 Task: Edit and enhance audio for indie game trailers.
Action: Mouse moved to (92, 31)
Screenshot: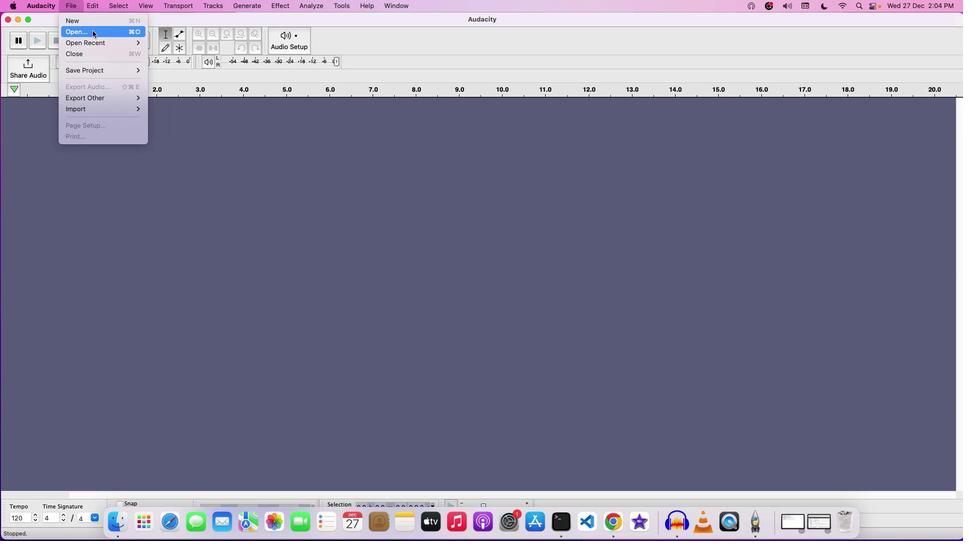 
Action: Mouse pressed left at (92, 31)
Screenshot: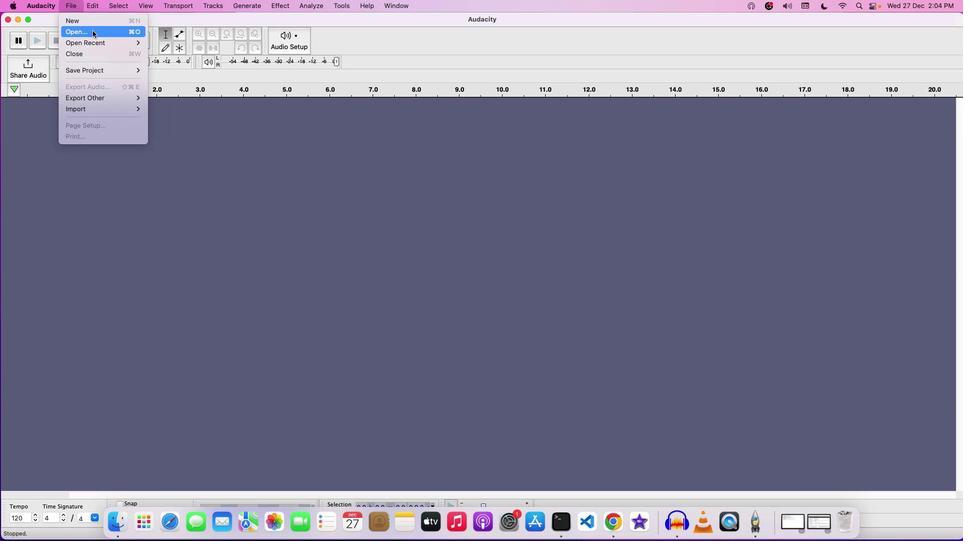 
Action: Mouse moved to (445, 140)
Screenshot: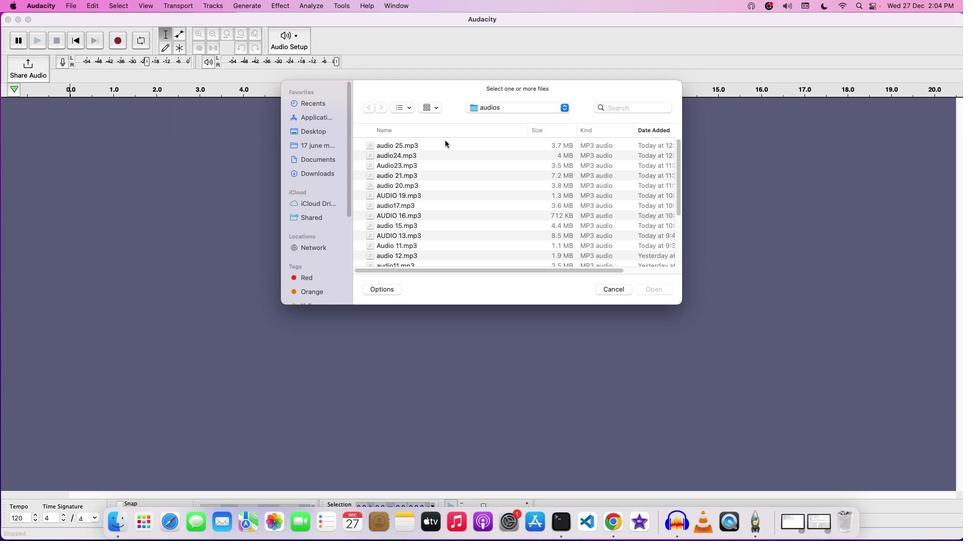 
Action: Mouse pressed left at (445, 140)
Screenshot: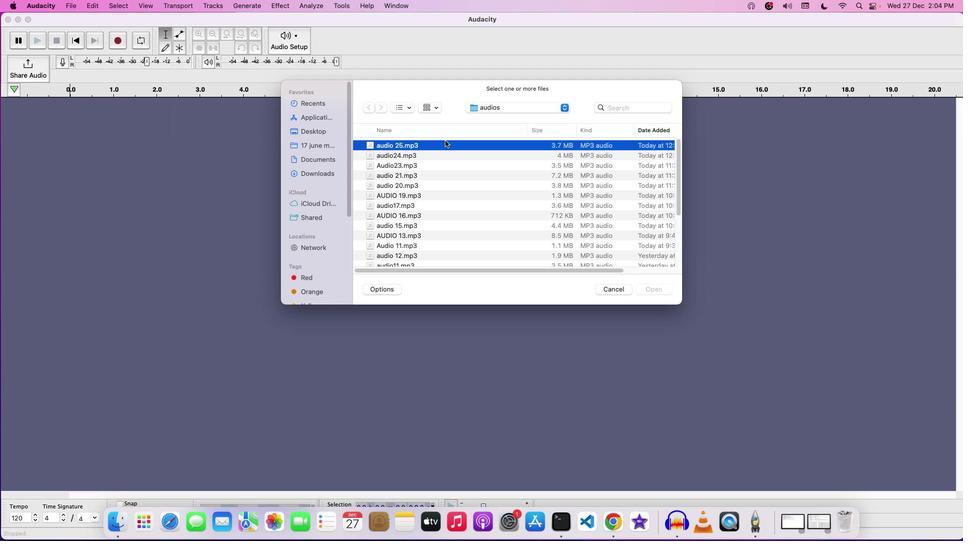 
Action: Mouse moved to (598, 268)
Screenshot: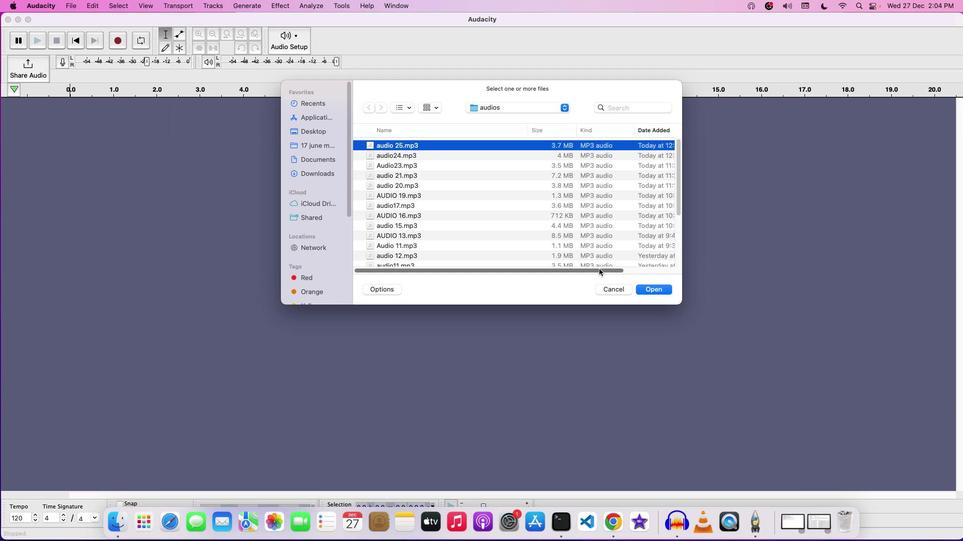
Action: Mouse pressed left at (598, 268)
Screenshot: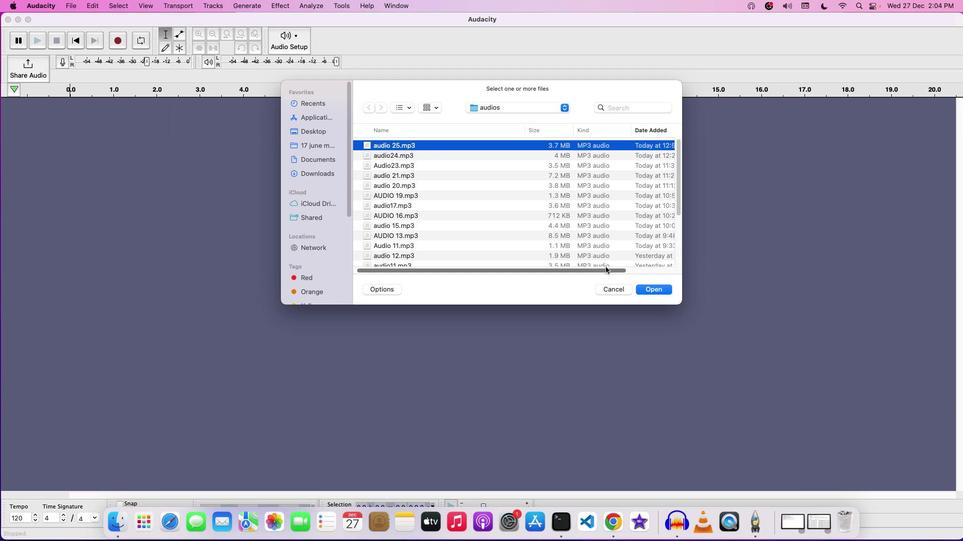 
Action: Mouse moved to (646, 292)
Screenshot: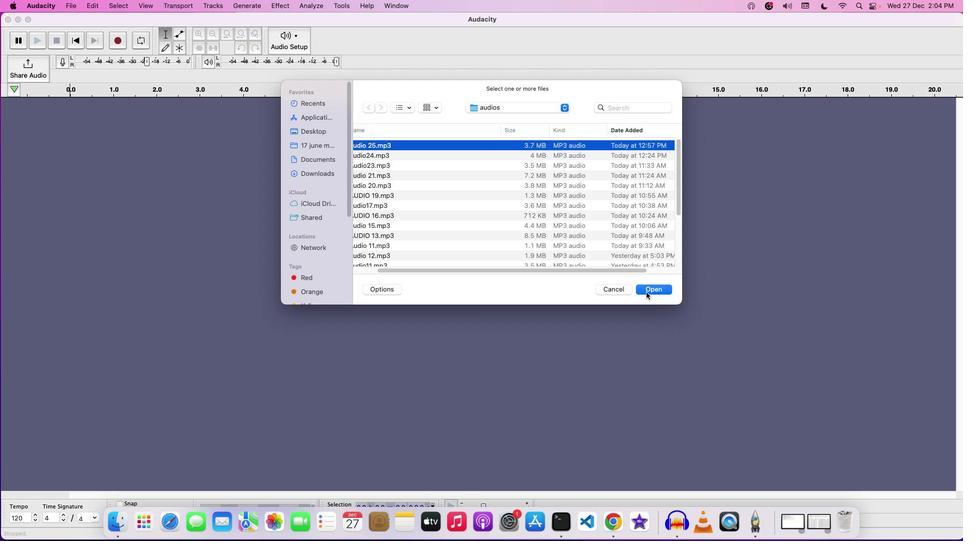 
Action: Mouse pressed left at (646, 292)
Screenshot: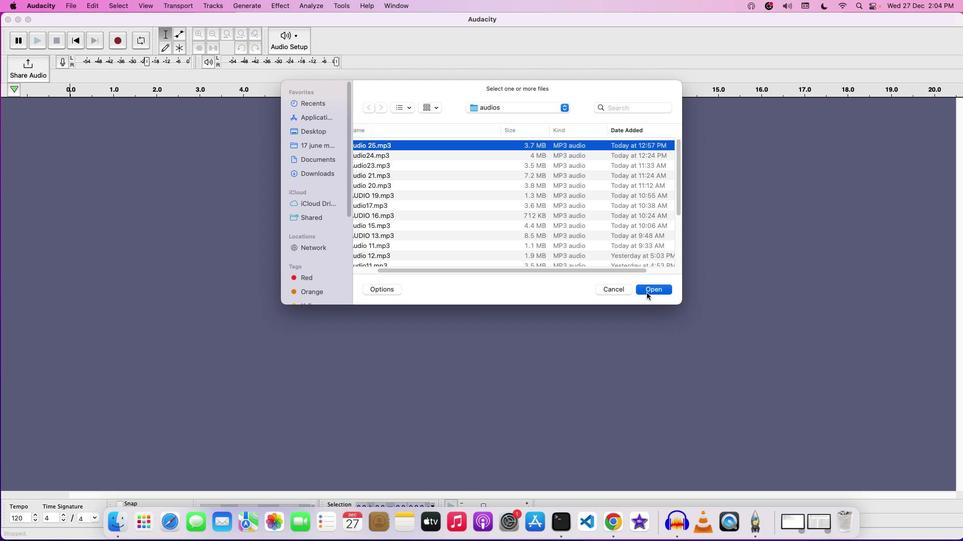 
Action: Mouse moved to (223, 150)
Screenshot: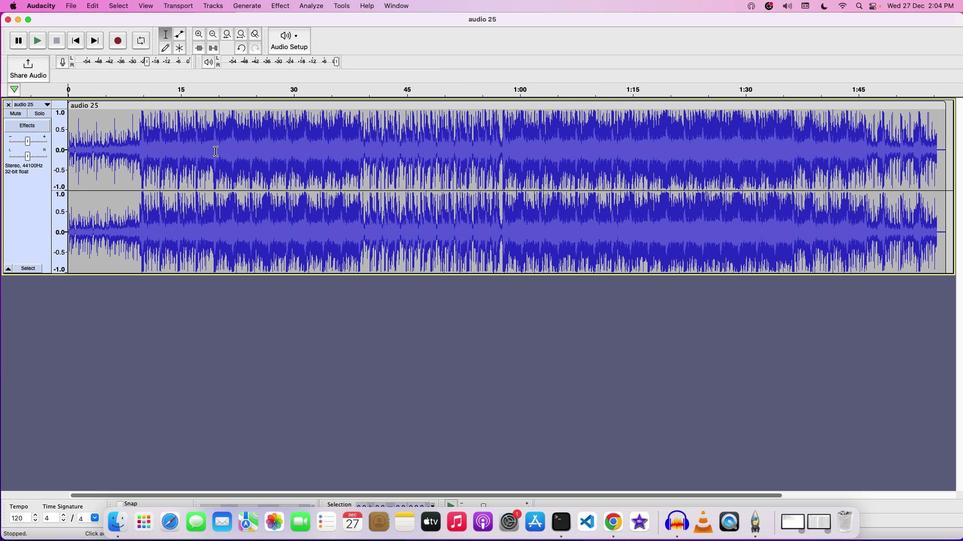 
Action: Key pressed Key.space
Screenshot: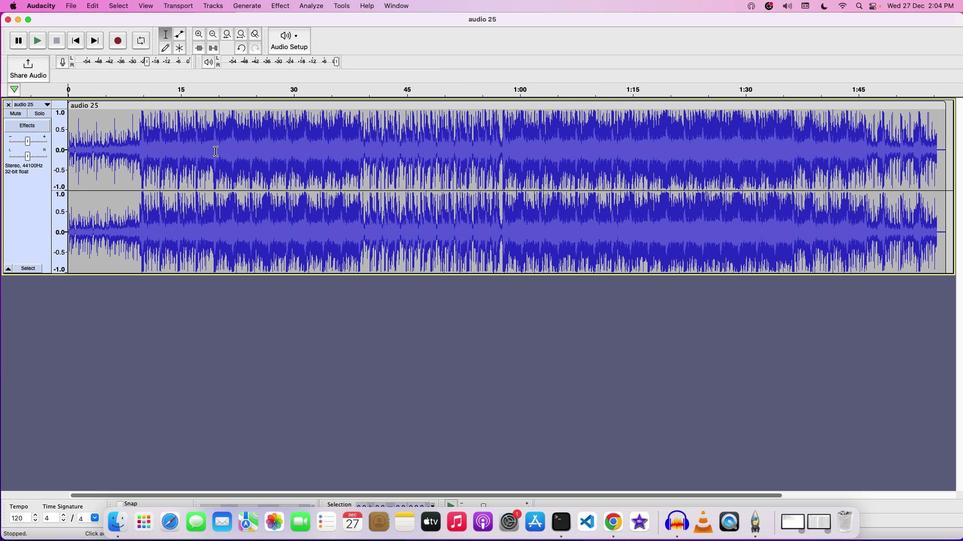 
Action: Mouse moved to (28, 142)
Screenshot: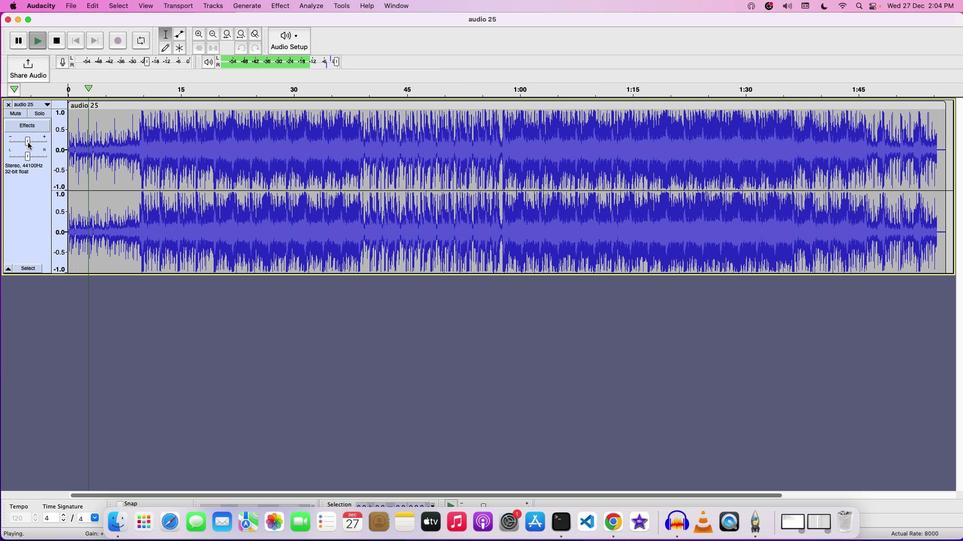 
Action: Mouse pressed left at (28, 142)
Screenshot: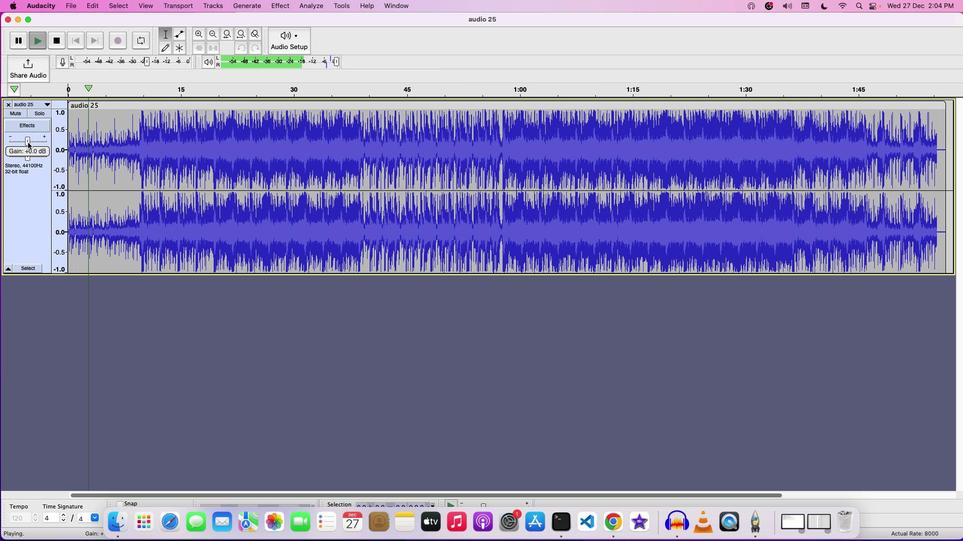 
Action: Mouse moved to (185, 125)
Screenshot: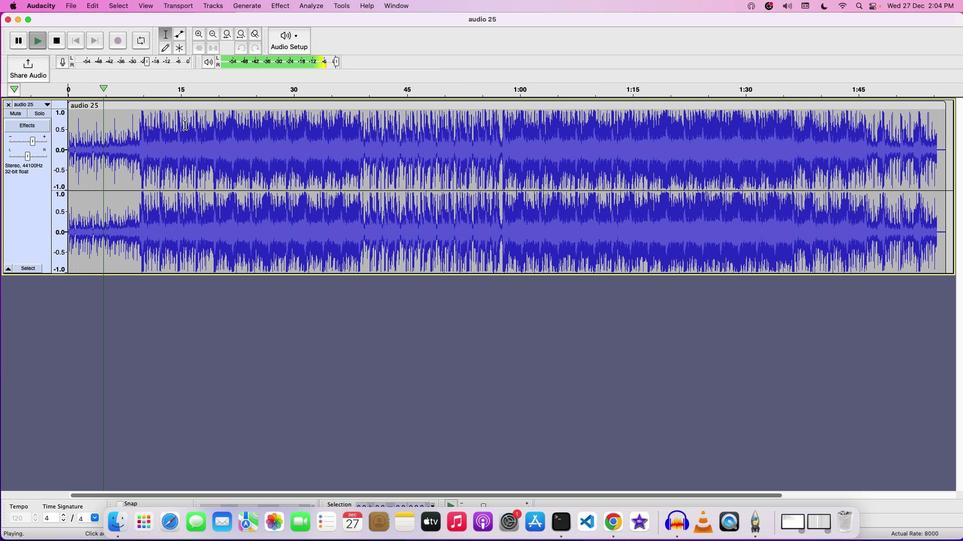 
Action: Key pressed Key.space
Screenshot: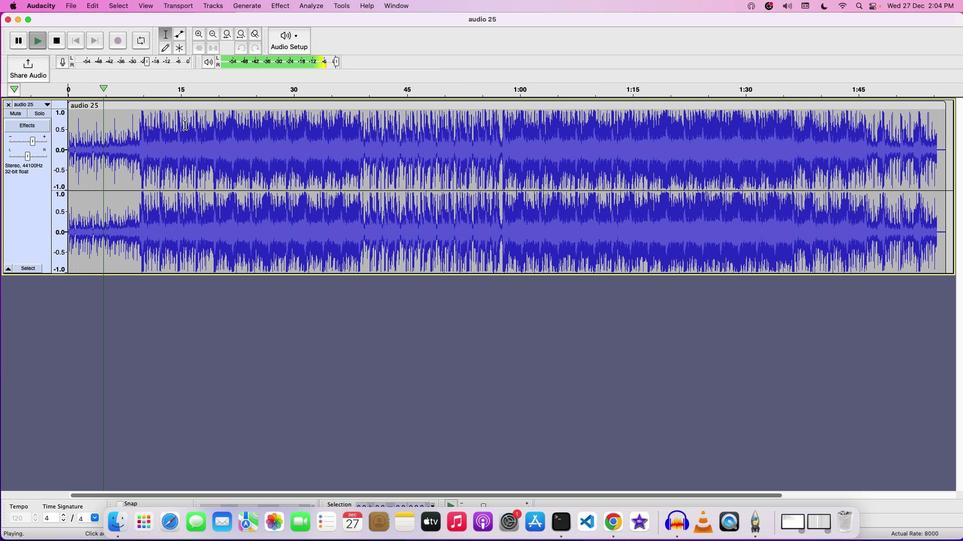 
Action: Mouse moved to (134, 128)
Screenshot: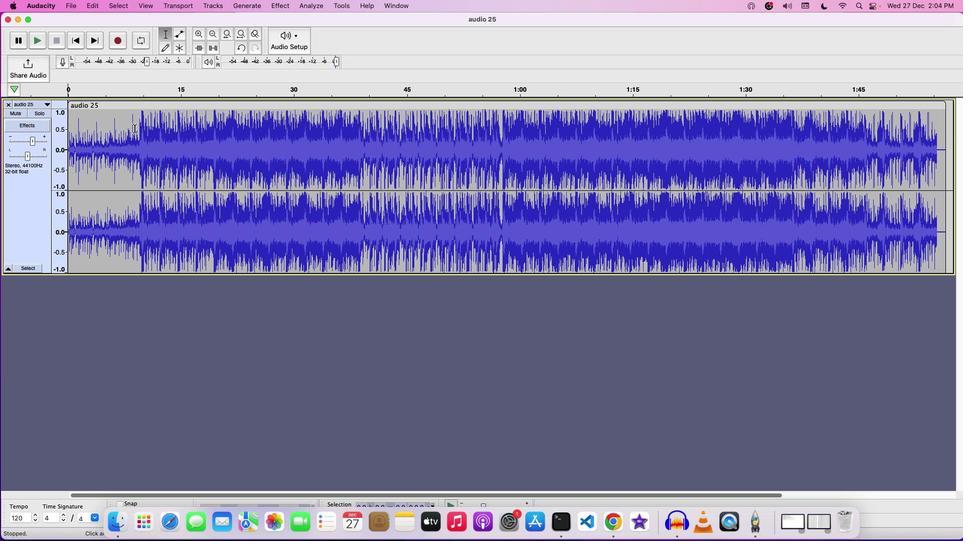 
Action: Mouse pressed left at (134, 128)
Screenshot: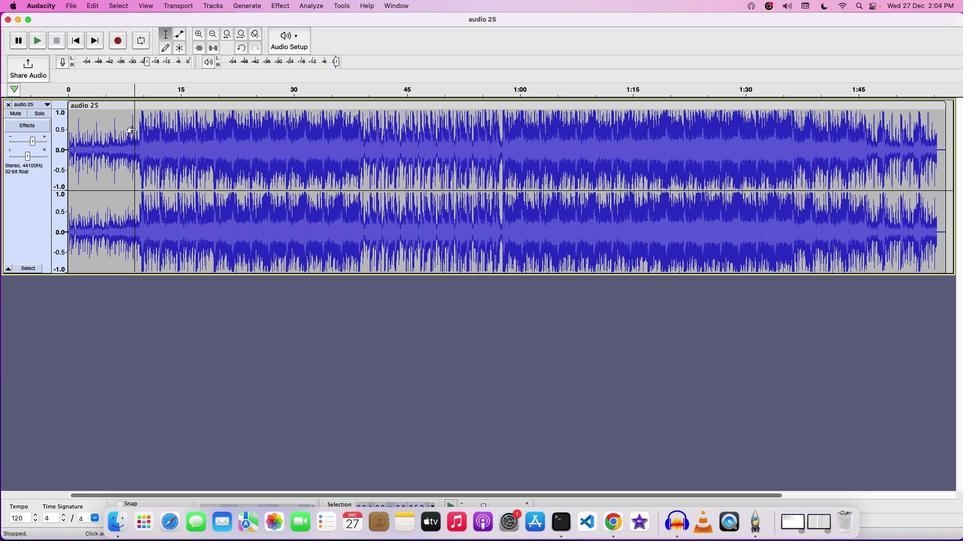 
Action: Mouse moved to (140, 126)
Screenshot: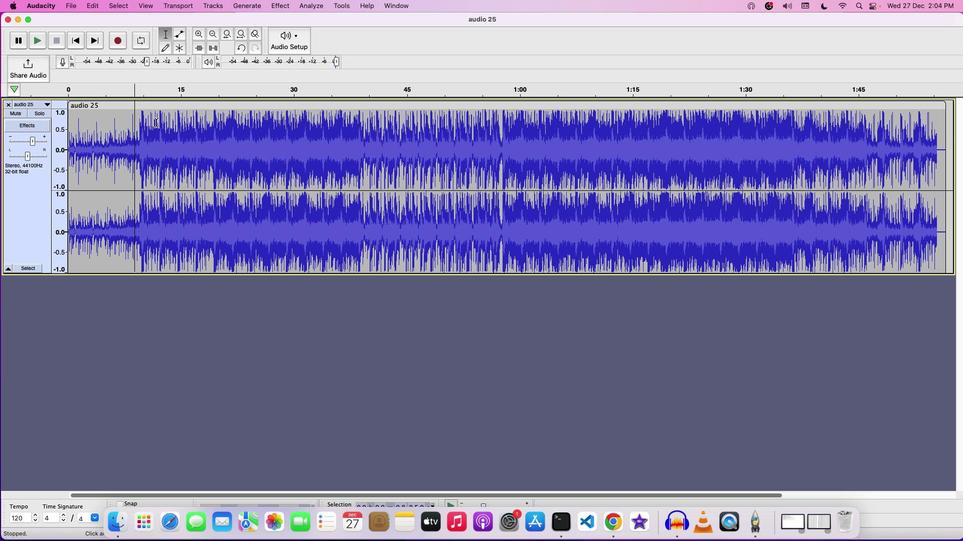 
Action: Key pressed Key.space
Screenshot: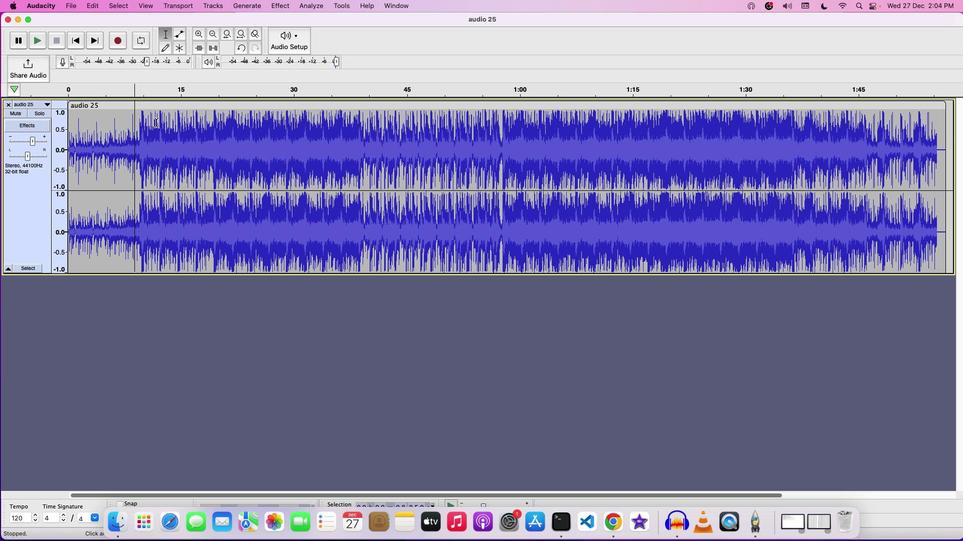 
Action: Mouse moved to (33, 141)
Screenshot: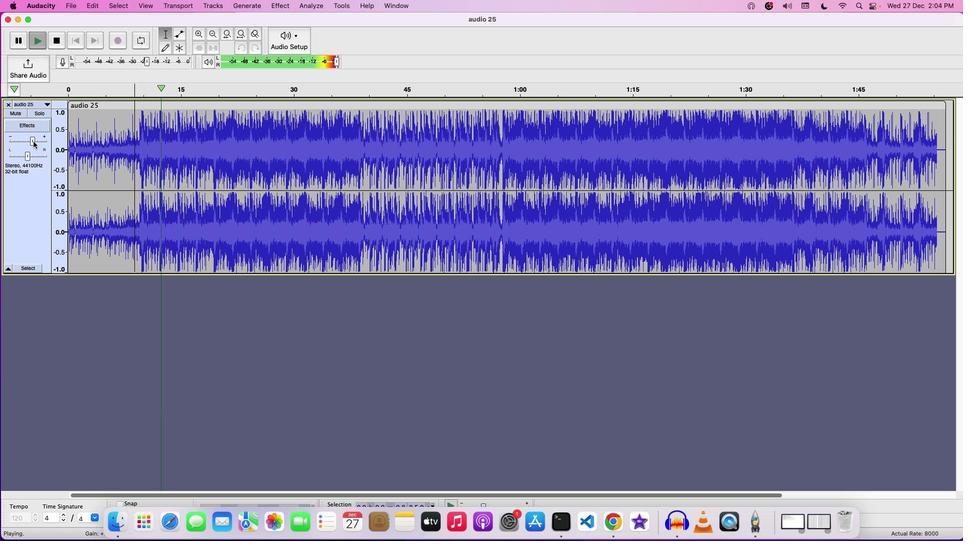 
Action: Mouse pressed left at (33, 141)
Screenshot: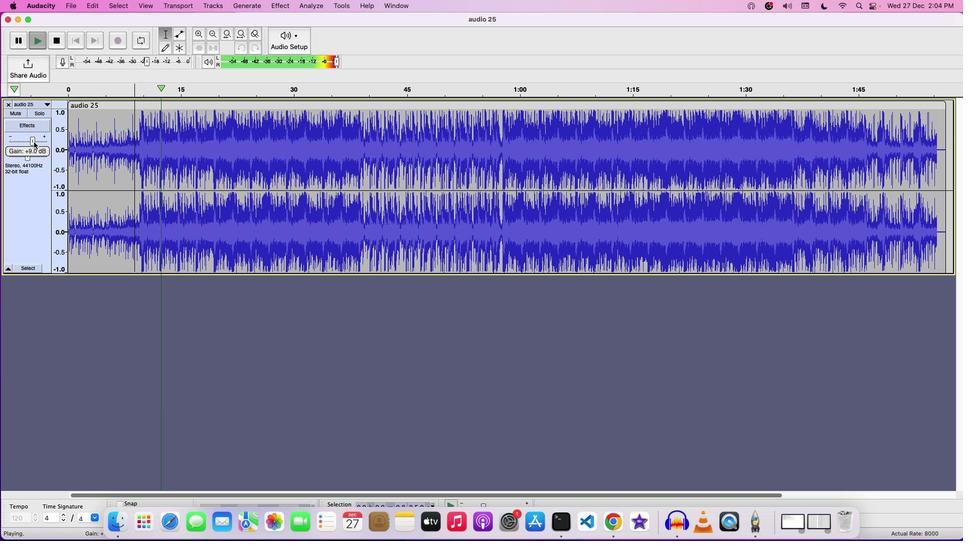 
Action: Mouse moved to (274, 129)
Screenshot: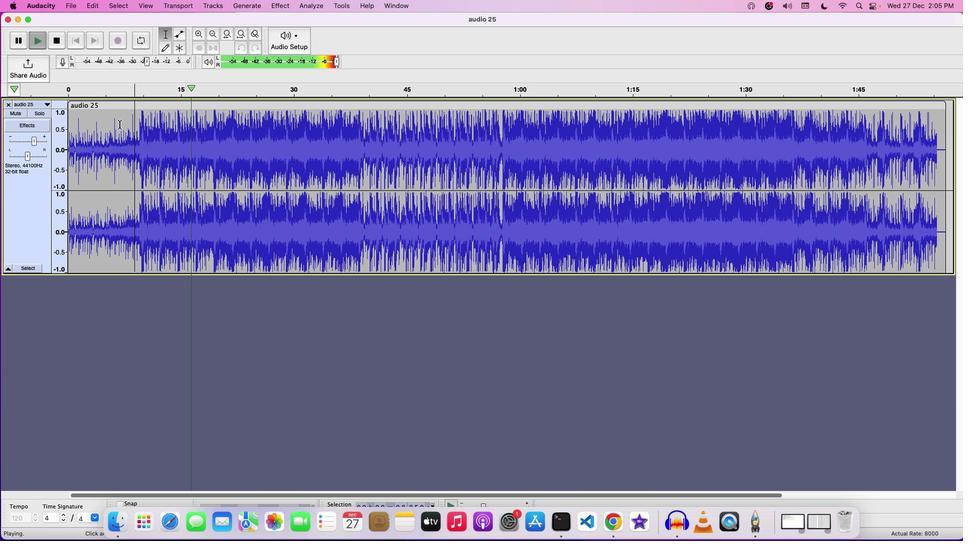 
Action: Key pressed Key.space
Screenshot: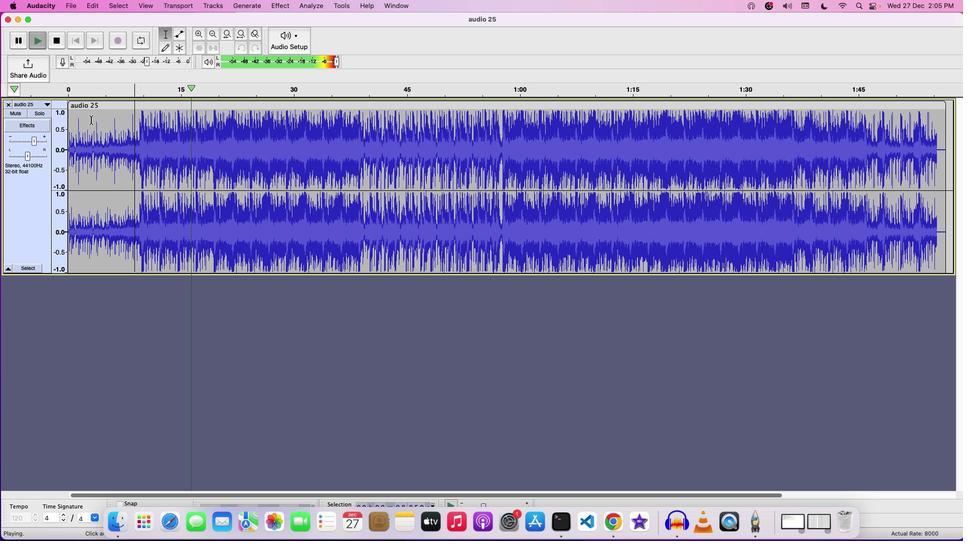 
Action: Mouse moved to (113, 133)
Screenshot: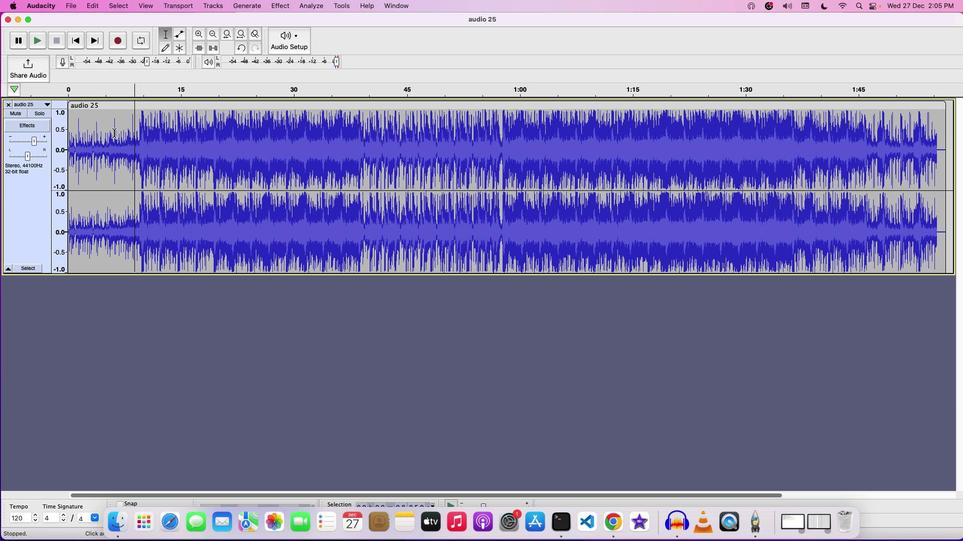 
Action: Mouse pressed left at (113, 133)
Screenshot: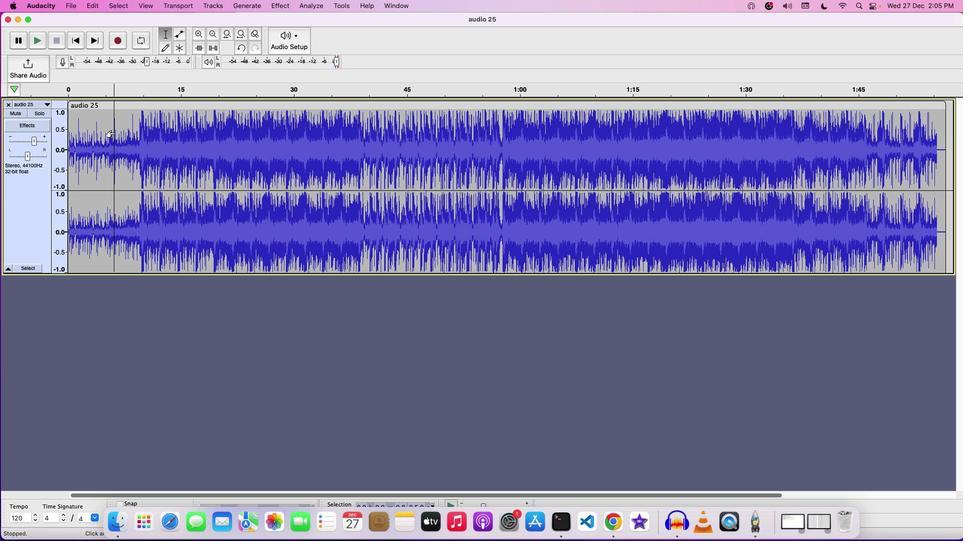 
Action: Mouse pressed left at (113, 133)
Screenshot: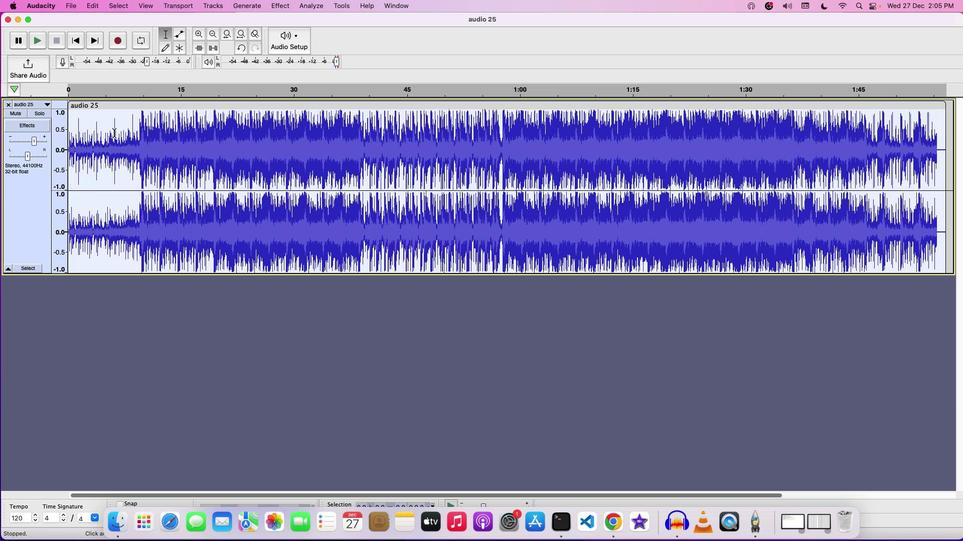
Action: Mouse moved to (944, 106)
Screenshot: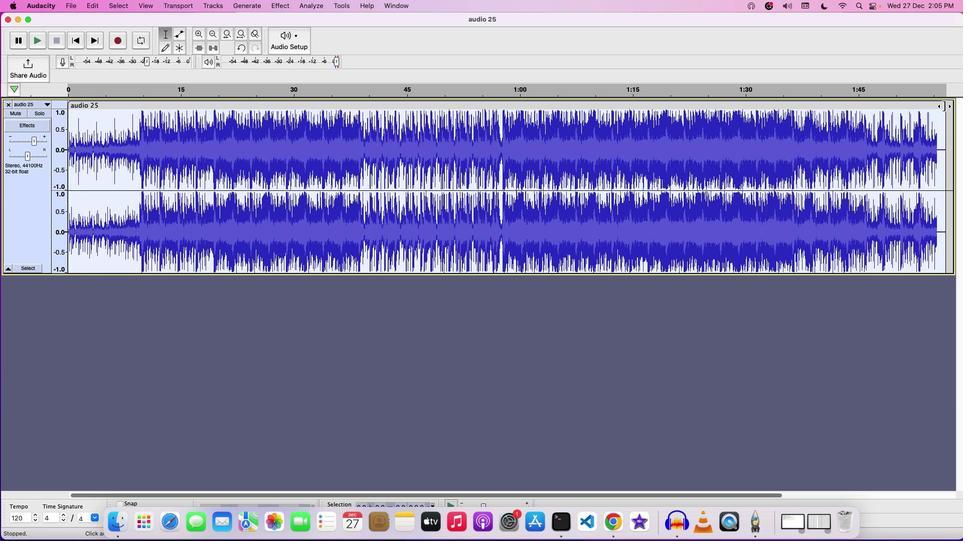 
Action: Mouse pressed left at (944, 106)
Screenshot: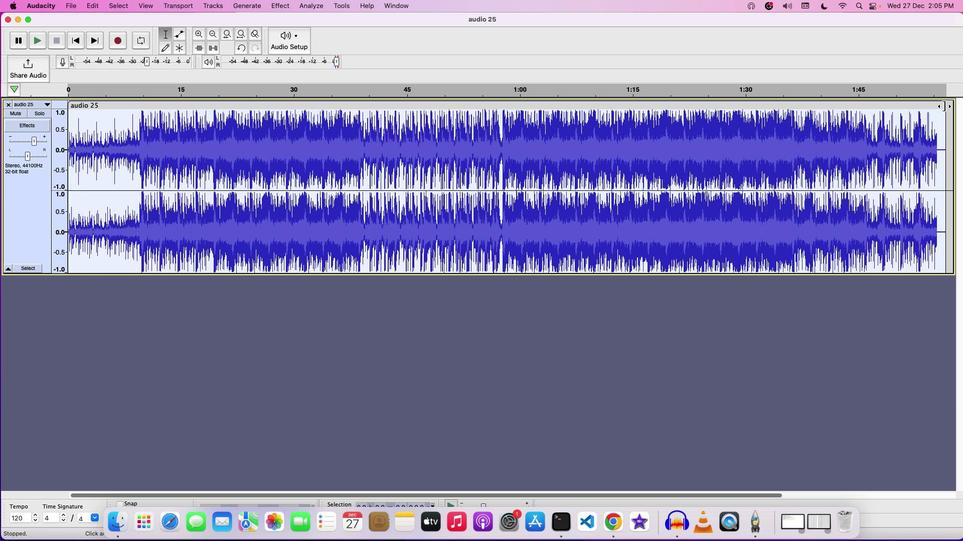 
Action: Mouse moved to (277, 7)
Screenshot: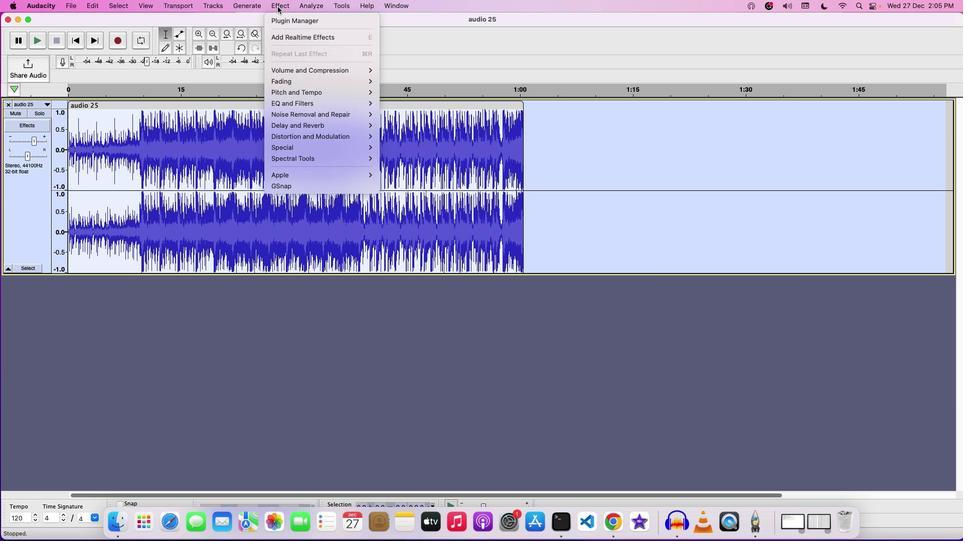 
Action: Mouse pressed left at (277, 7)
Screenshot: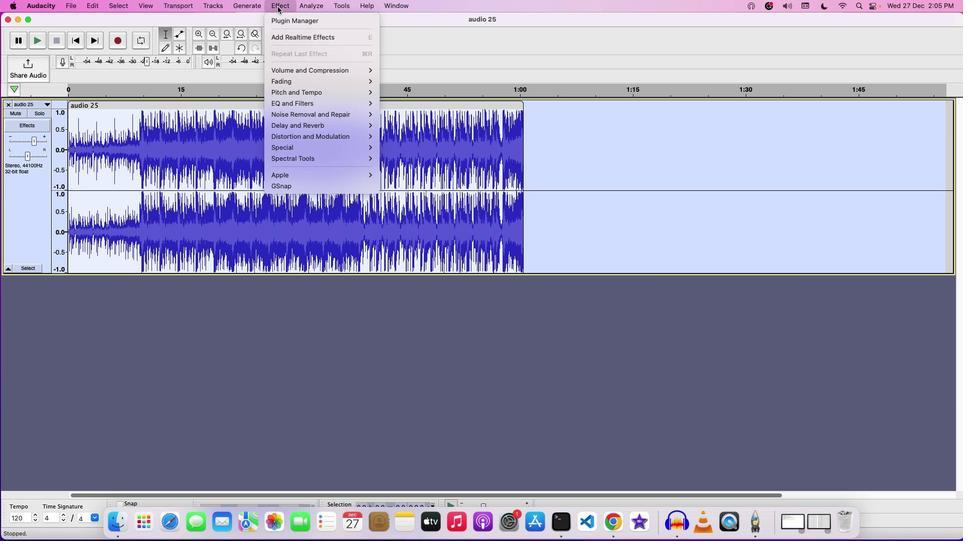 
Action: Mouse moved to (431, 117)
Screenshot: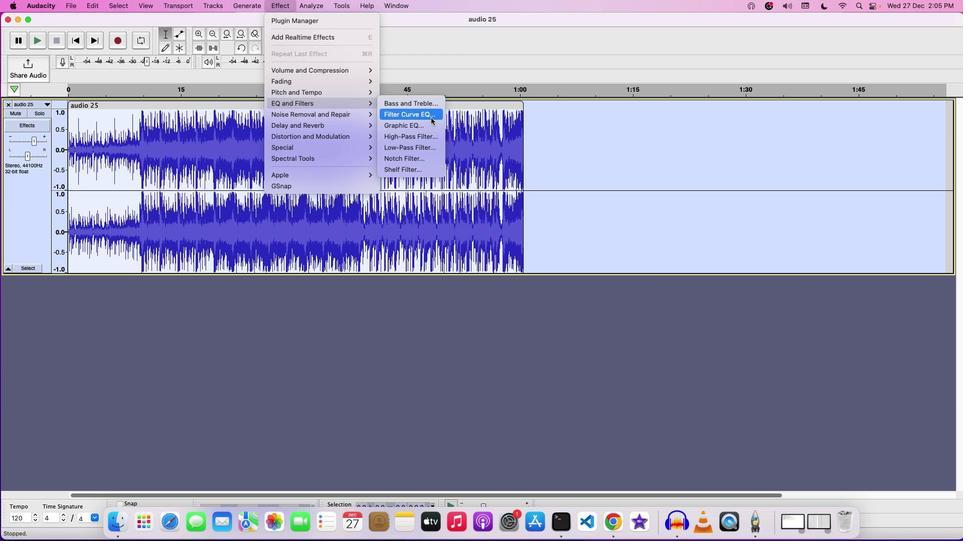 
Action: Mouse pressed left at (431, 117)
Screenshot: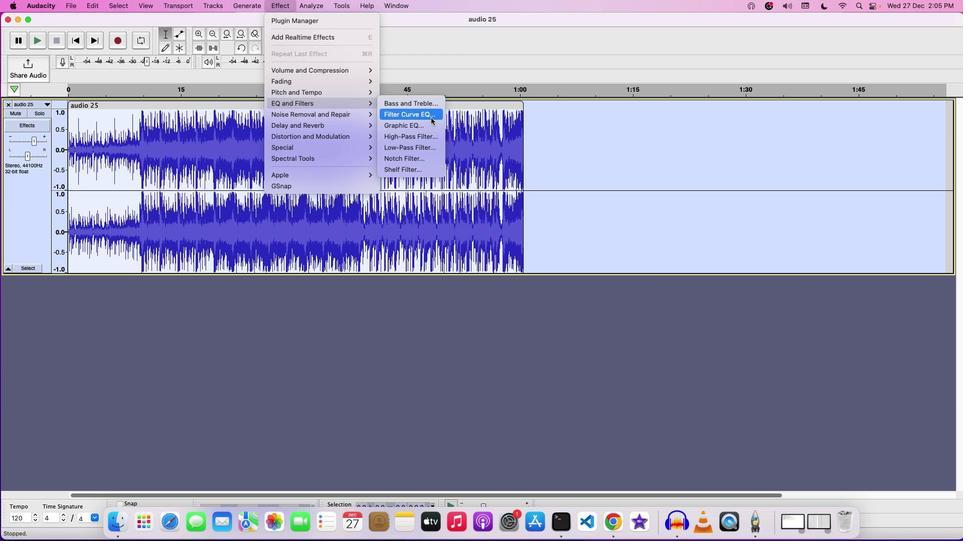 
Action: Mouse moved to (467, 414)
Screenshot: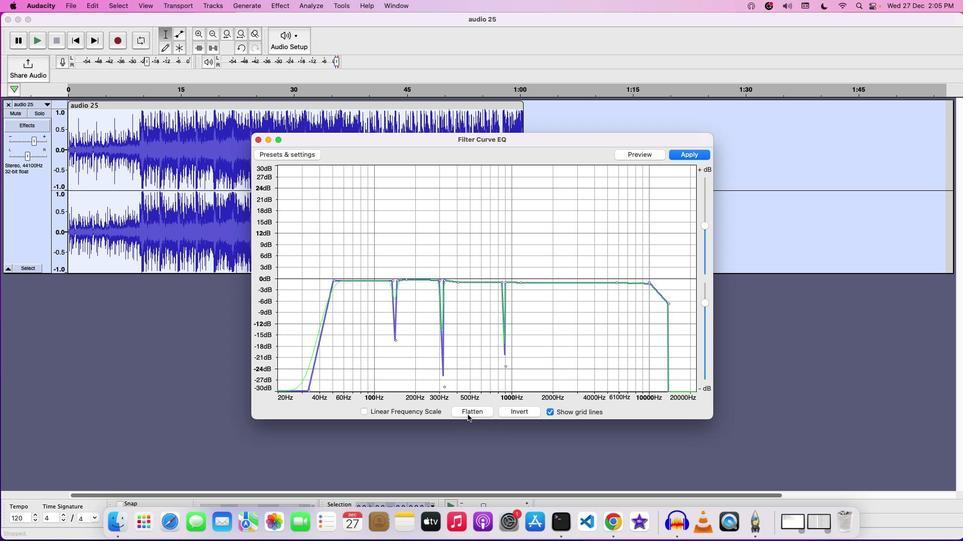 
Action: Mouse pressed left at (467, 414)
Screenshot: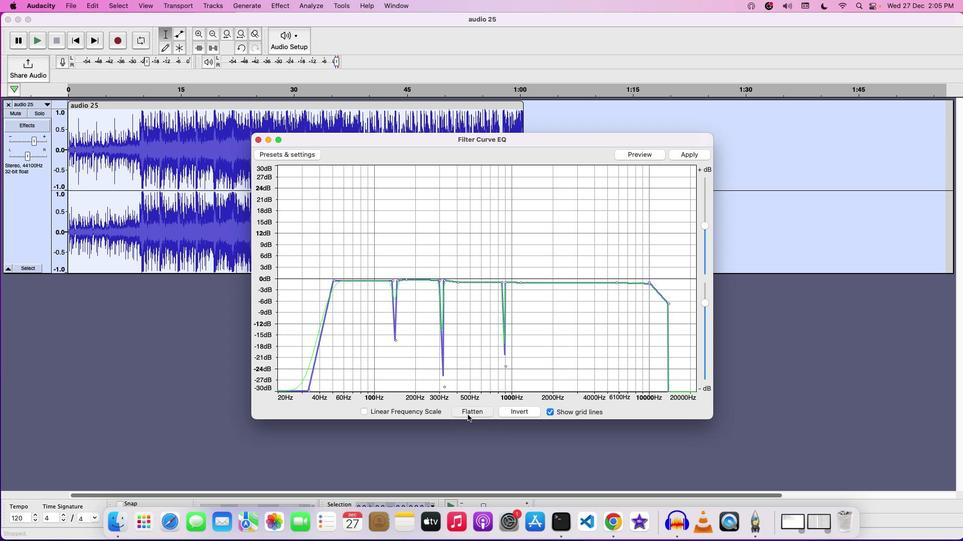 
Action: Mouse moved to (430, 139)
Screenshot: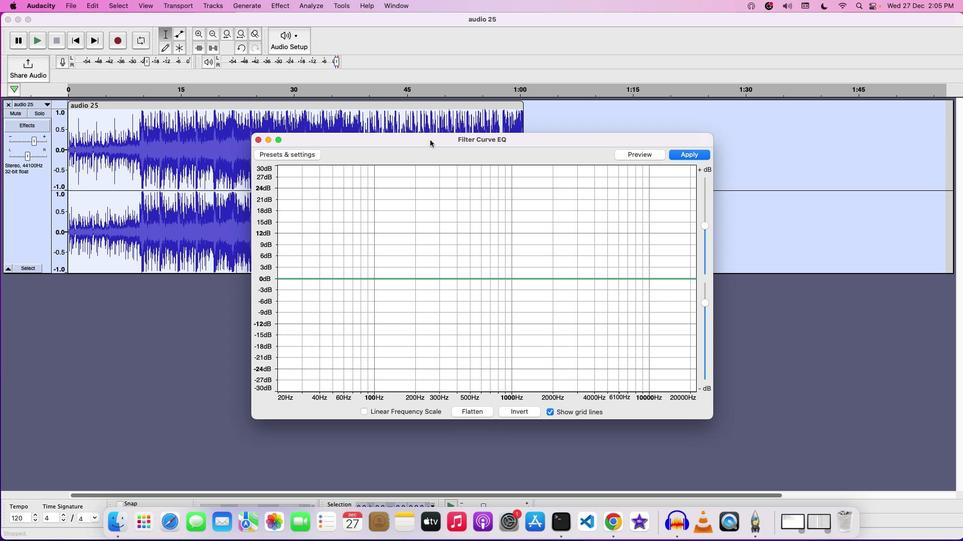 
Action: Mouse pressed left at (430, 139)
Screenshot: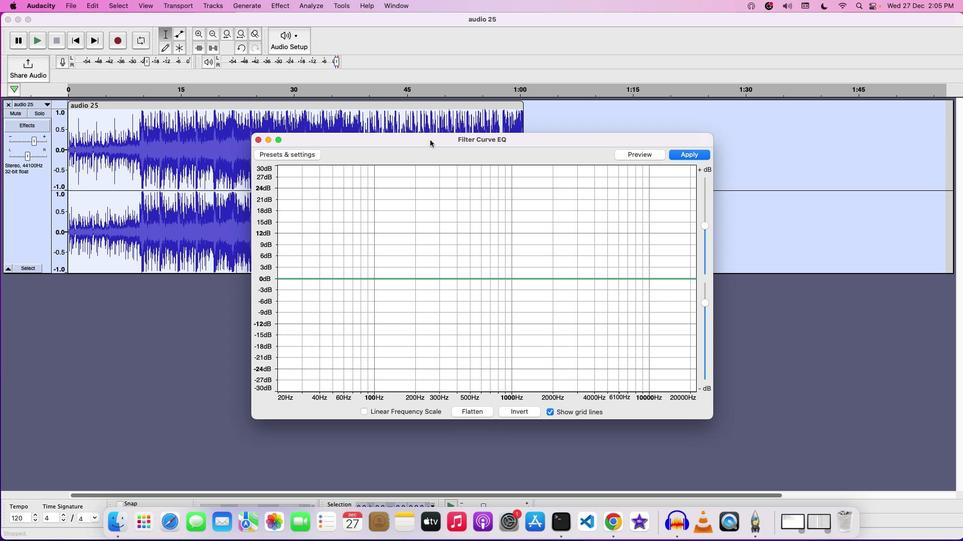 
Action: Mouse moved to (186, 218)
Screenshot: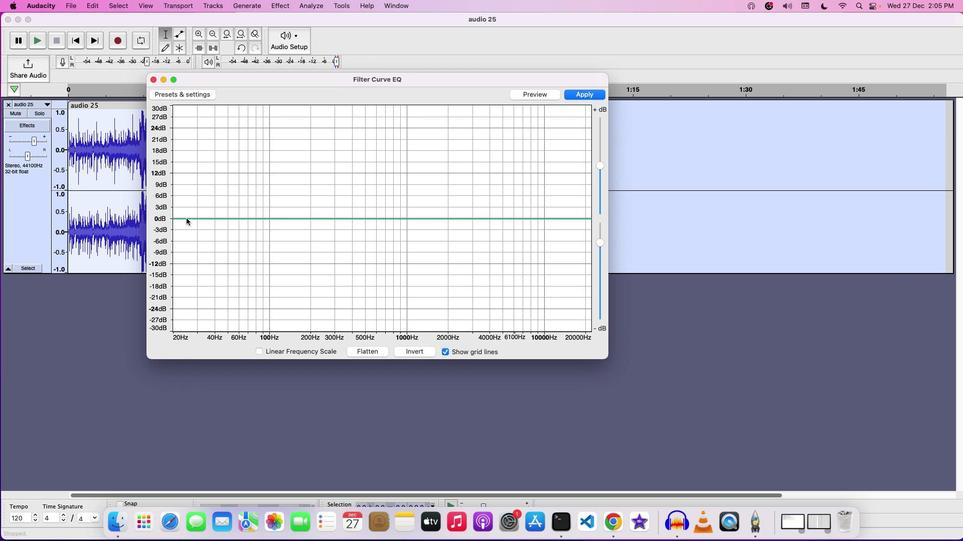
Action: Mouse pressed left at (186, 218)
Screenshot: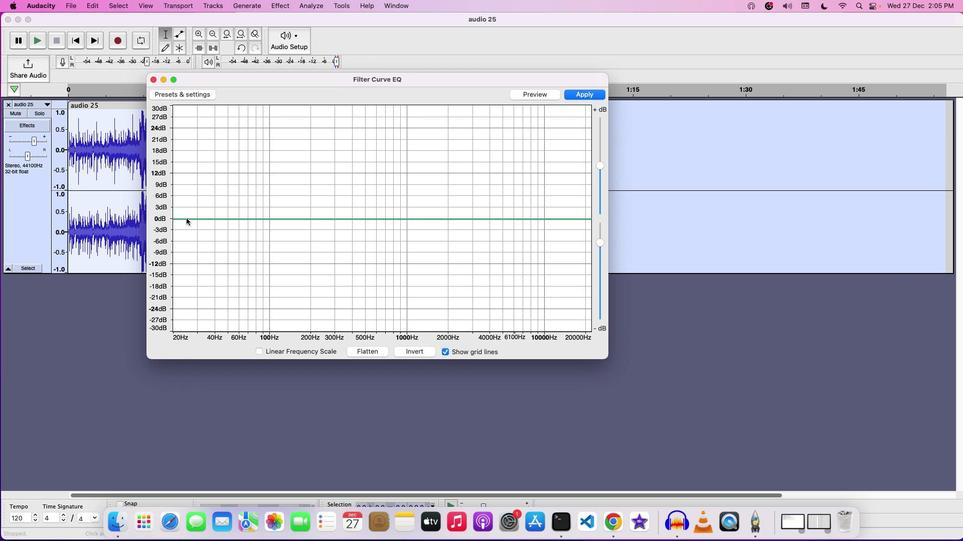 
Action: Mouse moved to (194, 219)
Screenshot: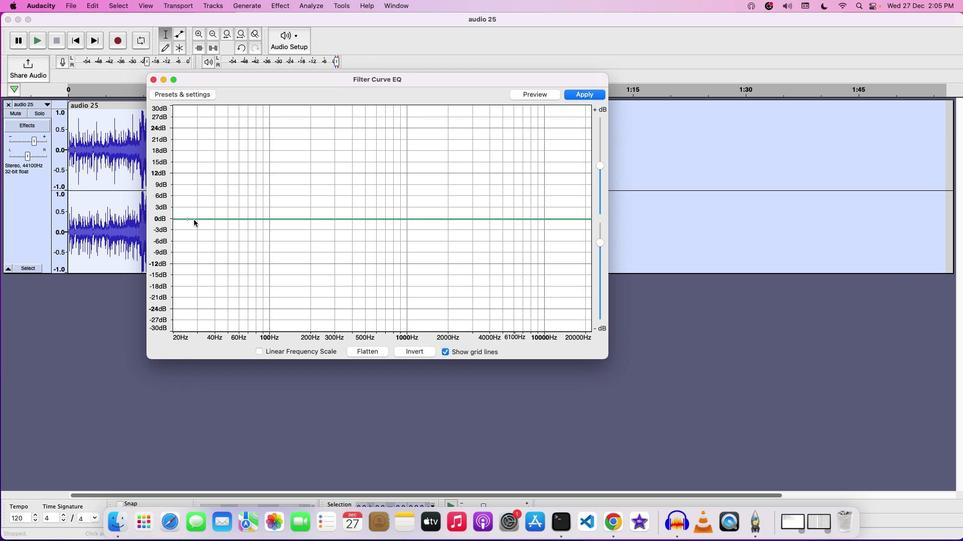 
Action: Mouse pressed left at (194, 219)
Screenshot: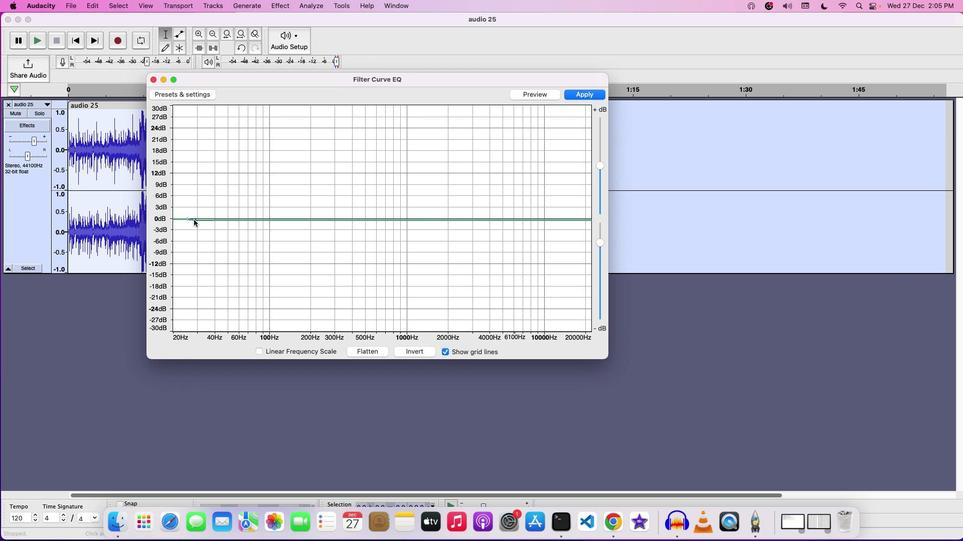 
Action: Mouse moved to (205, 220)
Screenshot: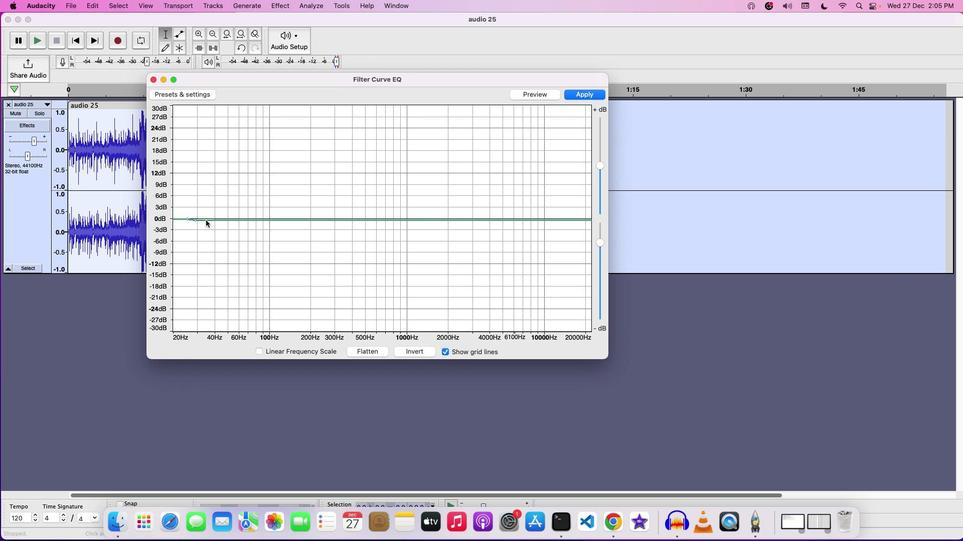 
Action: Mouse pressed left at (205, 220)
Screenshot: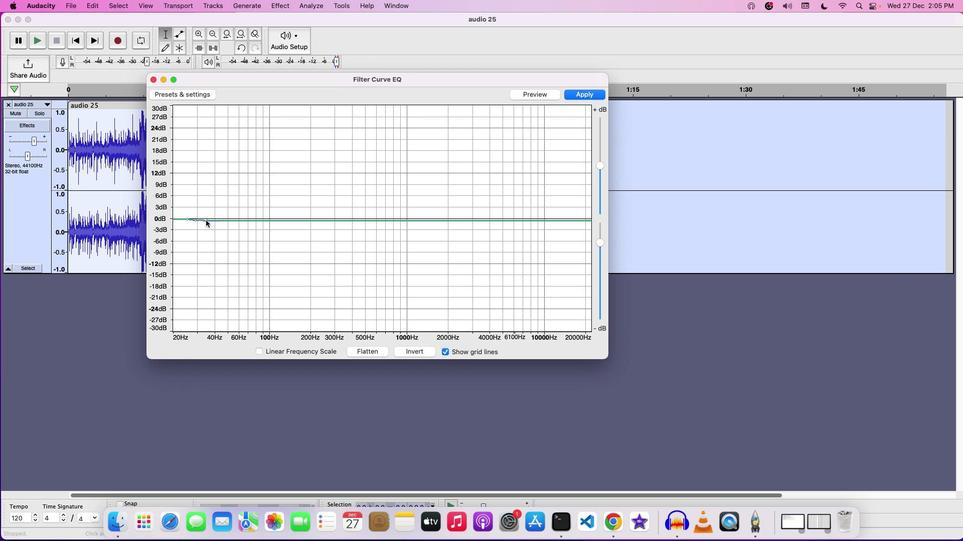 
Action: Mouse moved to (188, 220)
Screenshot: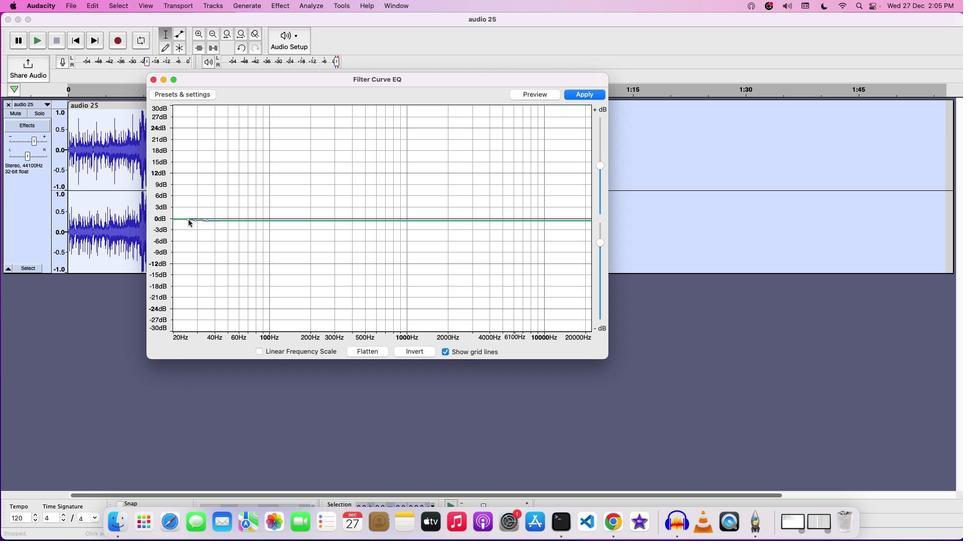 
Action: Mouse pressed left at (188, 220)
Screenshot: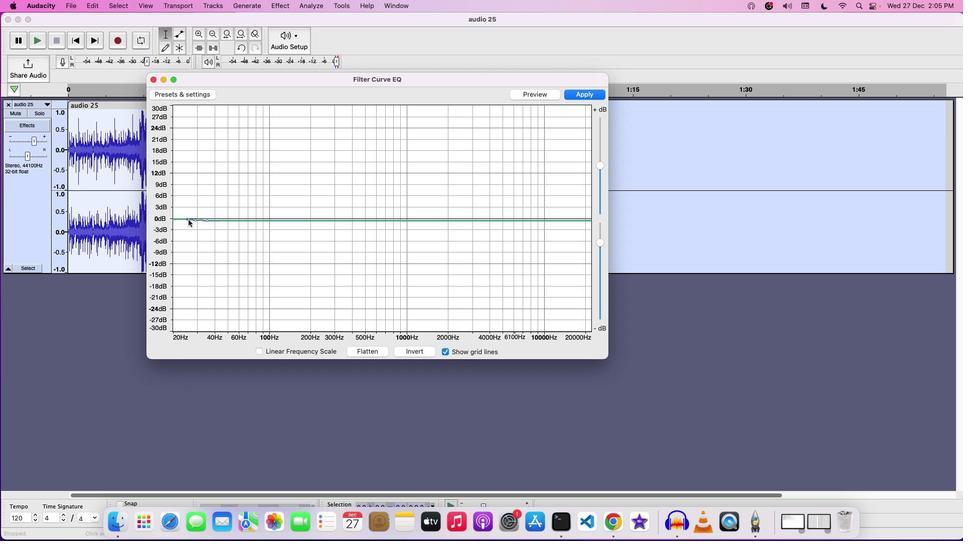 
Action: Mouse moved to (196, 220)
Screenshot: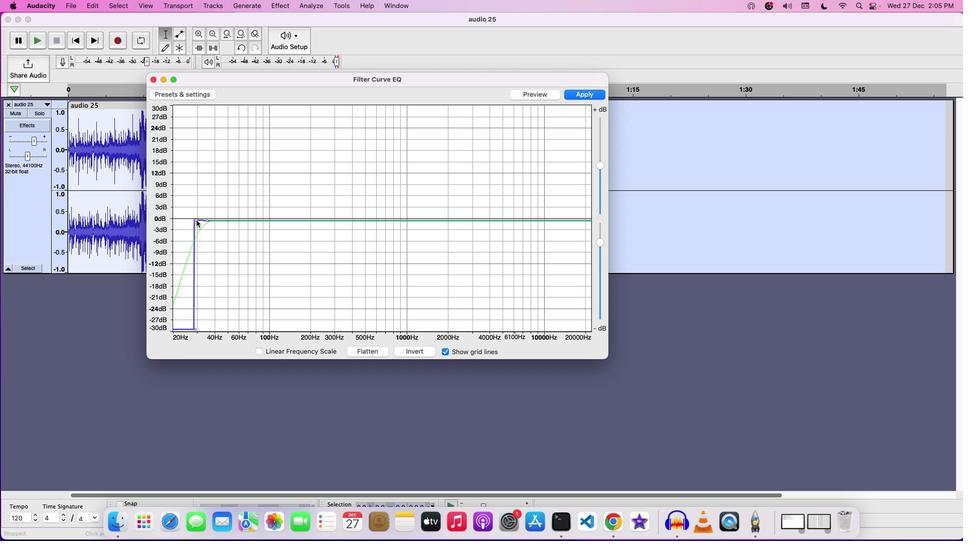 
Action: Mouse pressed left at (196, 220)
Screenshot: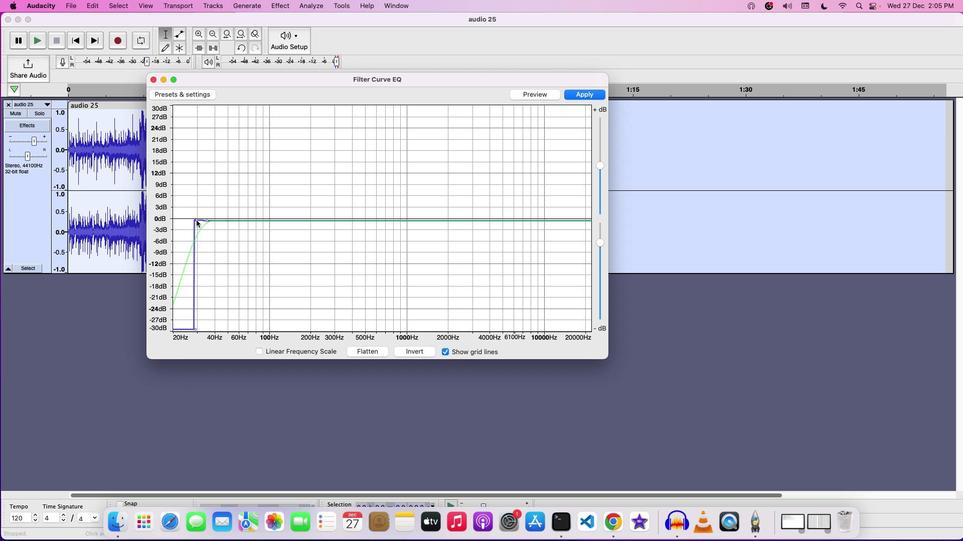 
Action: Mouse moved to (207, 220)
Screenshot: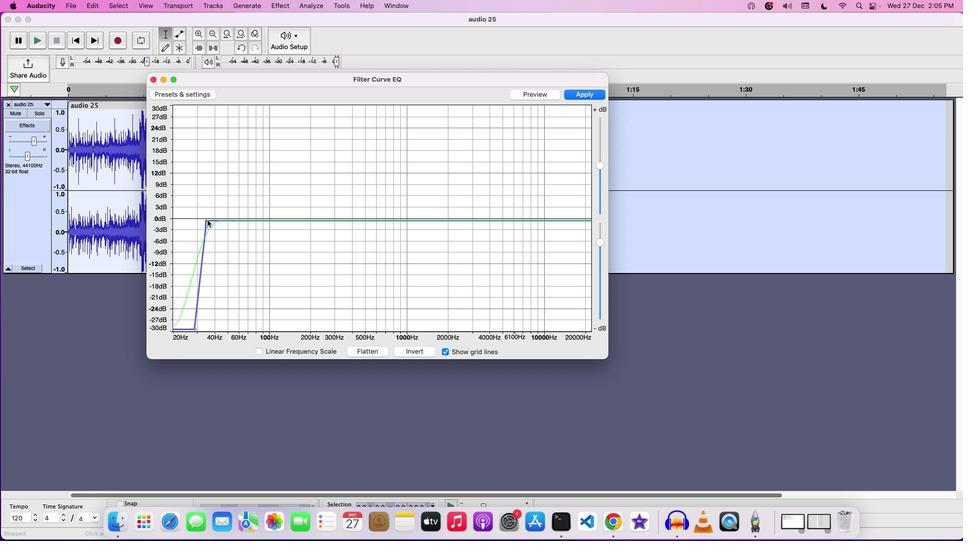 
Action: Mouse pressed left at (207, 220)
Screenshot: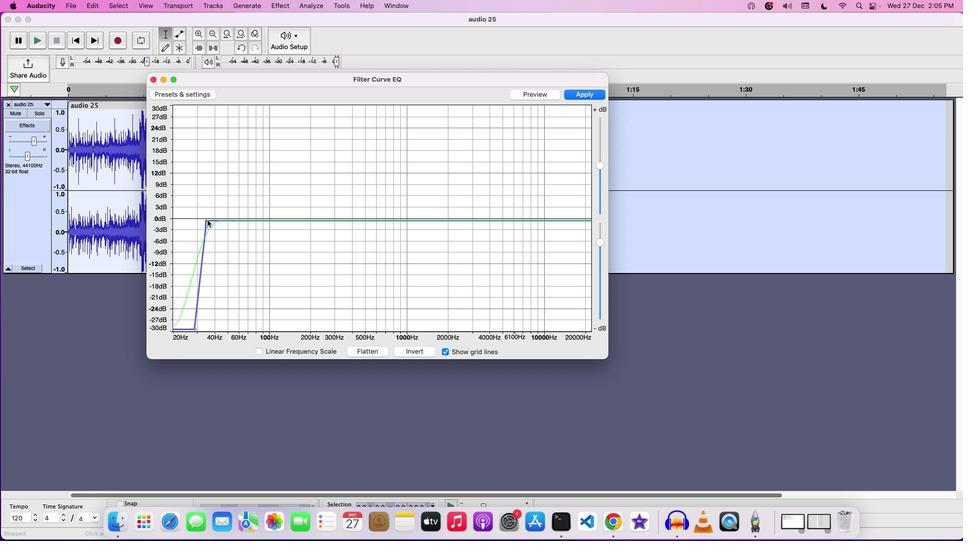 
Action: Mouse moved to (501, 229)
Screenshot: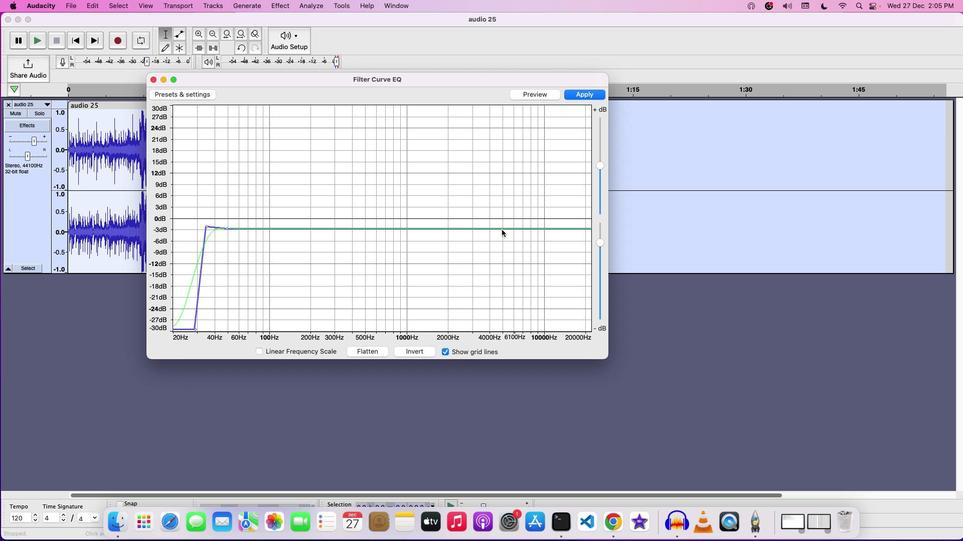 
Action: Mouse pressed left at (501, 229)
Screenshot: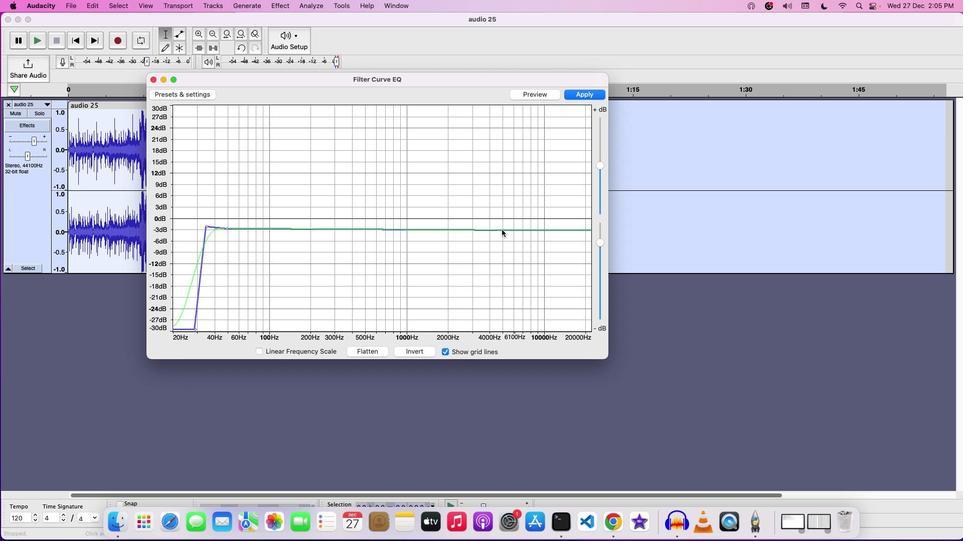 
Action: Mouse moved to (542, 230)
Screenshot: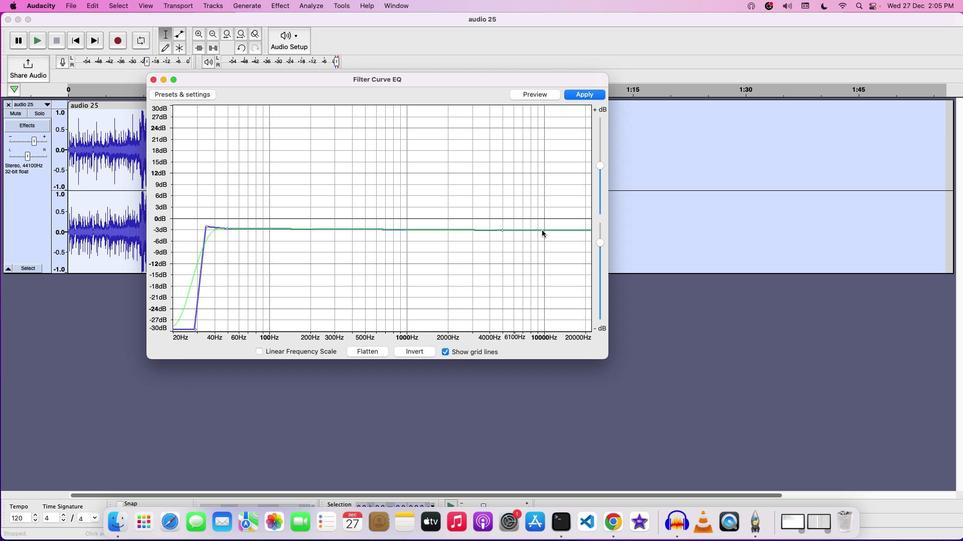 
Action: Mouse pressed left at (542, 230)
Screenshot: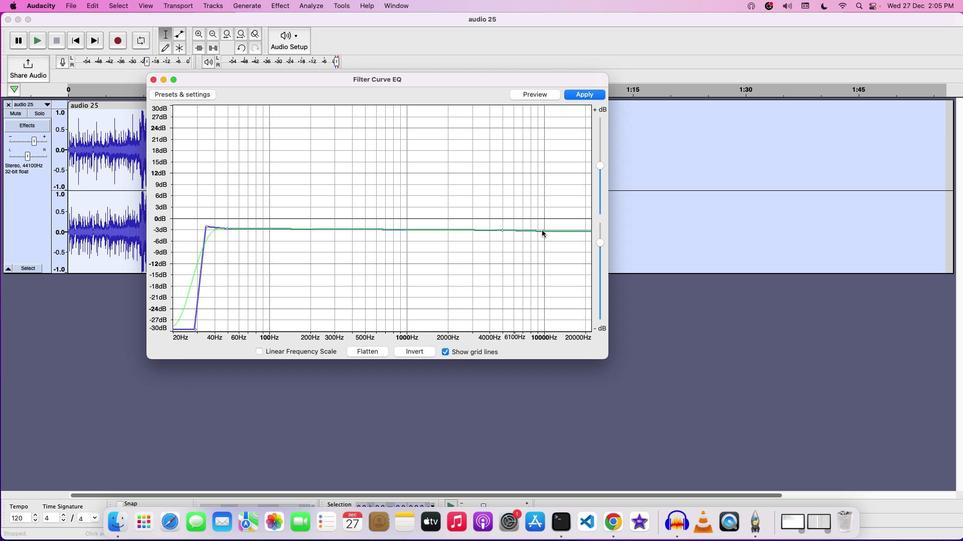 
Action: Mouse moved to (561, 232)
Screenshot: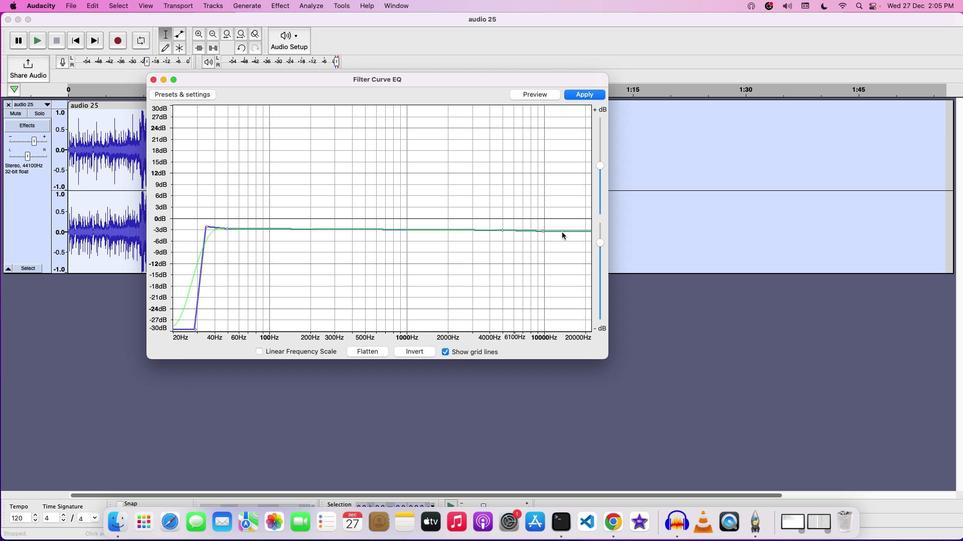 
Action: Mouse pressed left at (561, 232)
Screenshot: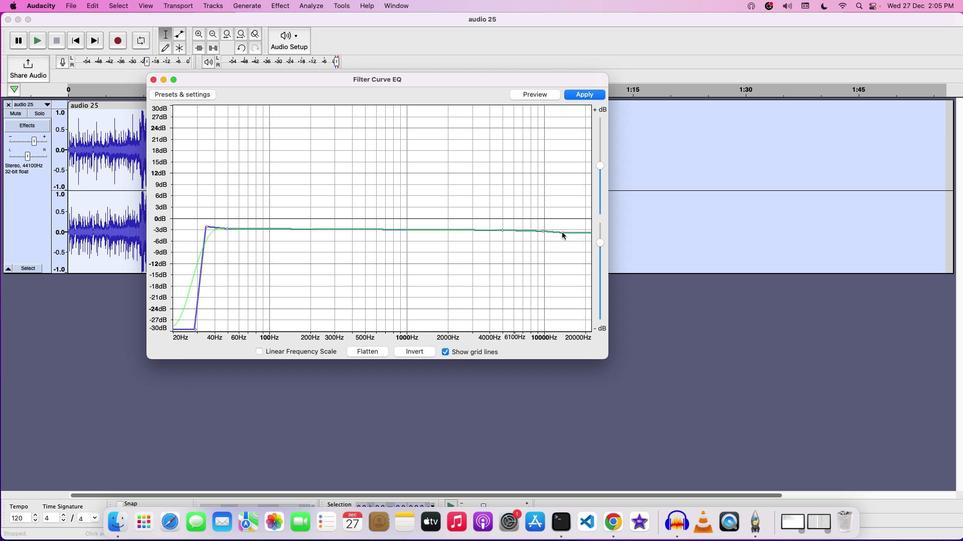
Action: Mouse moved to (582, 233)
Screenshot: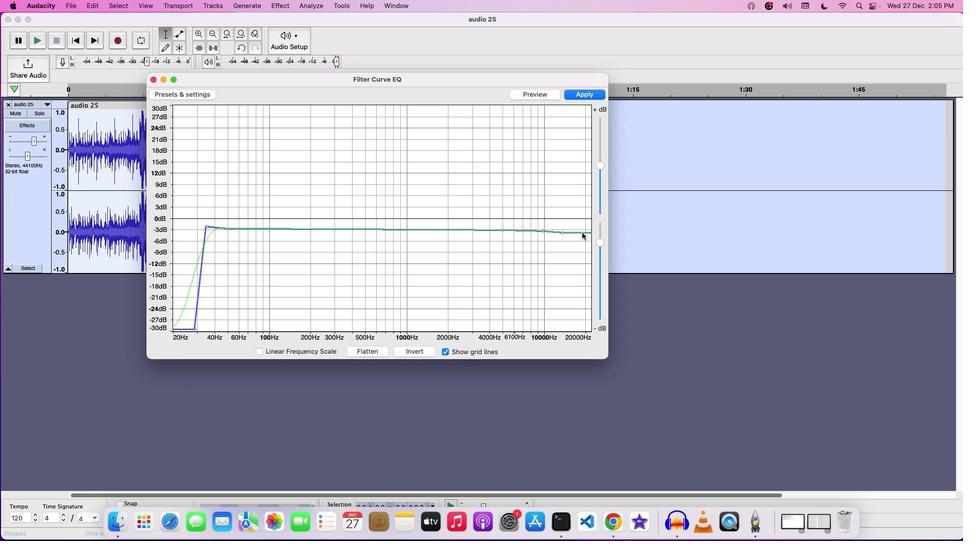 
Action: Mouse pressed left at (582, 233)
Screenshot: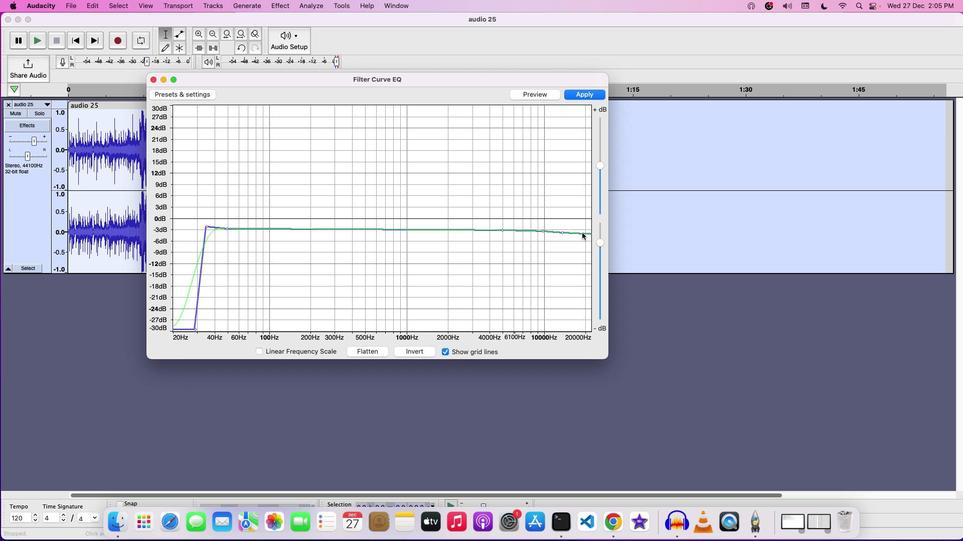 
Action: Mouse moved to (582, 234)
Screenshot: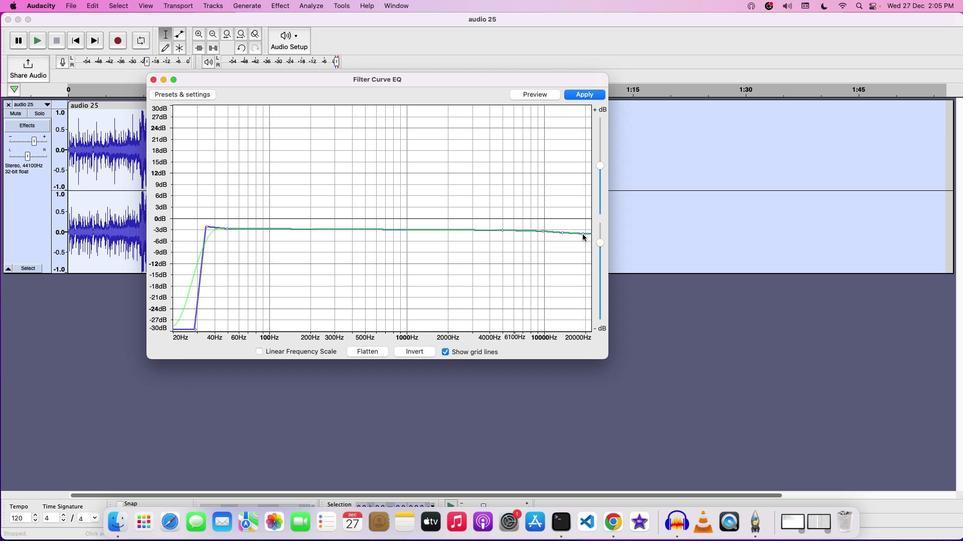 
Action: Mouse pressed left at (582, 234)
Screenshot: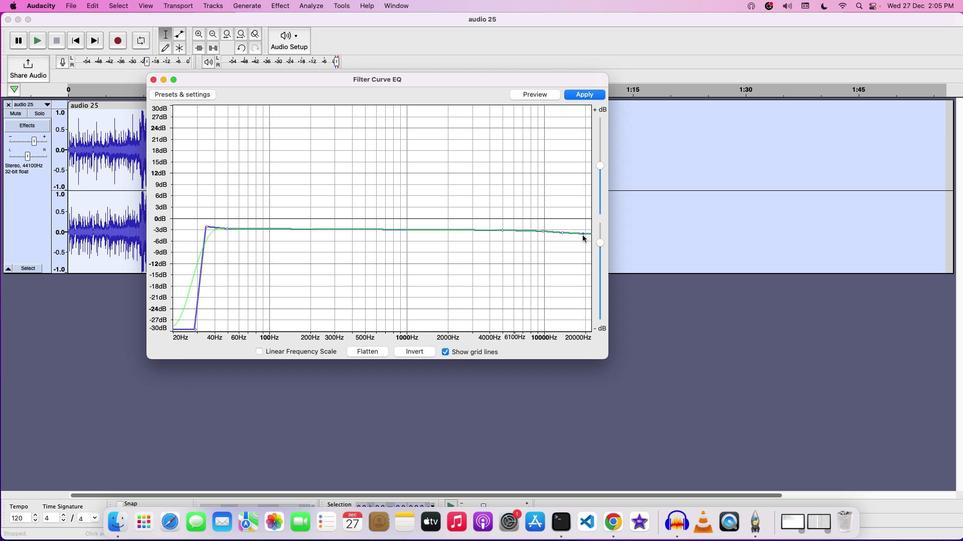 
Action: Mouse moved to (562, 233)
Screenshot: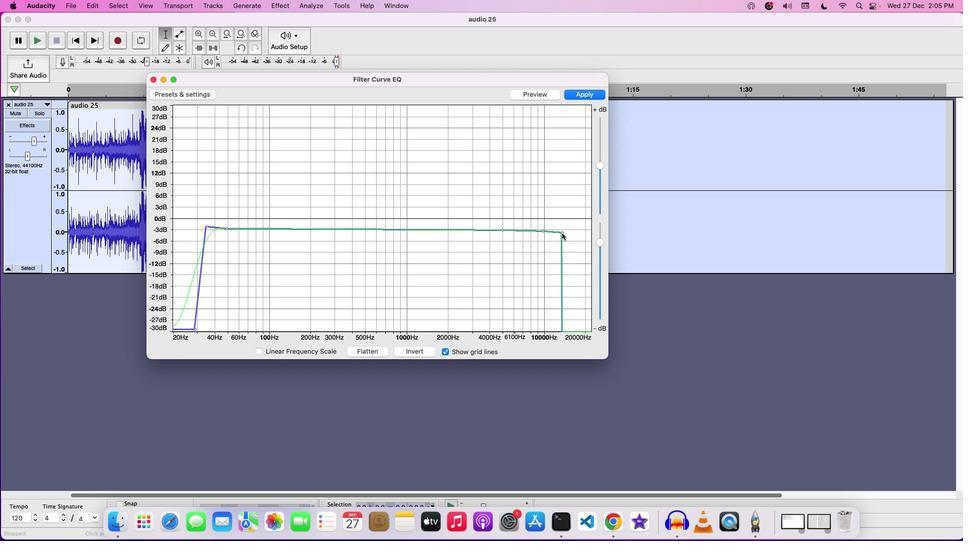 
Action: Mouse pressed left at (562, 233)
Screenshot: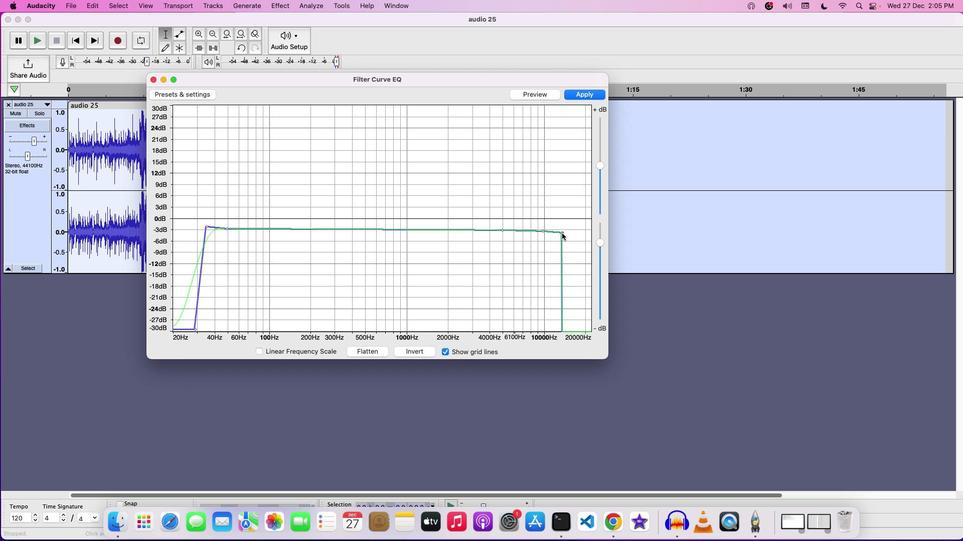 
Action: Mouse moved to (418, 230)
Screenshot: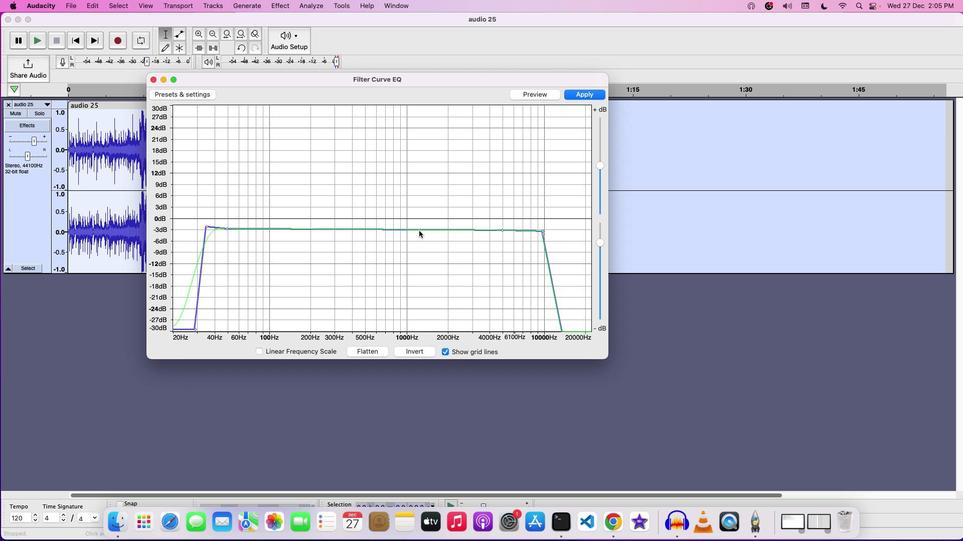 
Action: Mouse pressed left at (418, 230)
Screenshot: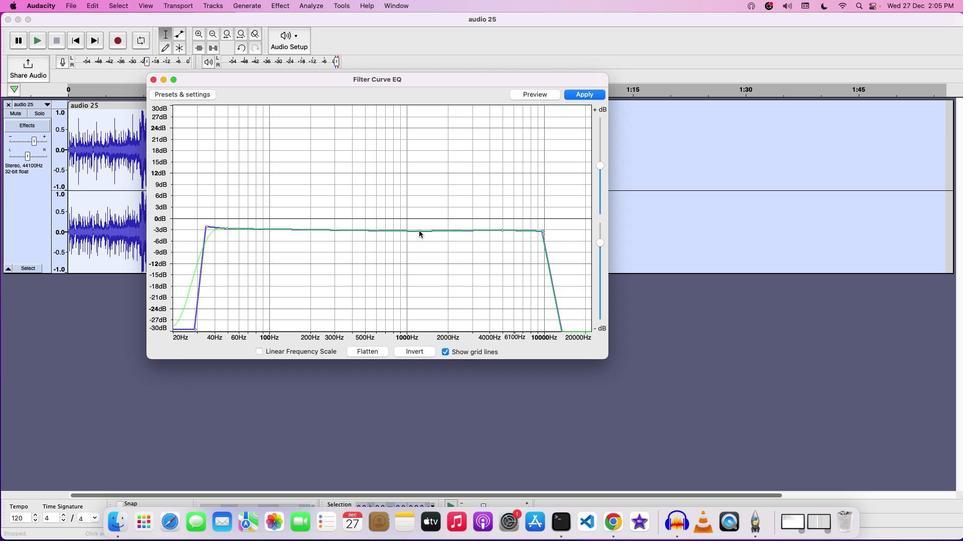 
Action: Mouse moved to (424, 232)
Screenshot: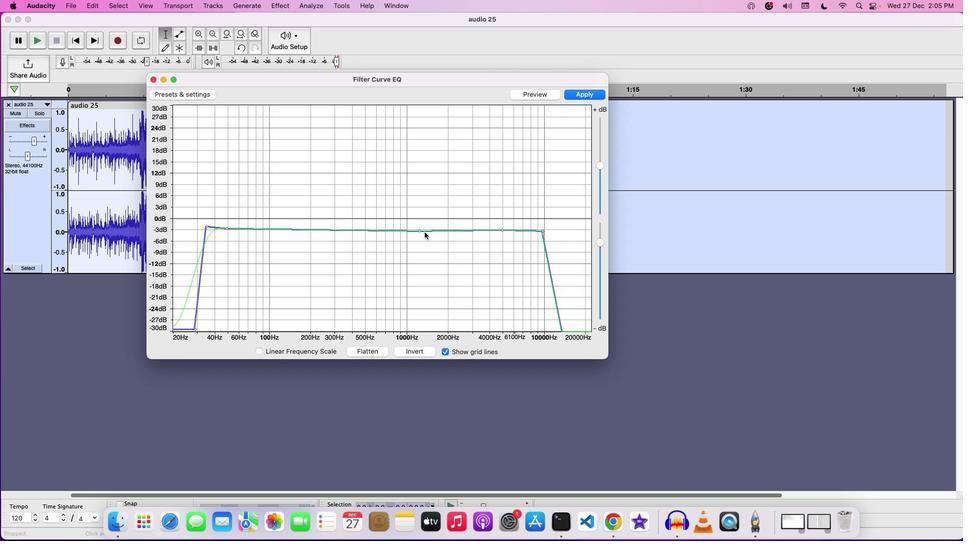 
Action: Mouse pressed left at (424, 232)
Screenshot: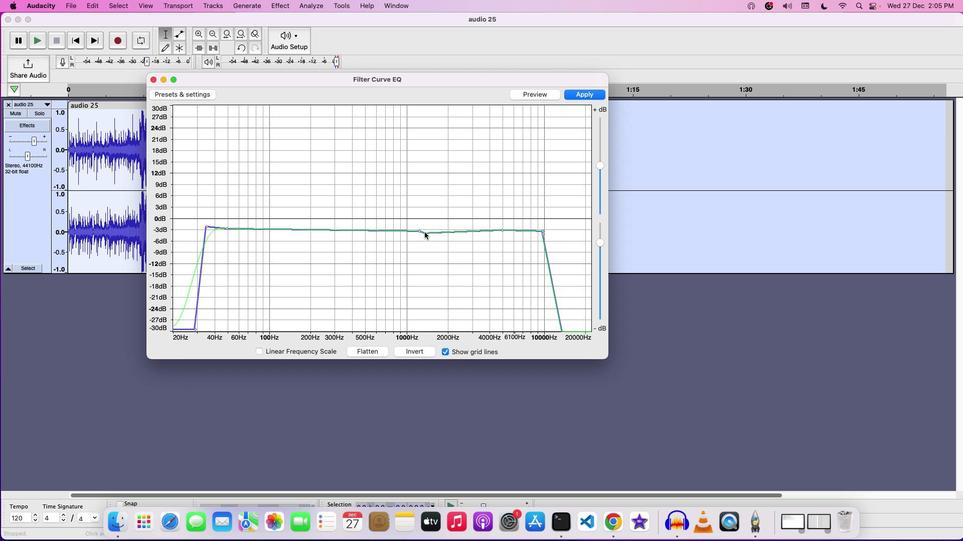 
Action: Mouse moved to (431, 232)
Screenshot: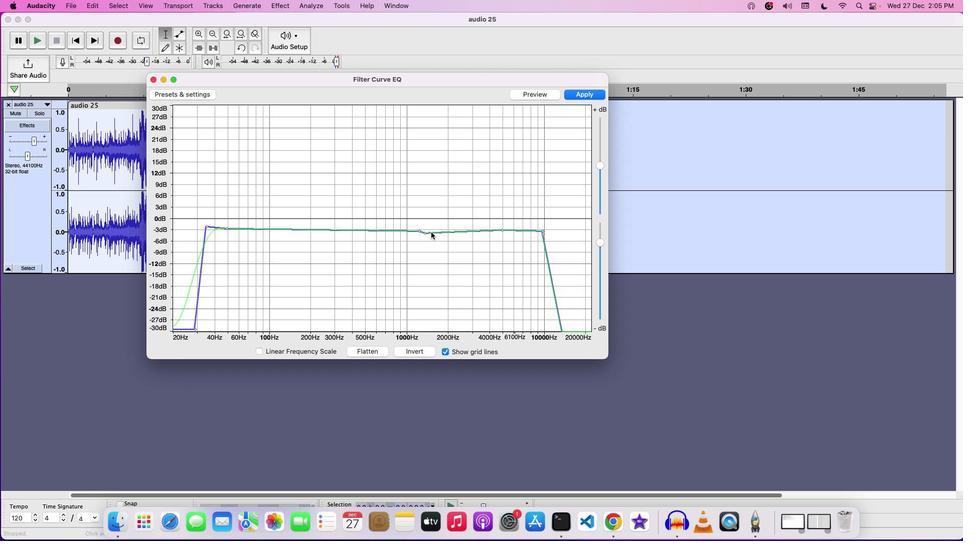 
Action: Mouse pressed left at (431, 232)
Screenshot: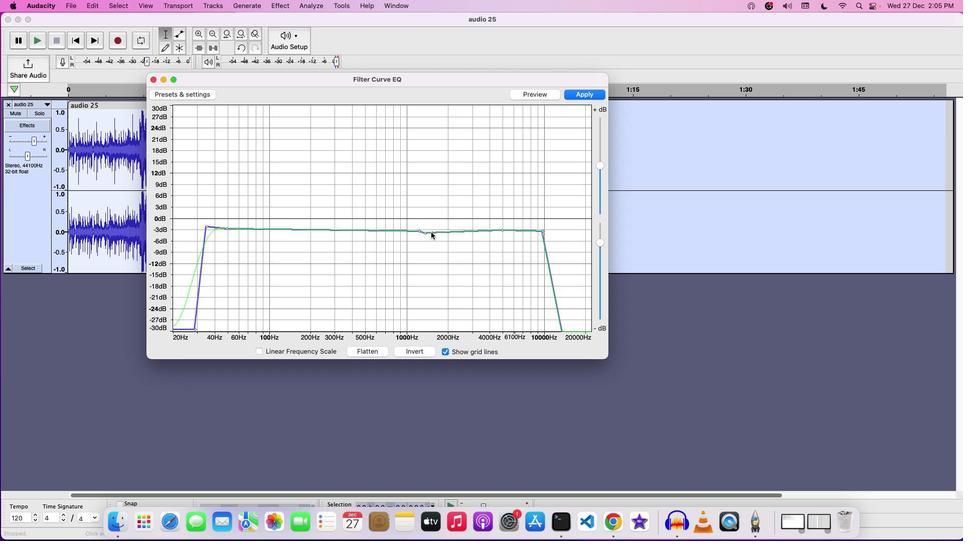 
Action: Mouse moved to (446, 232)
Screenshot: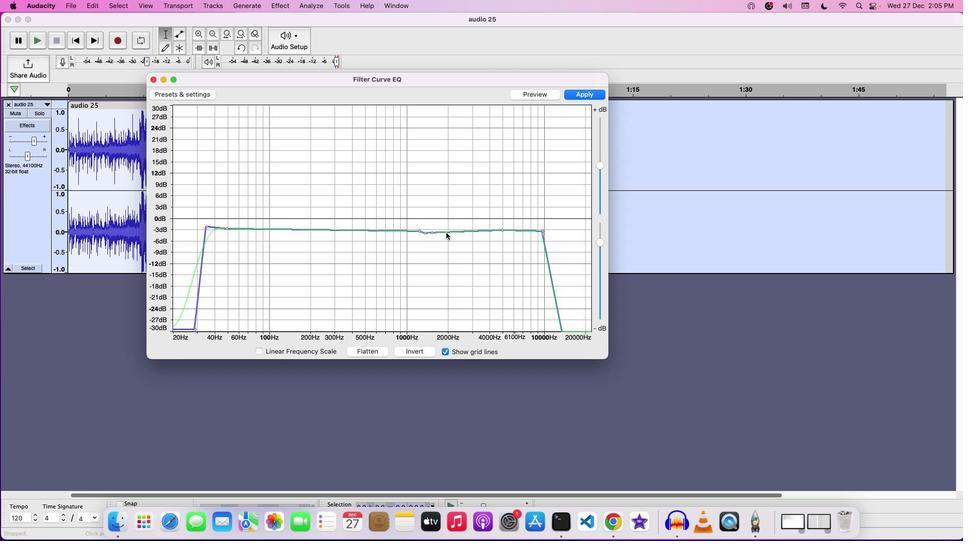 
Action: Mouse pressed left at (446, 232)
Screenshot: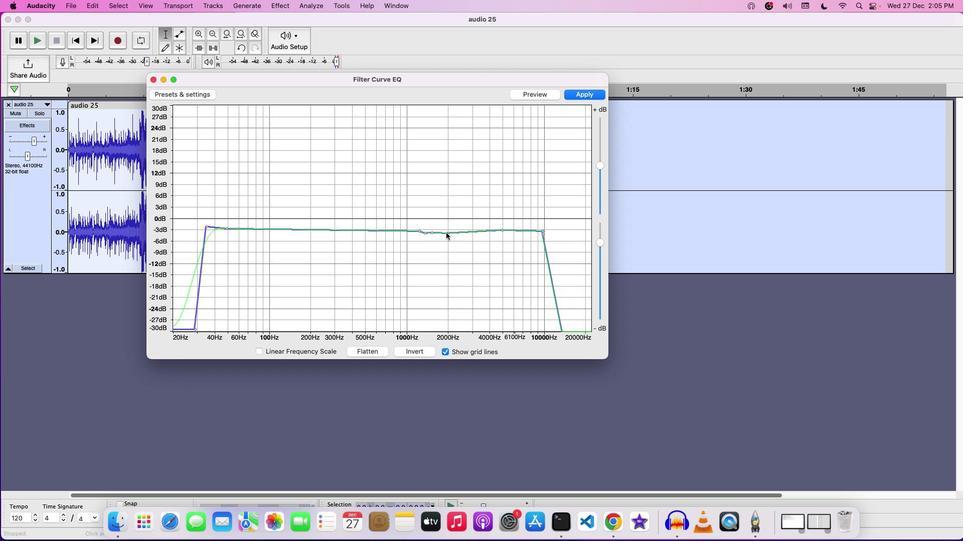 
Action: Mouse moved to (431, 232)
Screenshot: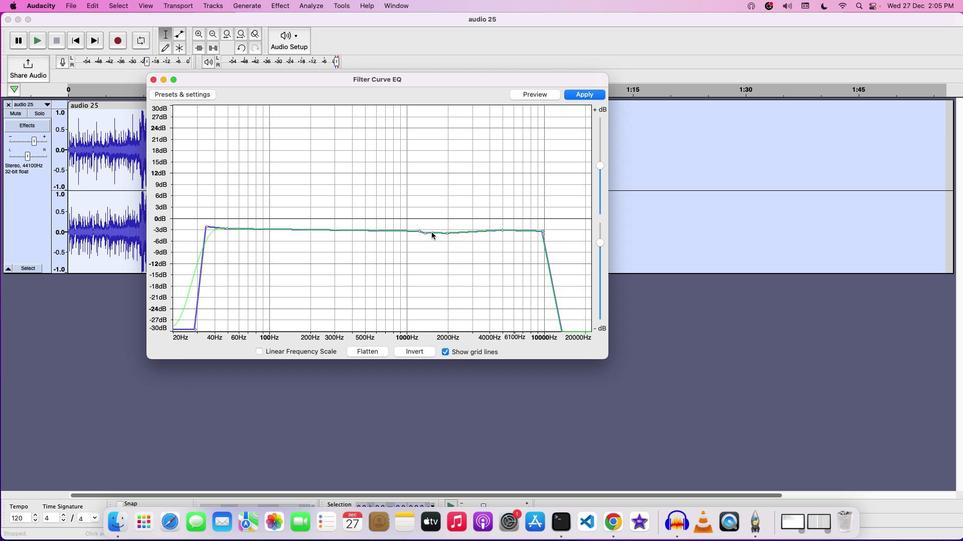 
Action: Mouse pressed left at (431, 232)
Screenshot: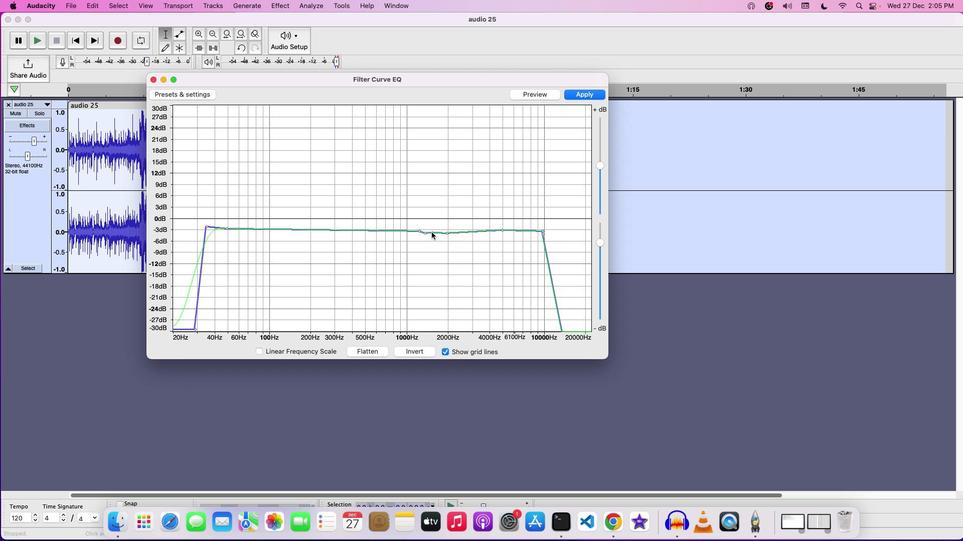 
Action: Mouse moved to (447, 234)
Screenshot: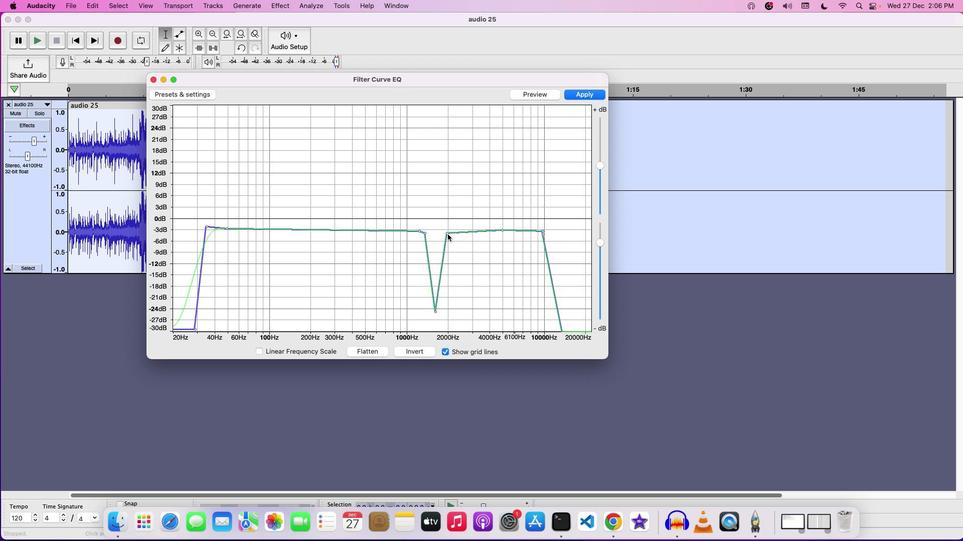 
Action: Mouse pressed left at (447, 234)
Screenshot: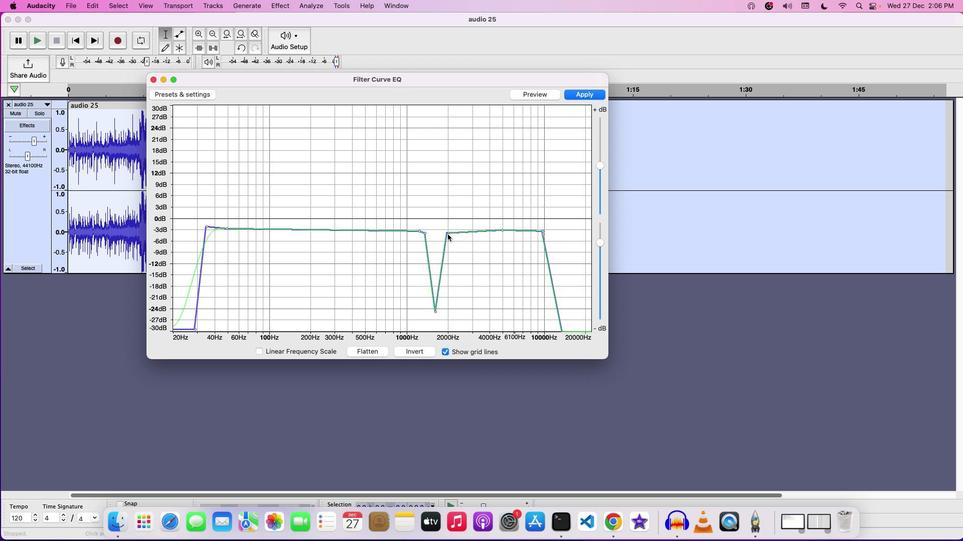 
Action: Mouse moved to (424, 233)
Screenshot: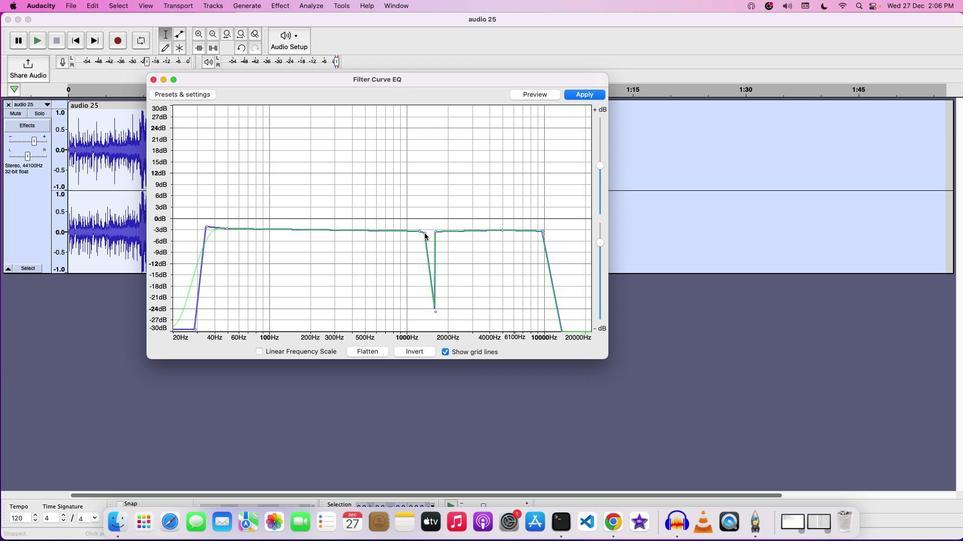 
Action: Mouse pressed left at (424, 233)
Screenshot: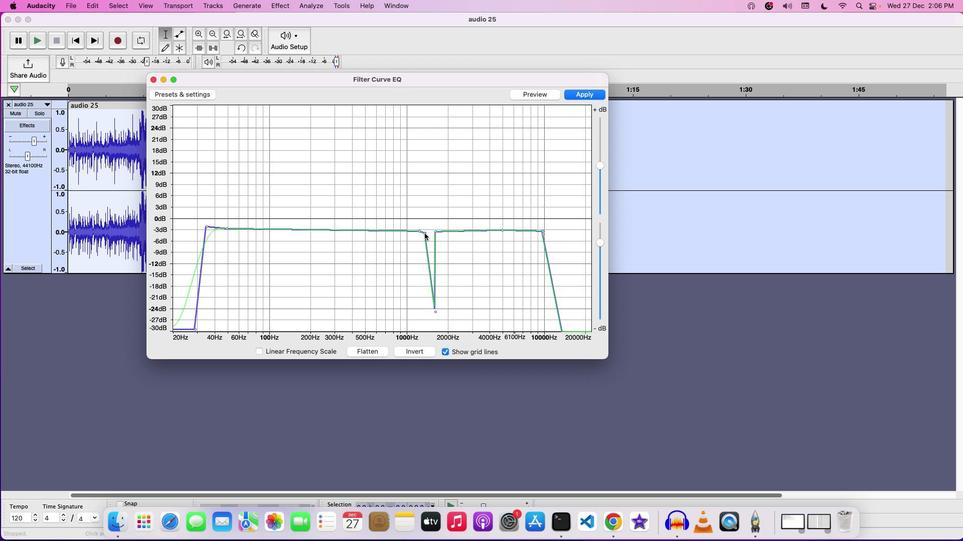 
Action: Mouse moved to (331, 230)
Screenshot: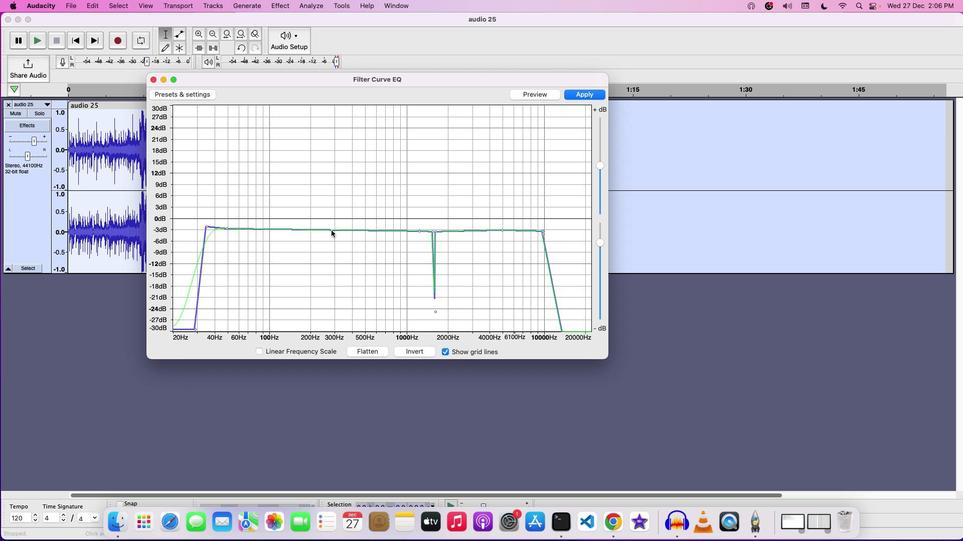 
Action: Mouse pressed left at (331, 230)
Screenshot: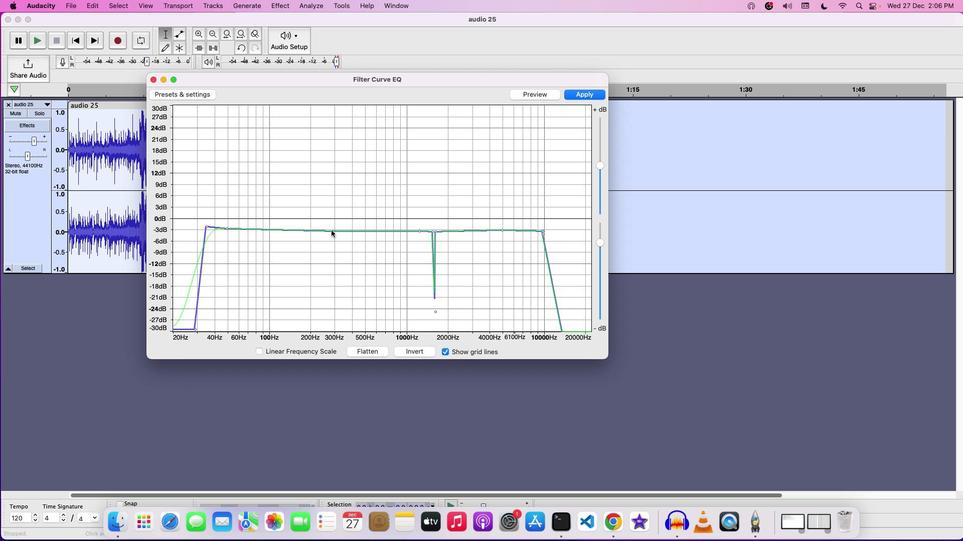 
Action: Mouse moved to (337, 231)
Screenshot: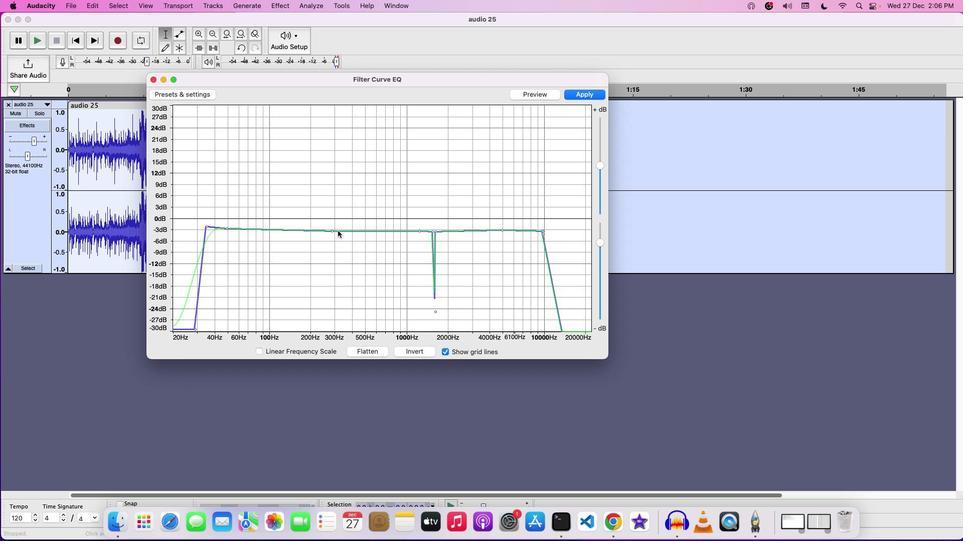 
Action: Mouse pressed left at (337, 231)
Screenshot: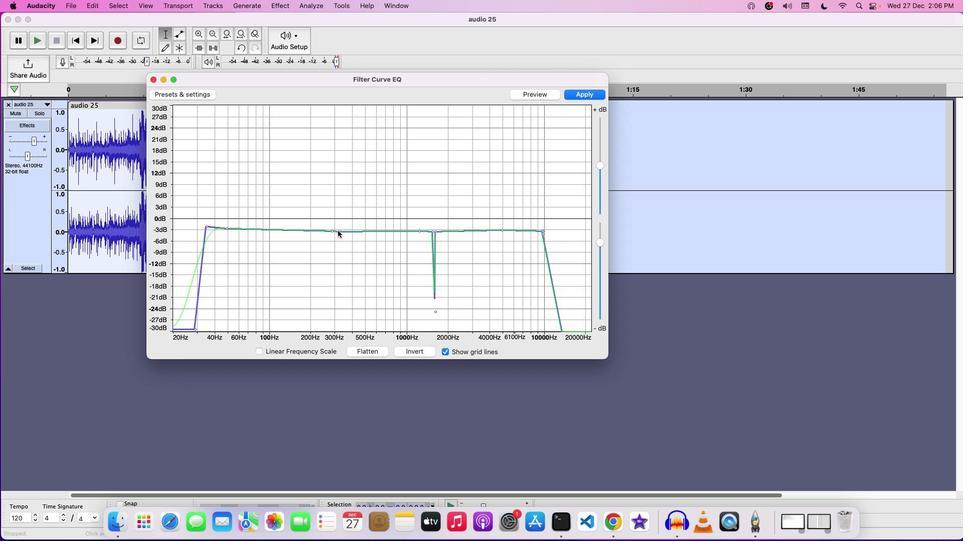 
Action: Mouse moved to (351, 232)
Screenshot: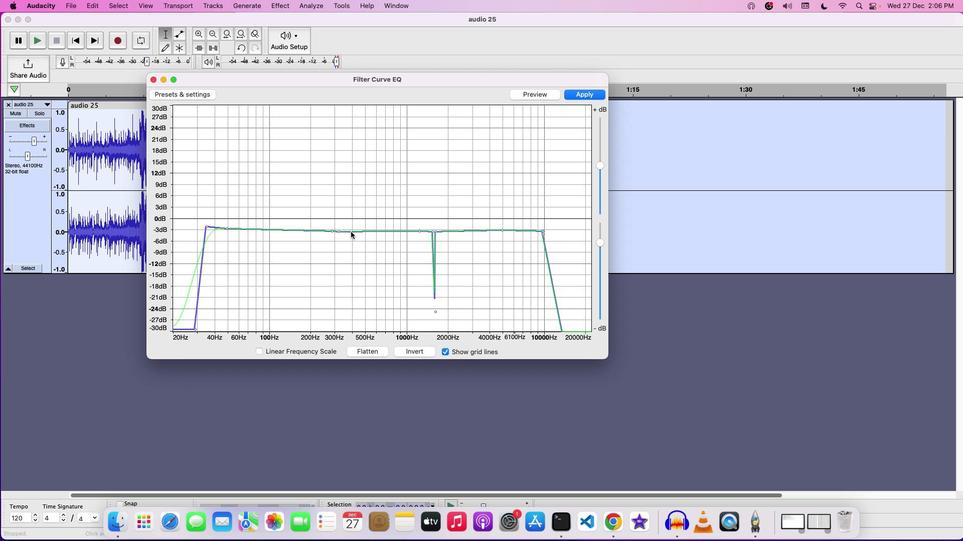 
Action: Mouse pressed left at (351, 232)
Screenshot: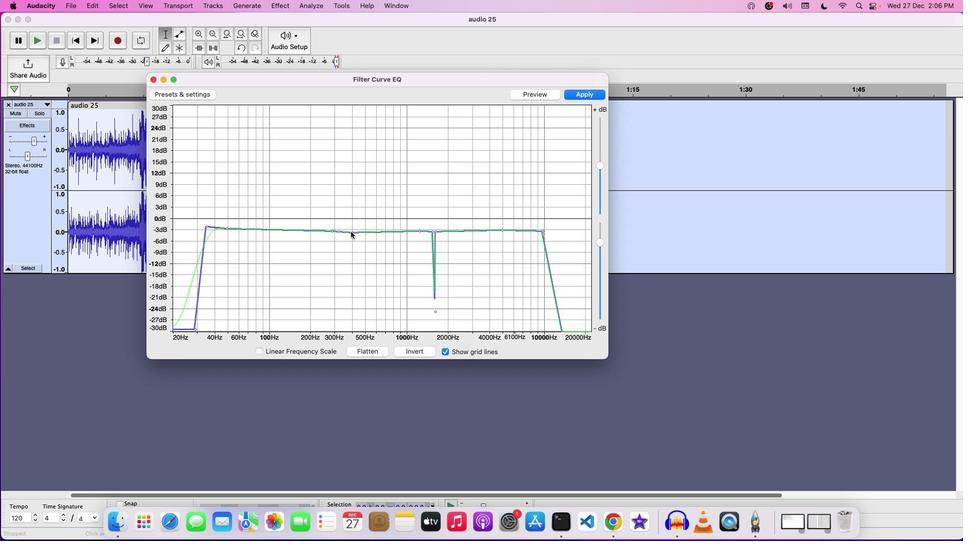 
Action: Mouse moved to (358, 231)
Screenshot: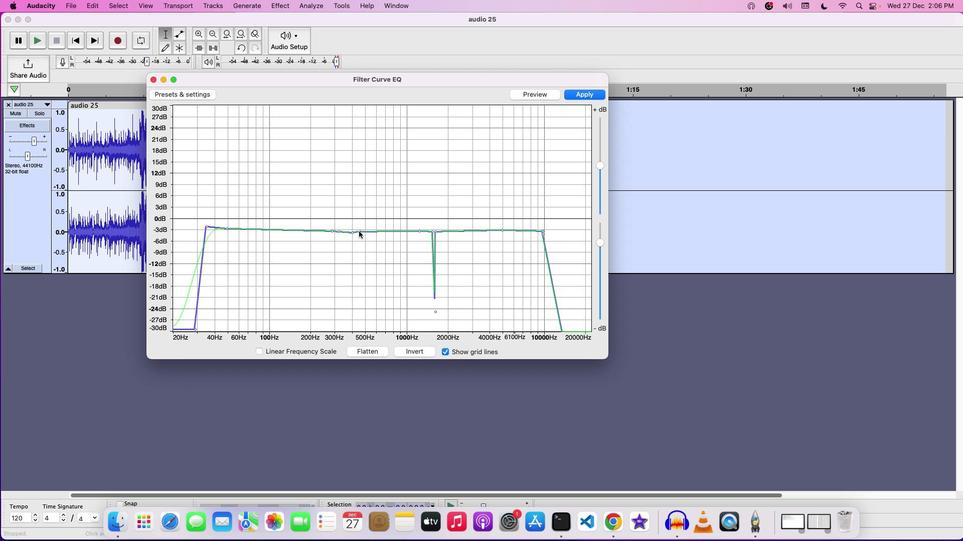 
Action: Mouse pressed left at (358, 231)
Screenshot: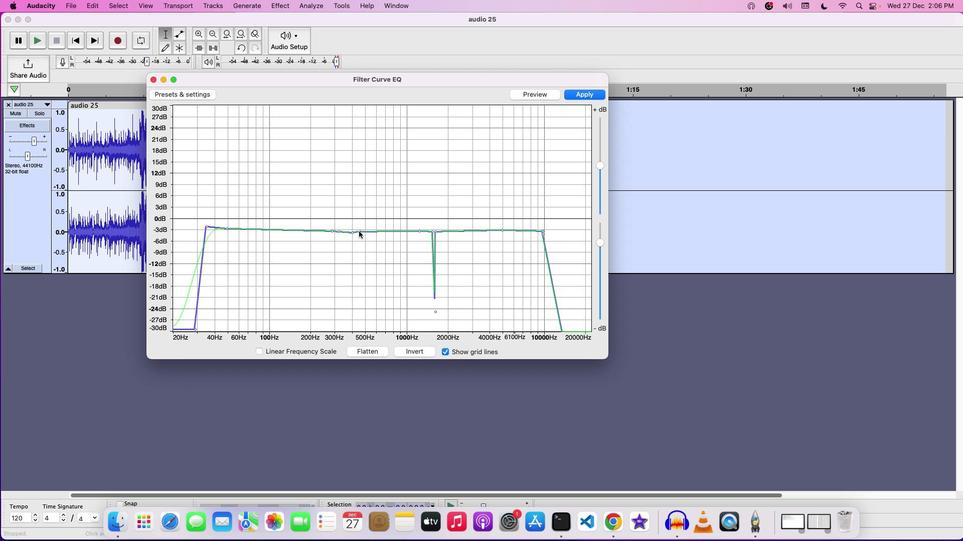 
Action: Mouse moved to (340, 231)
Screenshot: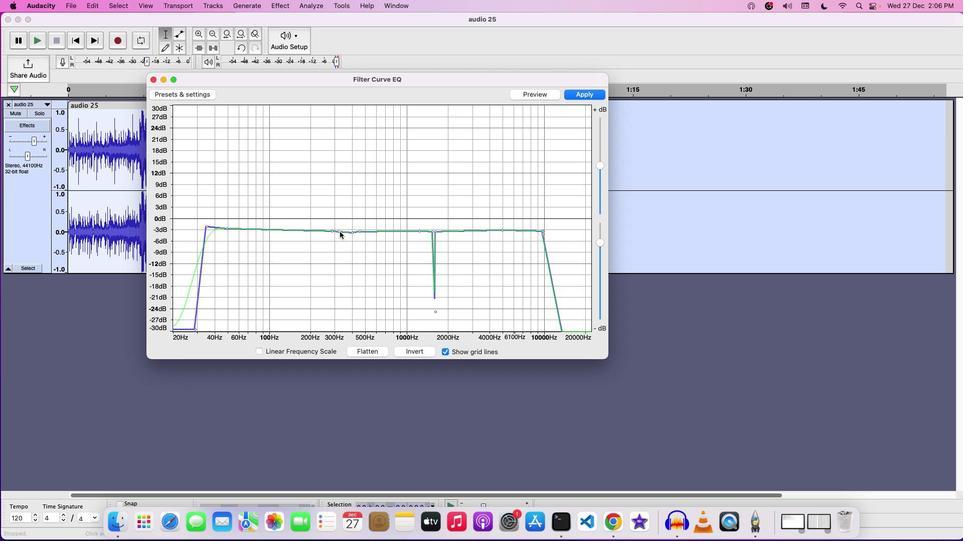 
Action: Mouse pressed left at (340, 231)
Screenshot: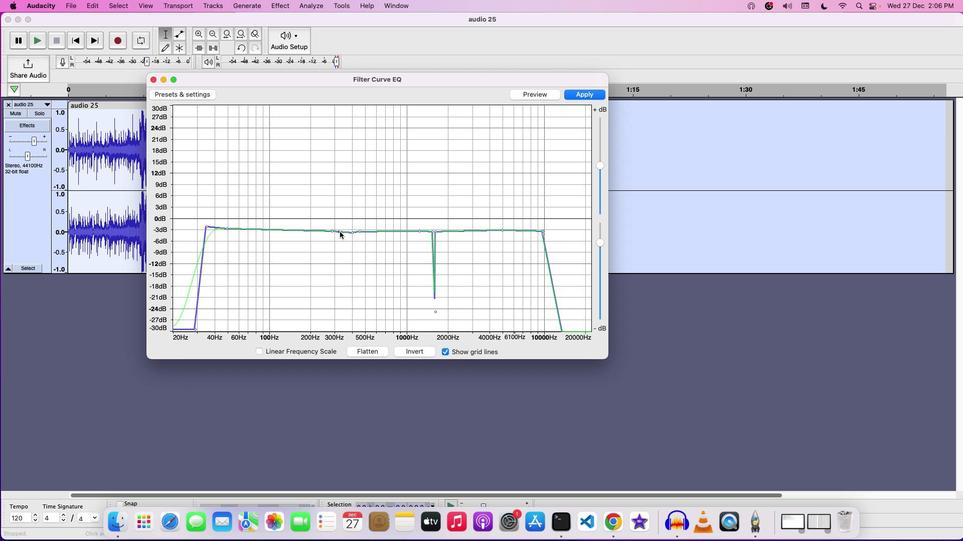 
Action: Mouse moved to (353, 233)
Screenshot: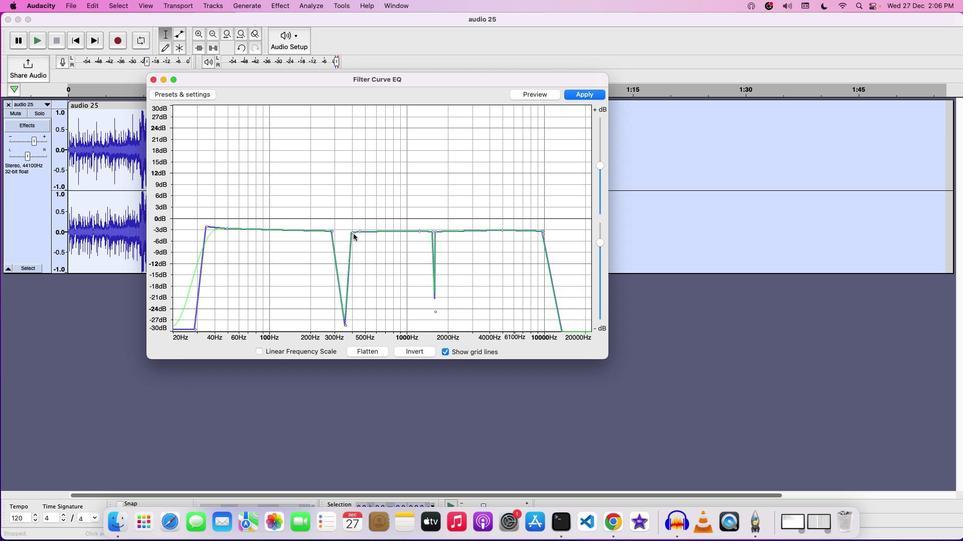
Action: Mouse pressed left at (353, 233)
Screenshot: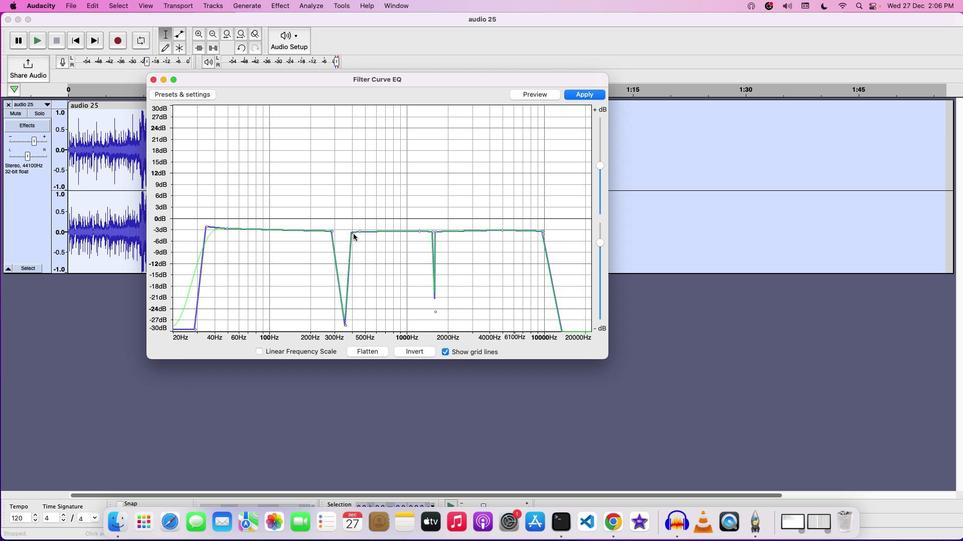 
Action: Mouse moved to (330, 230)
Screenshot: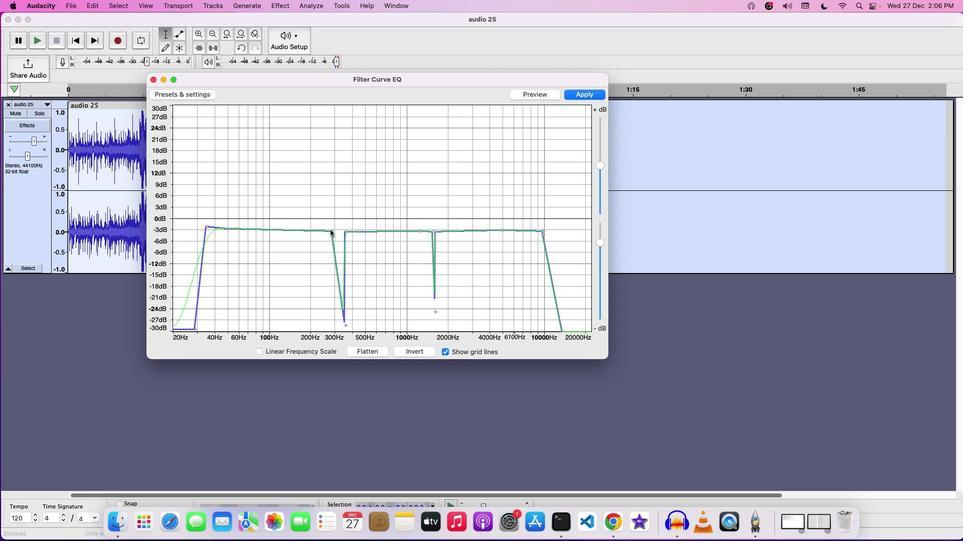 
Action: Mouse pressed left at (330, 230)
Screenshot: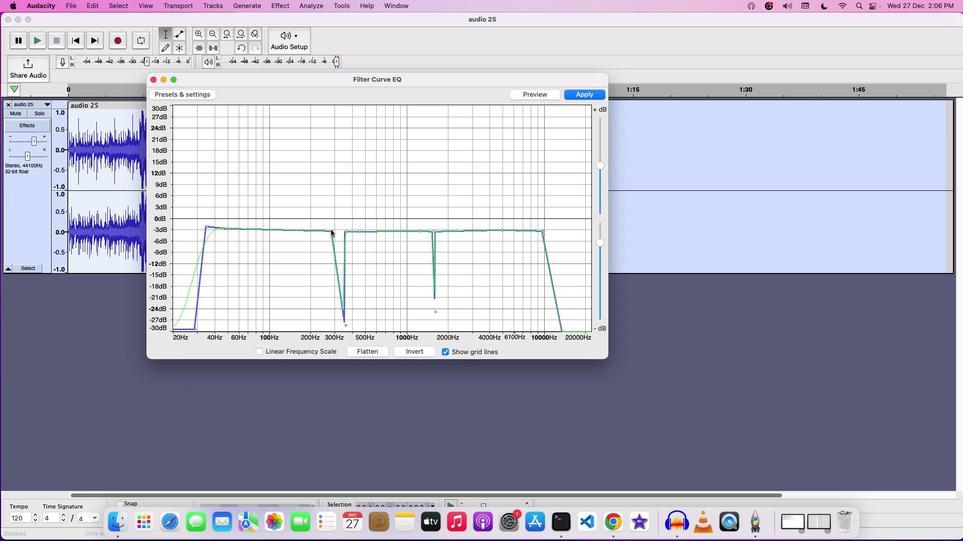 
Action: Mouse moved to (385, 230)
Screenshot: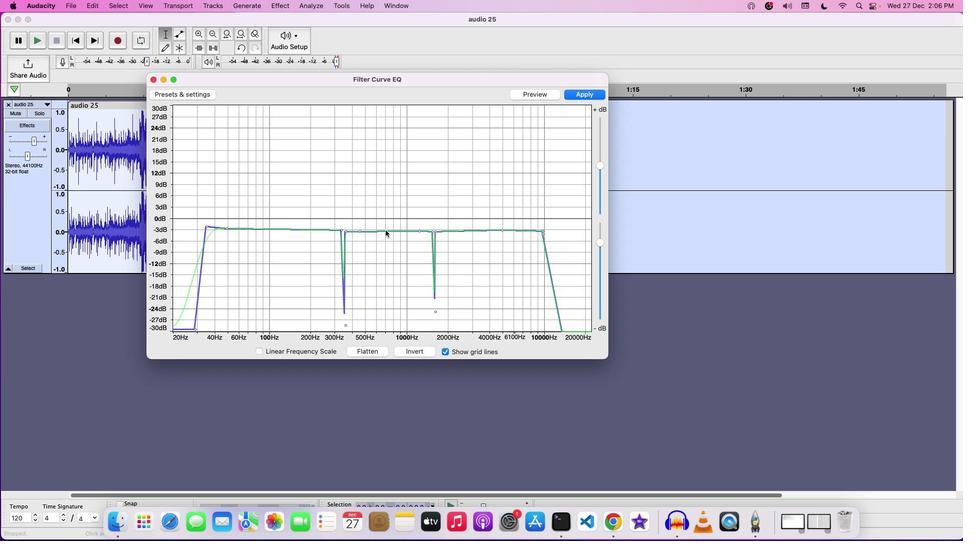 
Action: Mouse pressed left at (385, 230)
Screenshot: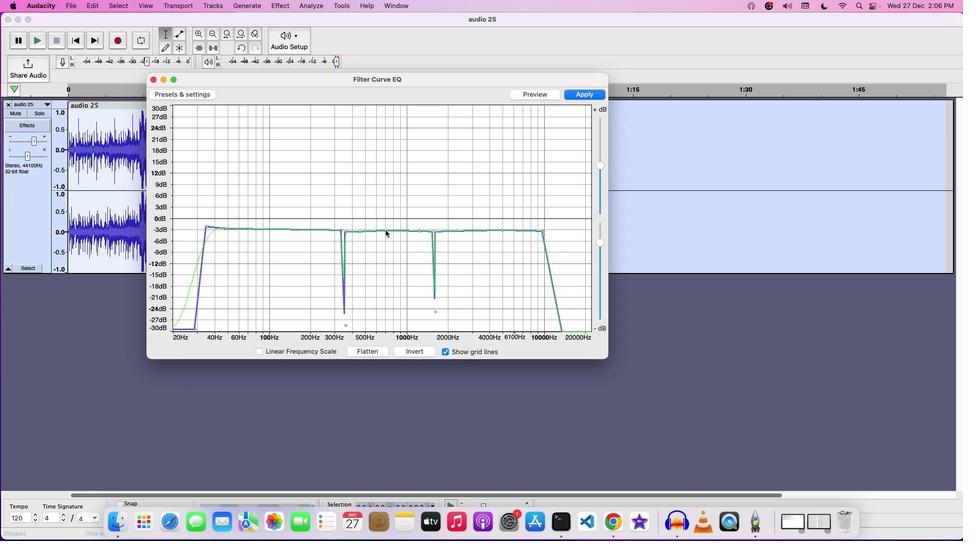 
Action: Mouse moved to (394, 231)
Screenshot: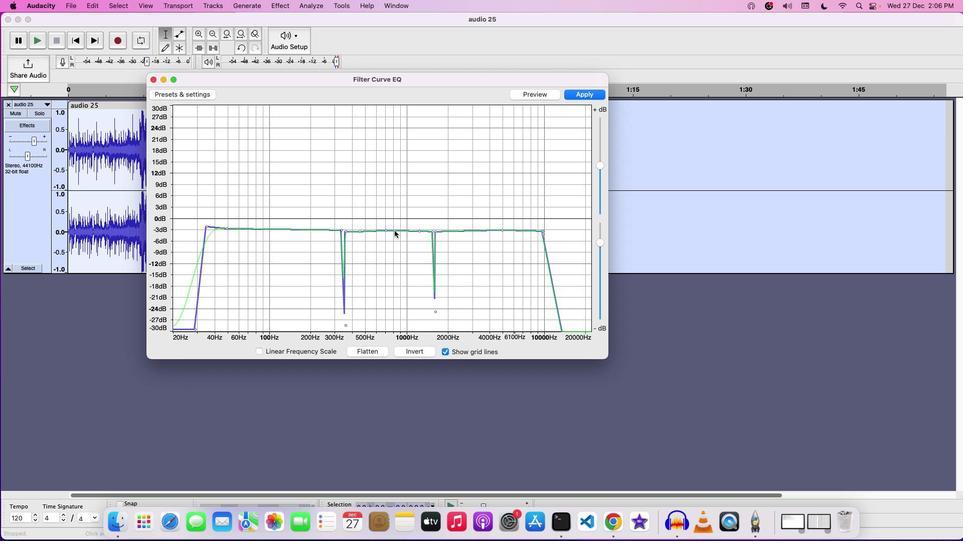 
Action: Mouse pressed left at (394, 231)
Screenshot: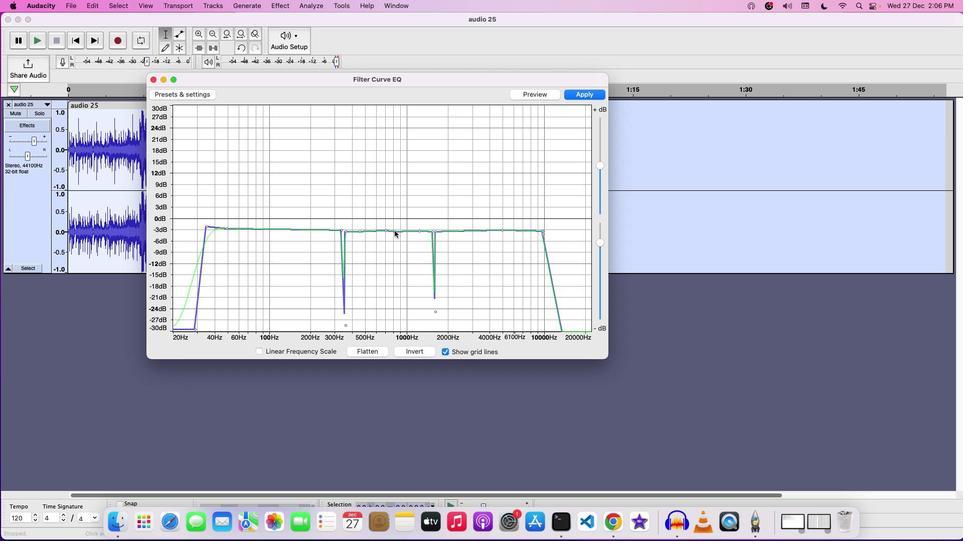 
Action: Mouse moved to (402, 230)
Screenshot: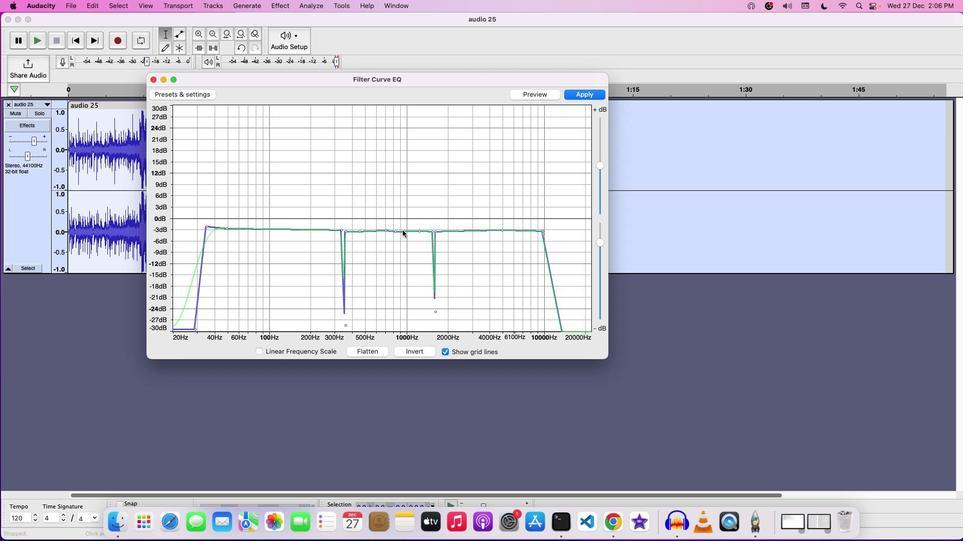 
Action: Mouse pressed left at (402, 230)
Screenshot: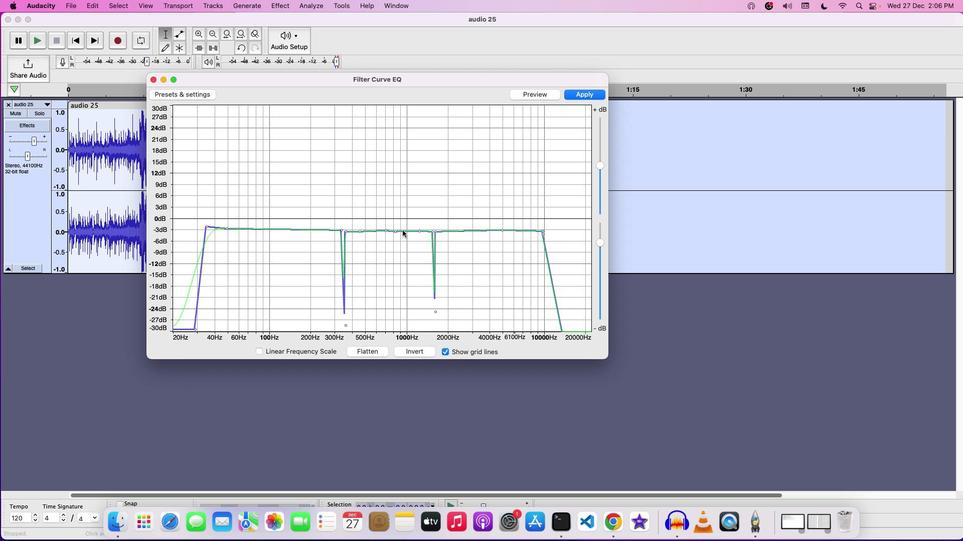 
Action: Mouse moved to (408, 230)
Screenshot: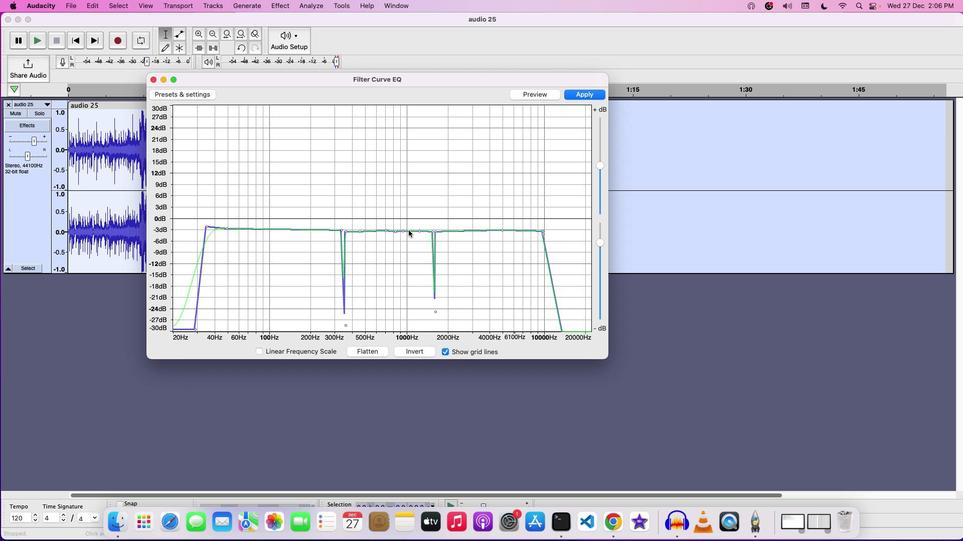 
Action: Mouse pressed left at (408, 230)
Screenshot: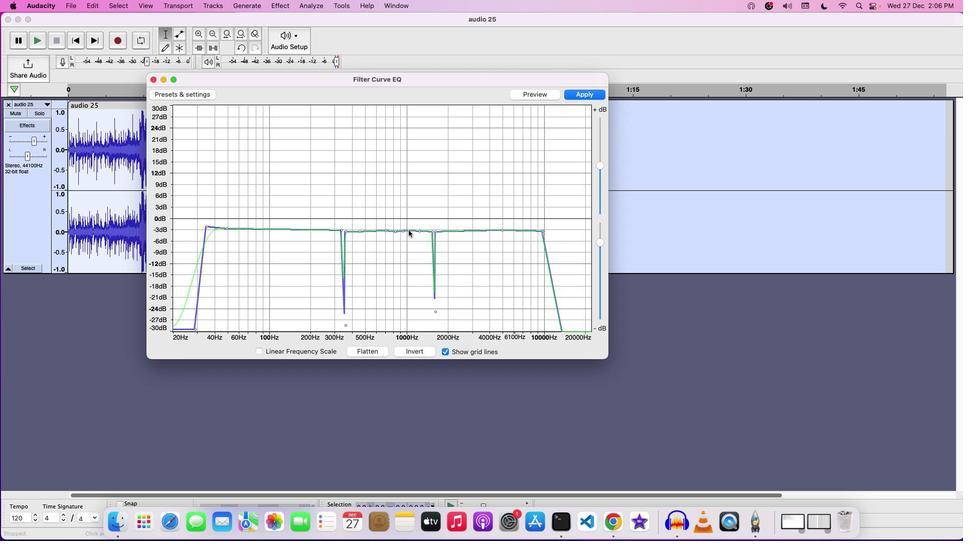 
Action: Mouse moved to (397, 231)
Screenshot: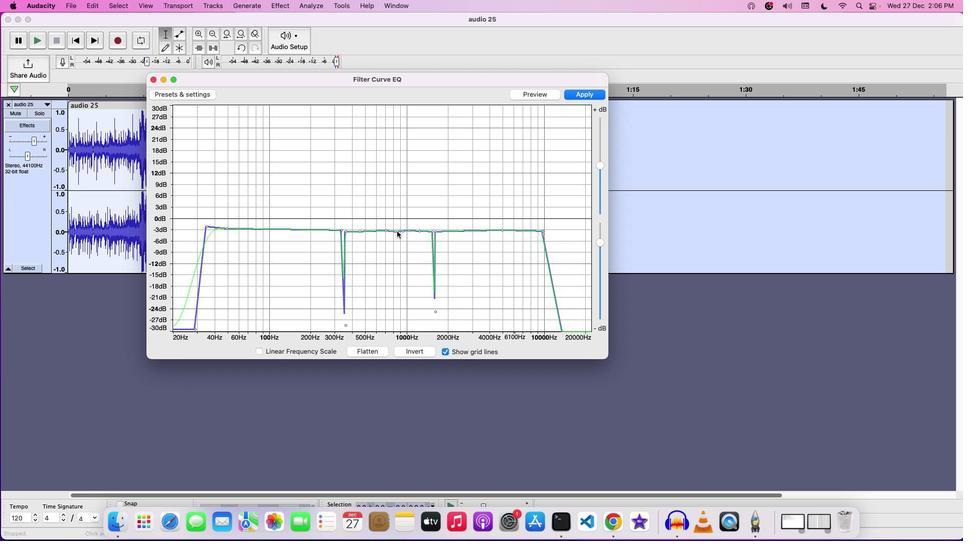 
Action: Mouse pressed left at (397, 231)
Screenshot: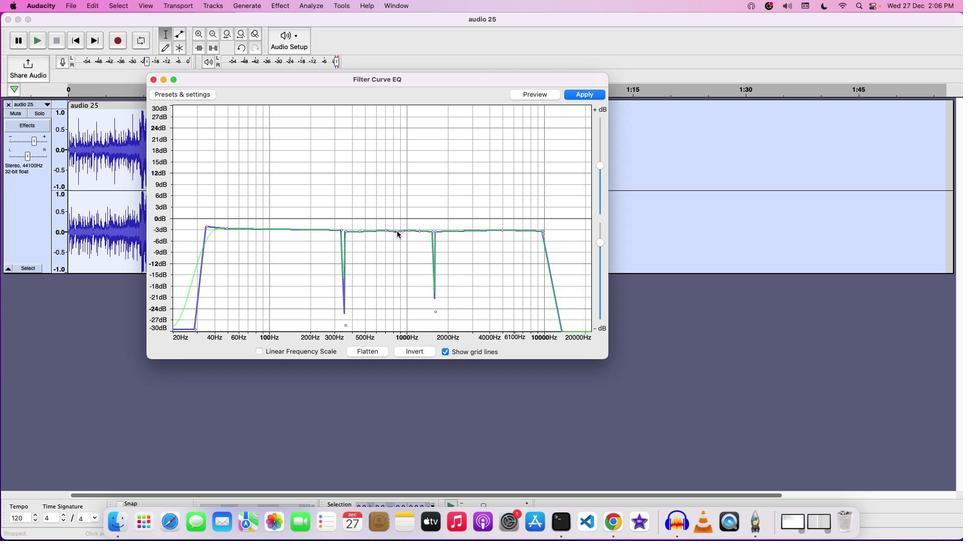 
Action: Mouse moved to (403, 230)
Screenshot: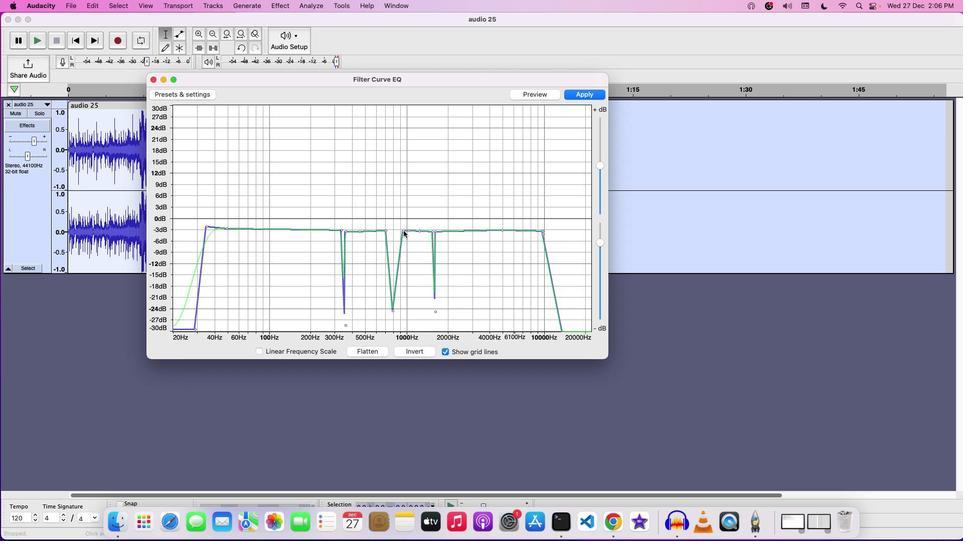 
Action: Mouse pressed left at (403, 230)
Screenshot: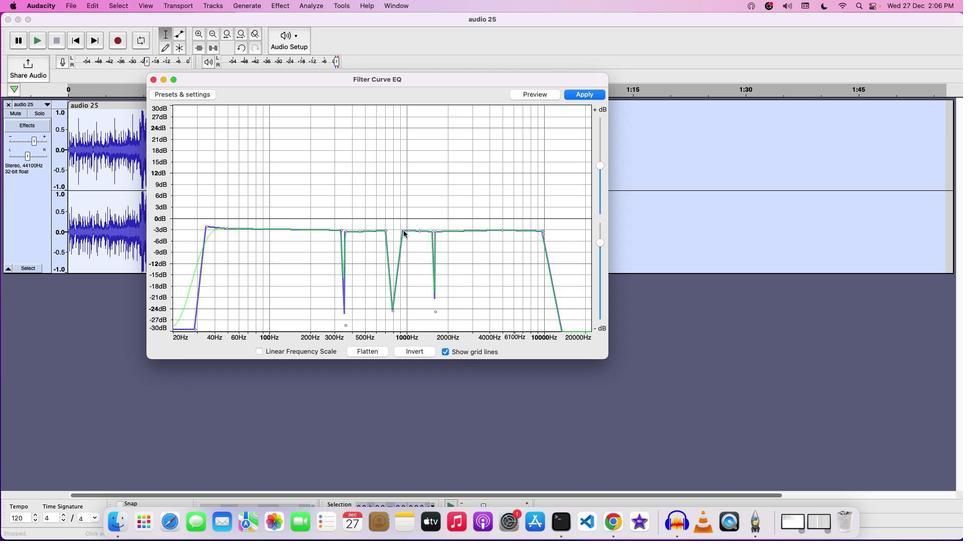 
Action: Mouse moved to (384, 229)
Screenshot: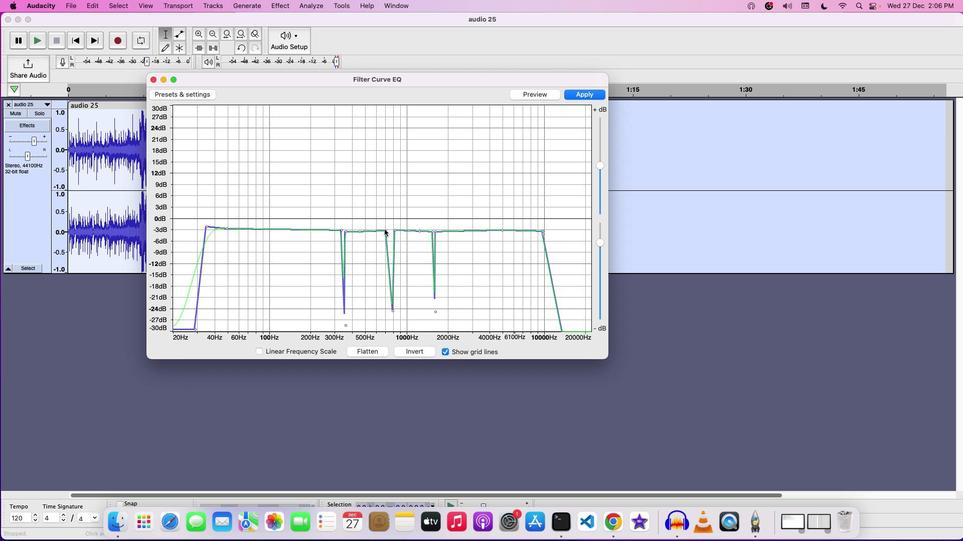 
Action: Mouse pressed left at (384, 229)
Screenshot: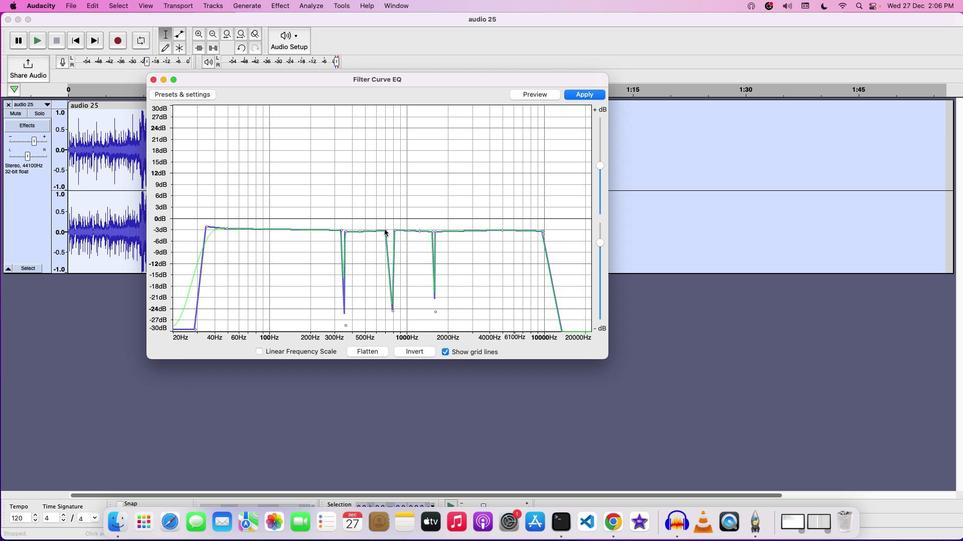 
Action: Mouse moved to (583, 94)
Screenshot: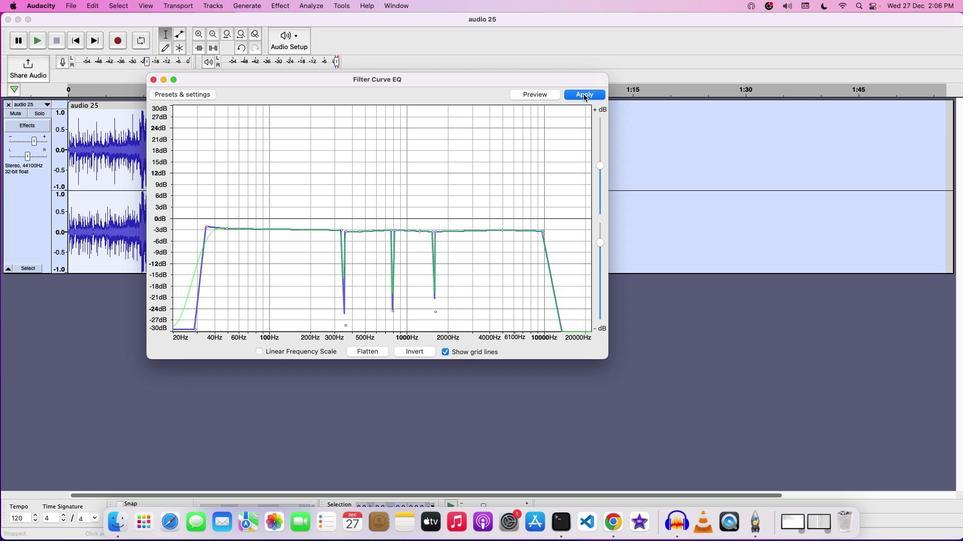 
Action: Mouse pressed left at (583, 94)
Screenshot: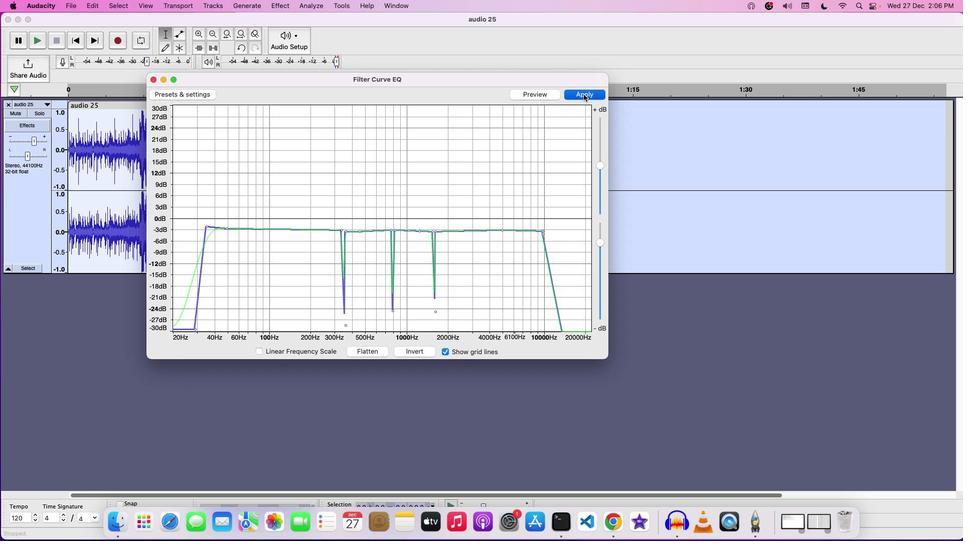 
Action: Mouse moved to (285, 95)
Screenshot: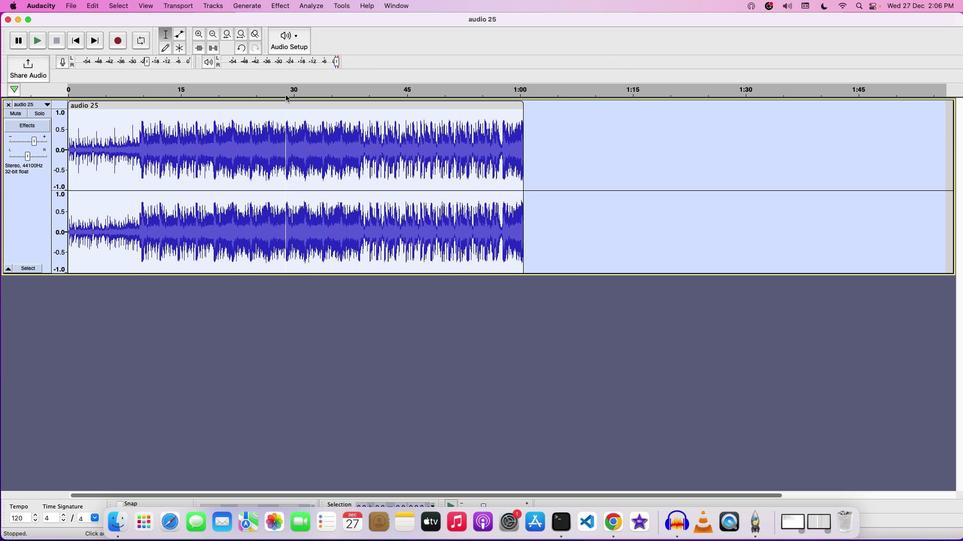 
Action: Key pressed Key.space
Screenshot: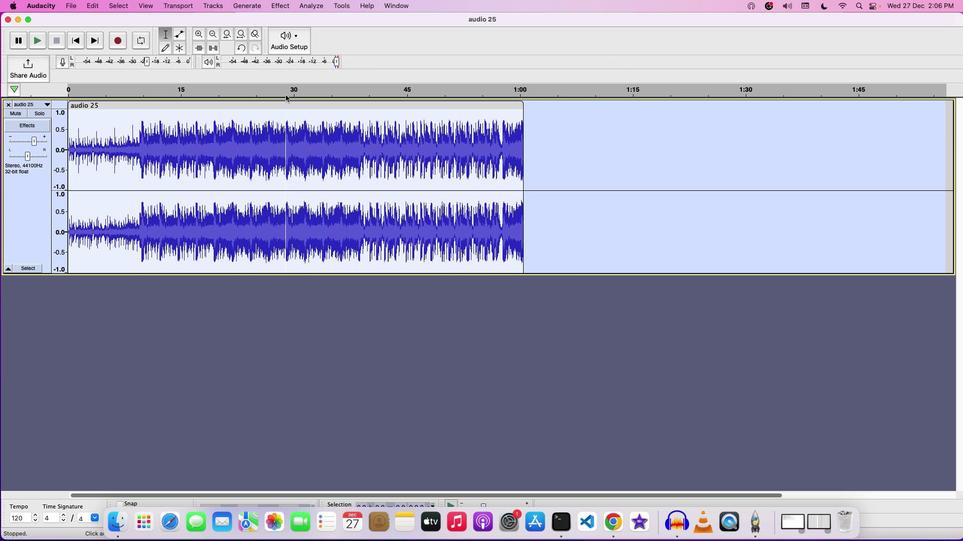 
Action: Mouse moved to (32, 140)
Screenshot: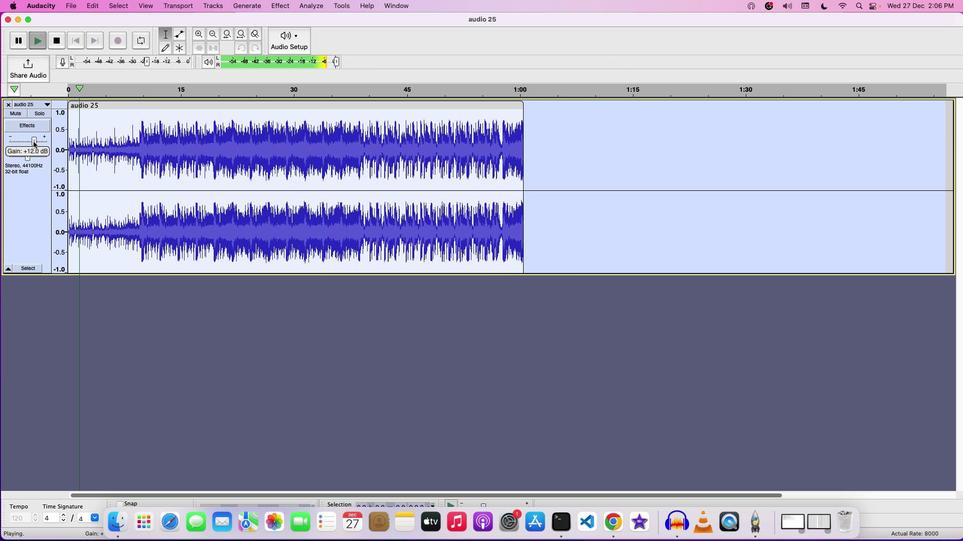 
Action: Mouse pressed left at (32, 140)
Screenshot: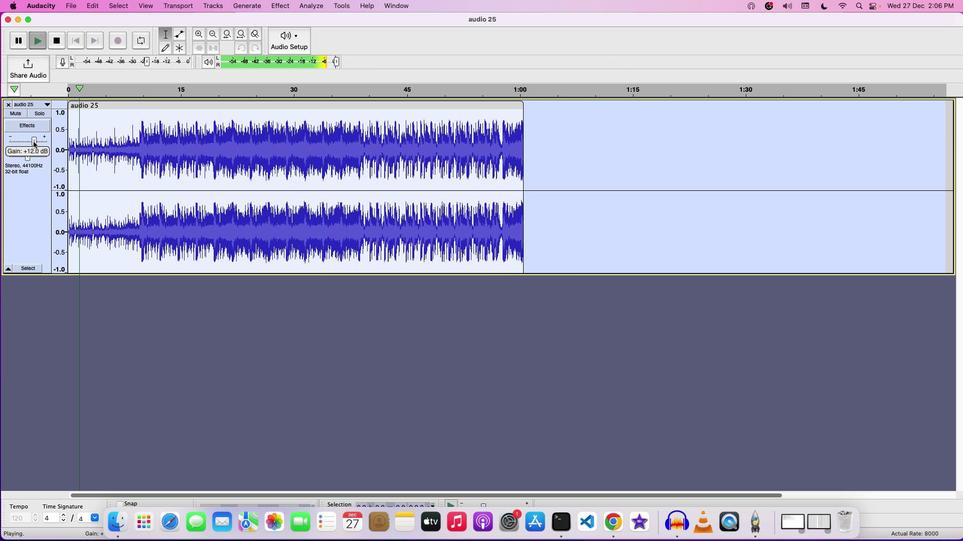
Action: Mouse moved to (138, 98)
Screenshot: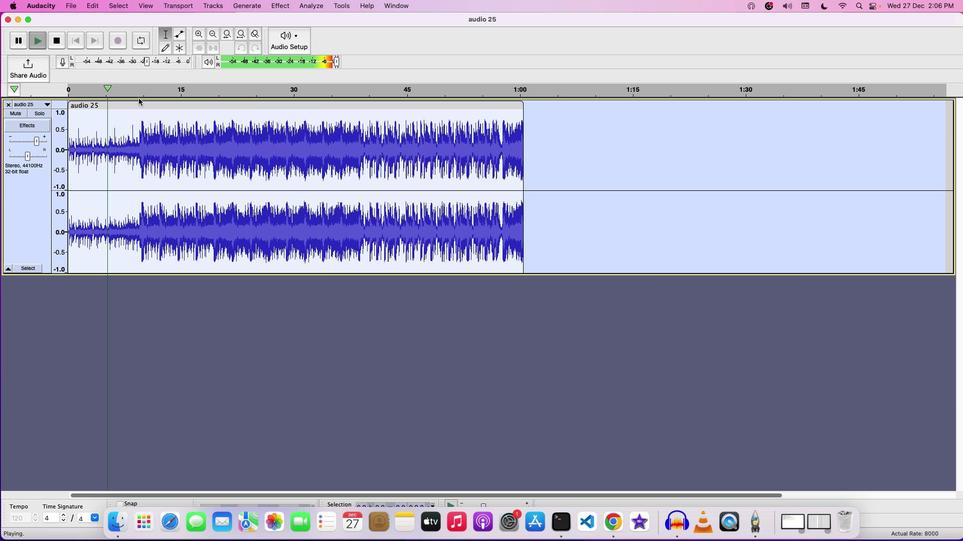 
Action: Key pressed Key.space
Screenshot: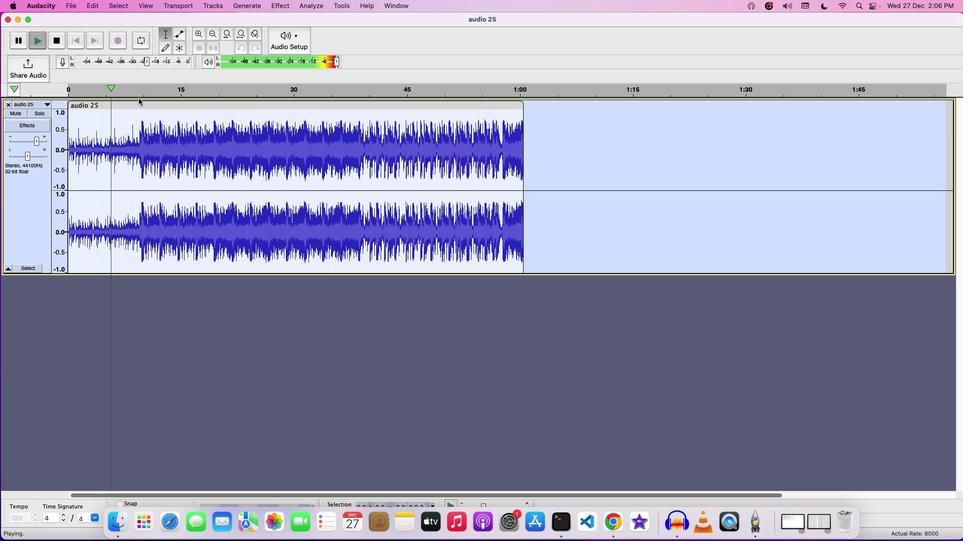 
Action: Mouse moved to (289, 10)
Screenshot: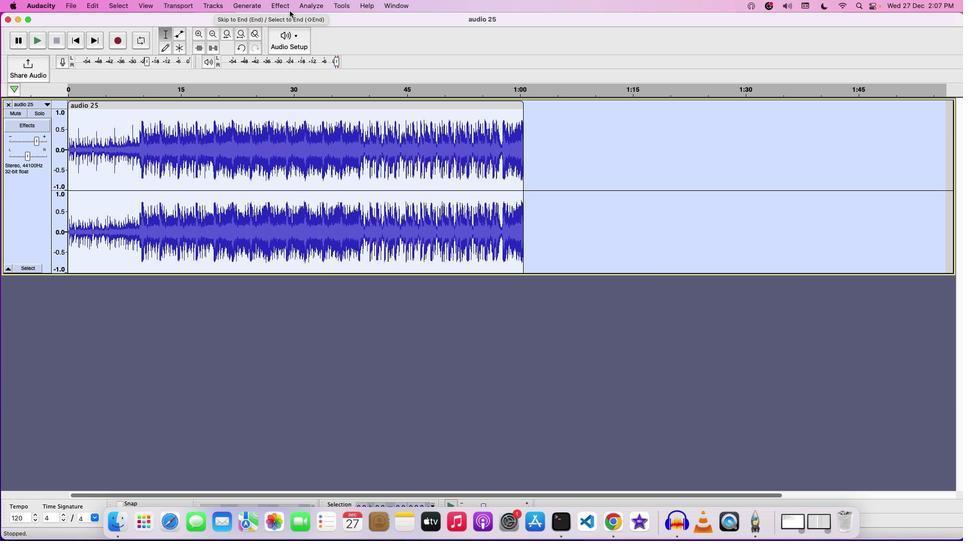
Action: Mouse pressed left at (289, 10)
Screenshot: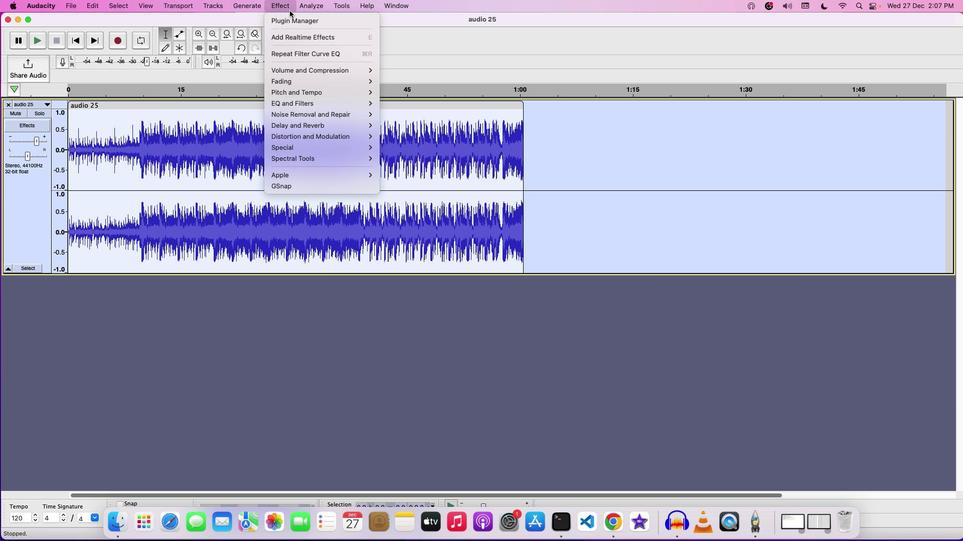 
Action: Mouse moved to (407, 124)
Screenshot: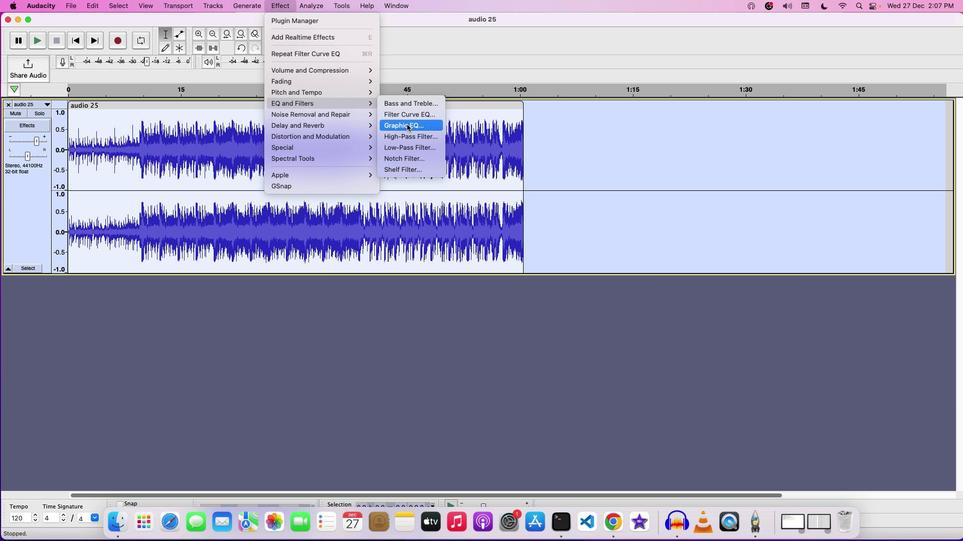 
Action: Mouse pressed left at (407, 124)
Screenshot: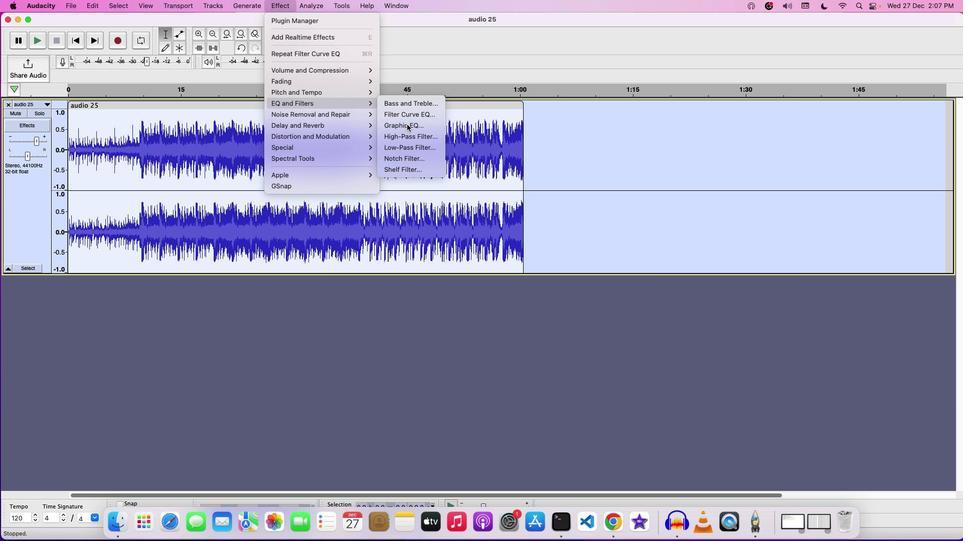 
Action: Mouse moved to (462, 402)
Screenshot: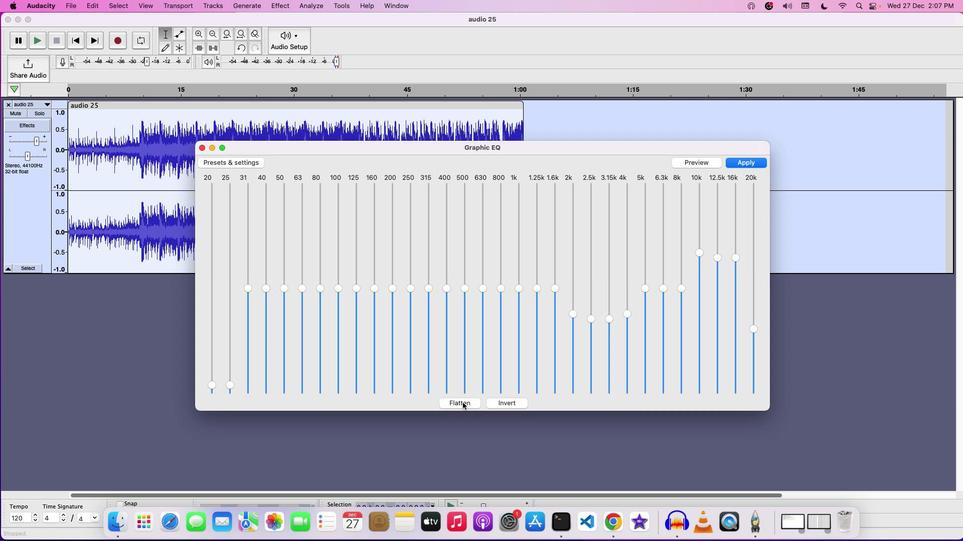 
Action: Mouse pressed left at (462, 402)
Screenshot: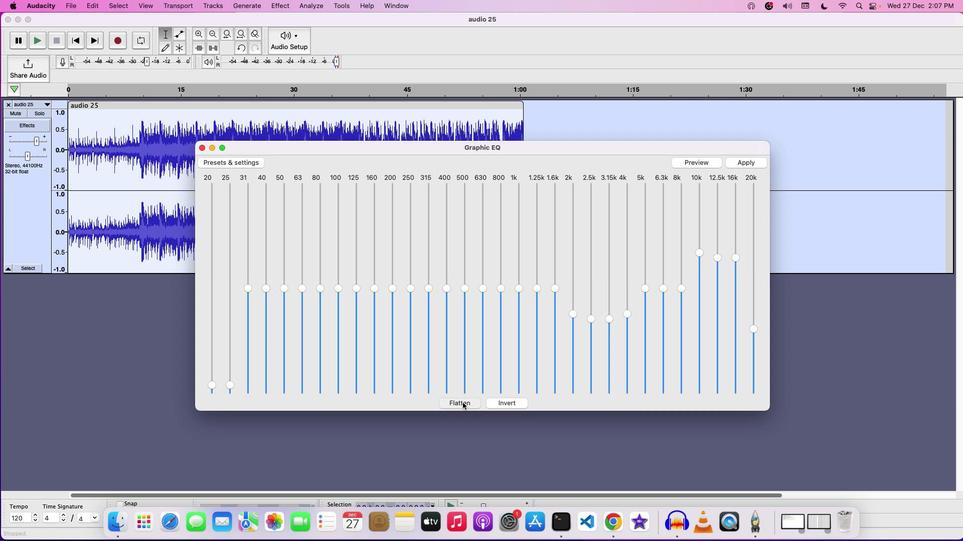 
Action: Mouse moved to (215, 348)
Screenshot: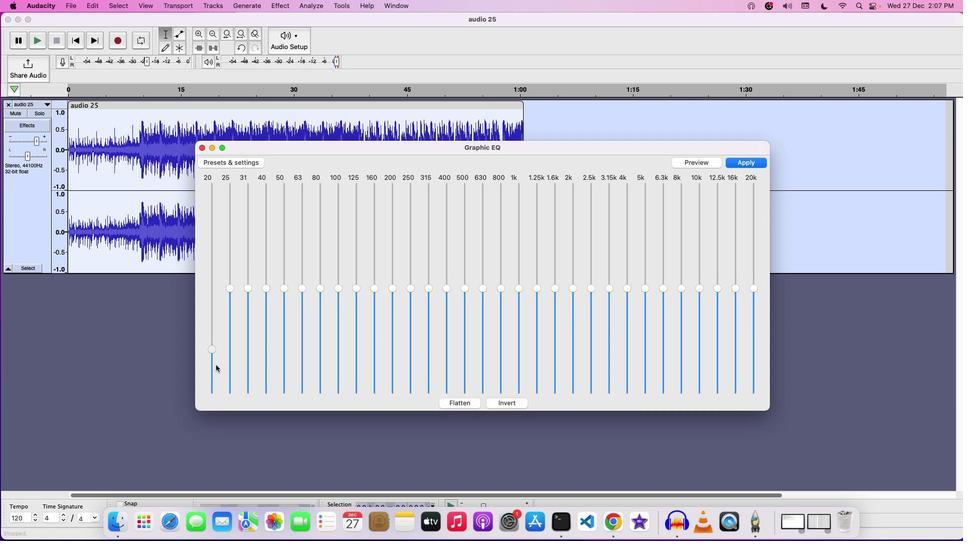 
Action: Mouse pressed left at (215, 348)
Screenshot: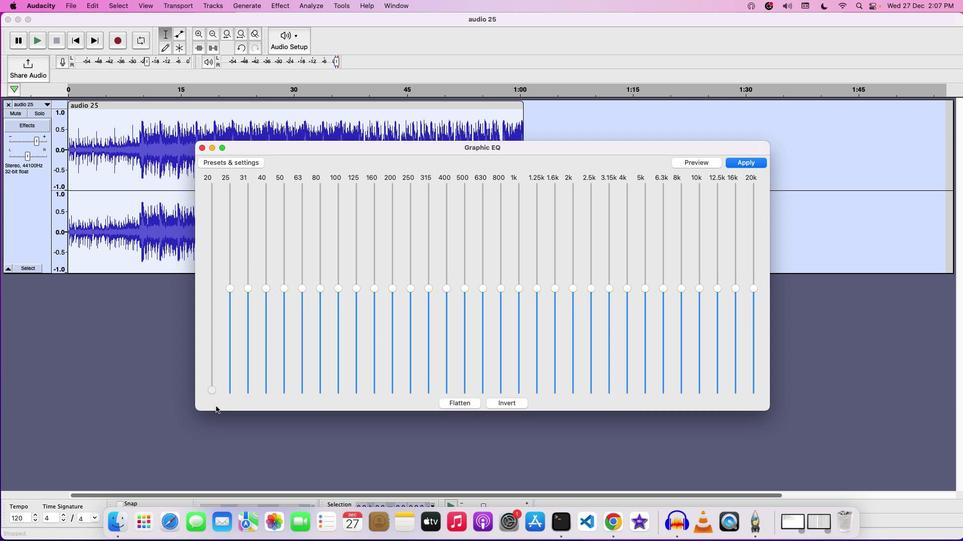 
Action: Mouse moved to (226, 392)
Screenshot: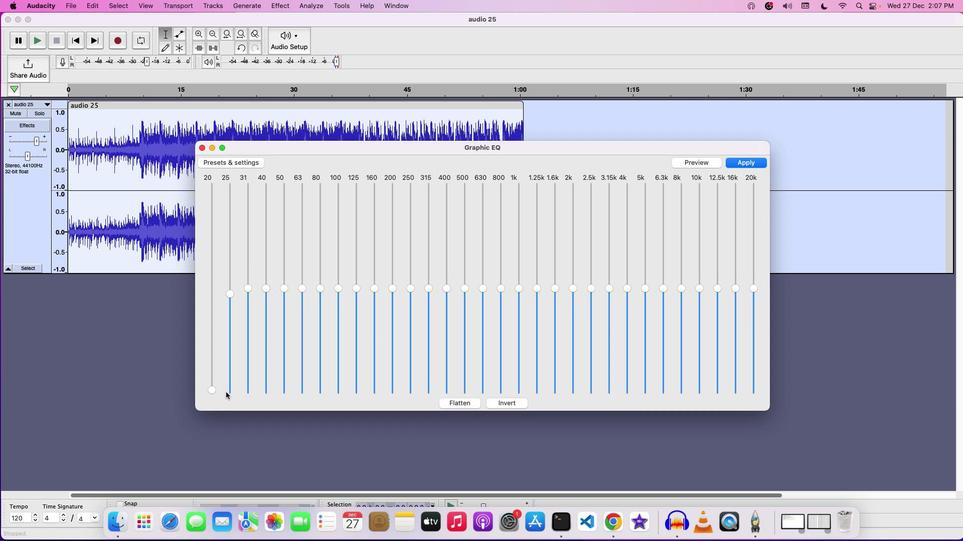 
Action: Mouse pressed left at (226, 392)
Screenshot: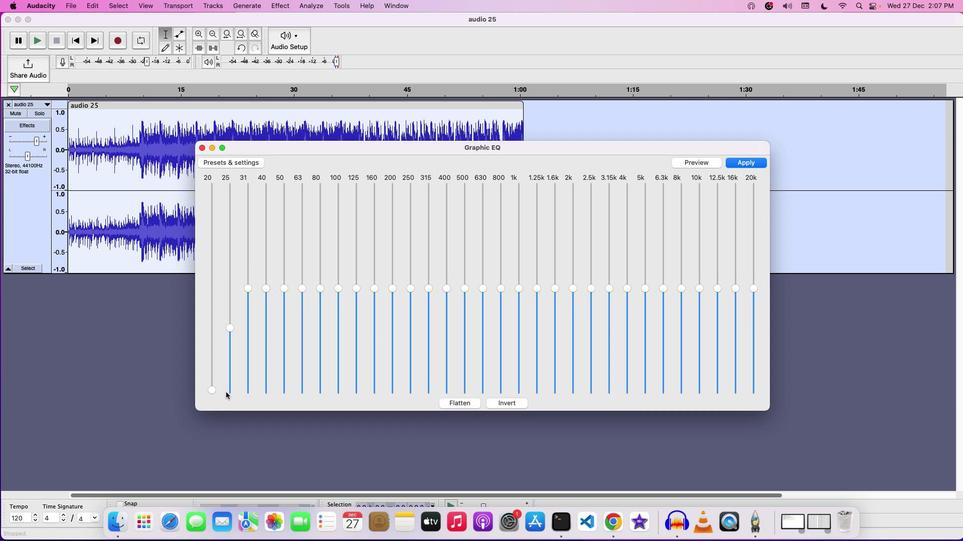 
Action: Mouse moved to (756, 262)
Screenshot: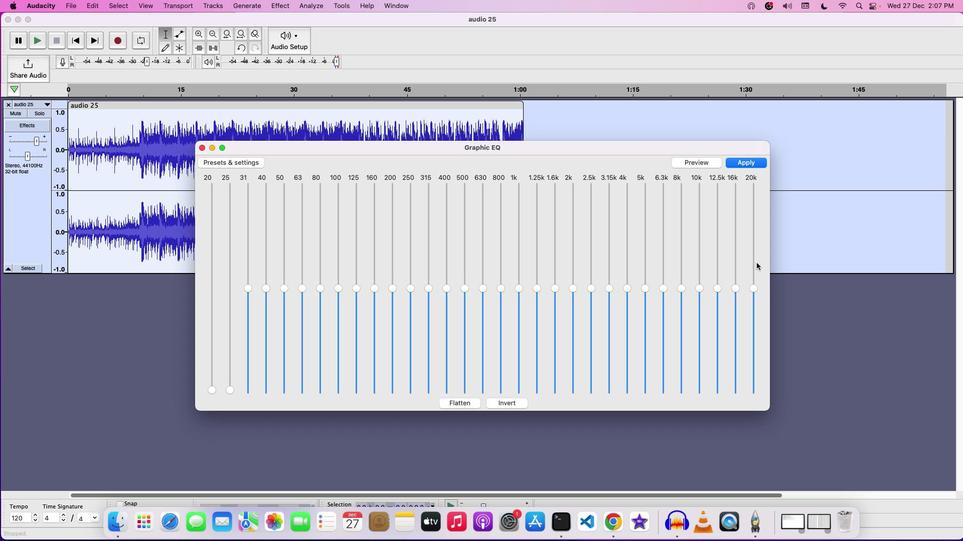 
Action: Mouse pressed left at (756, 262)
Screenshot: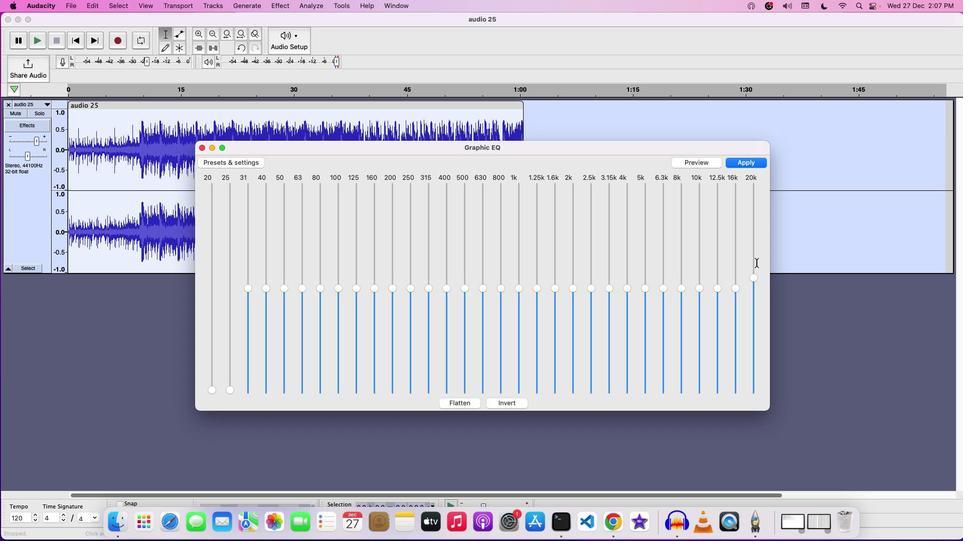 
Action: Mouse moved to (734, 253)
Screenshot: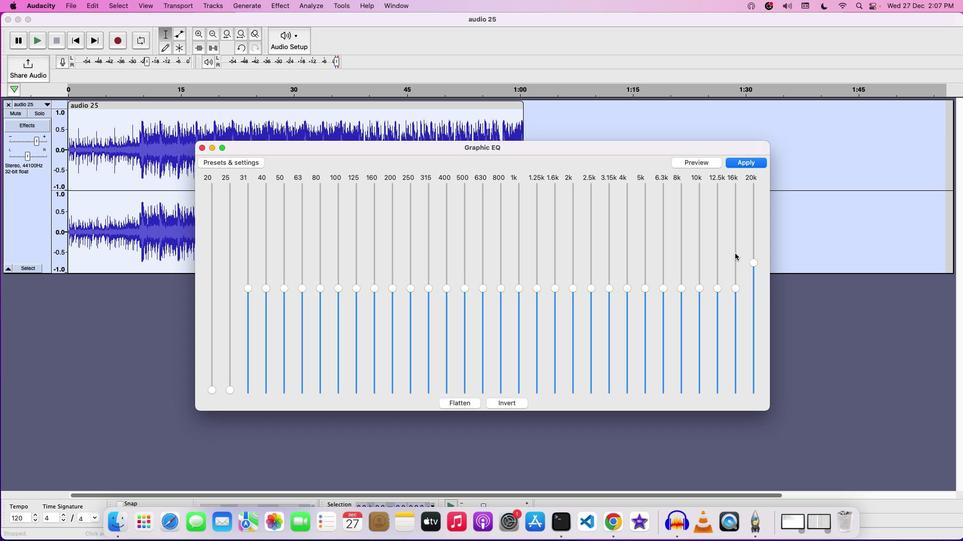 
Action: Mouse pressed left at (734, 253)
Screenshot: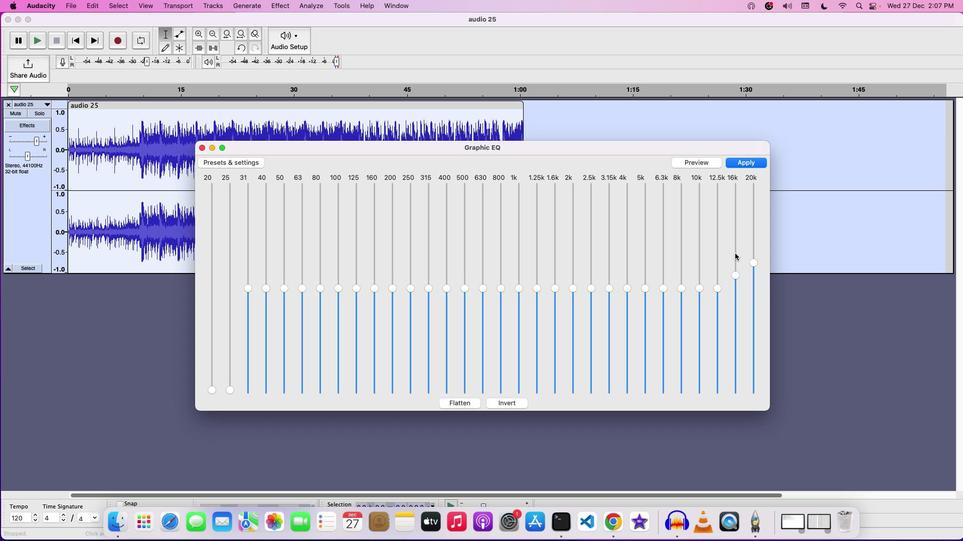 
Action: Mouse moved to (246, 341)
Screenshot: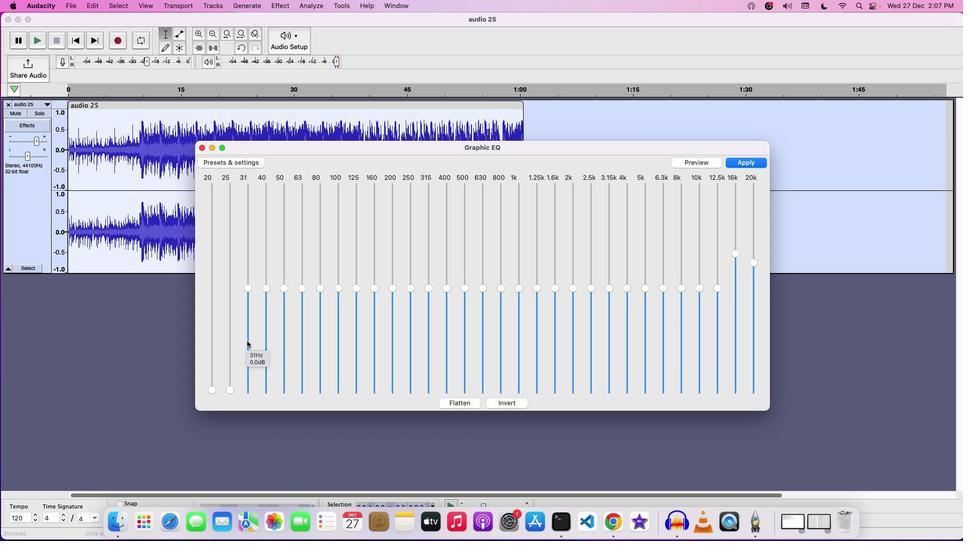 
Action: Mouse pressed left at (246, 341)
Screenshot: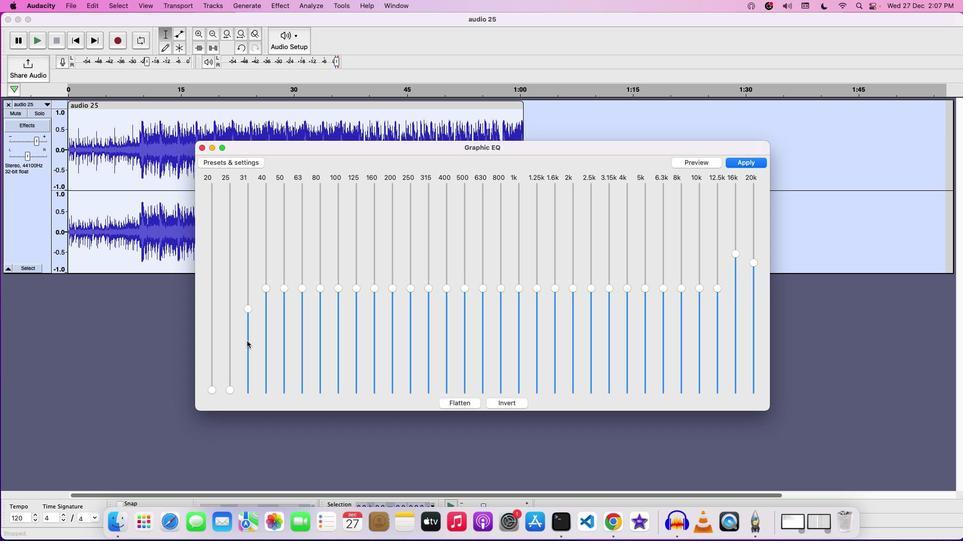 
Action: Mouse moved to (263, 322)
Screenshot: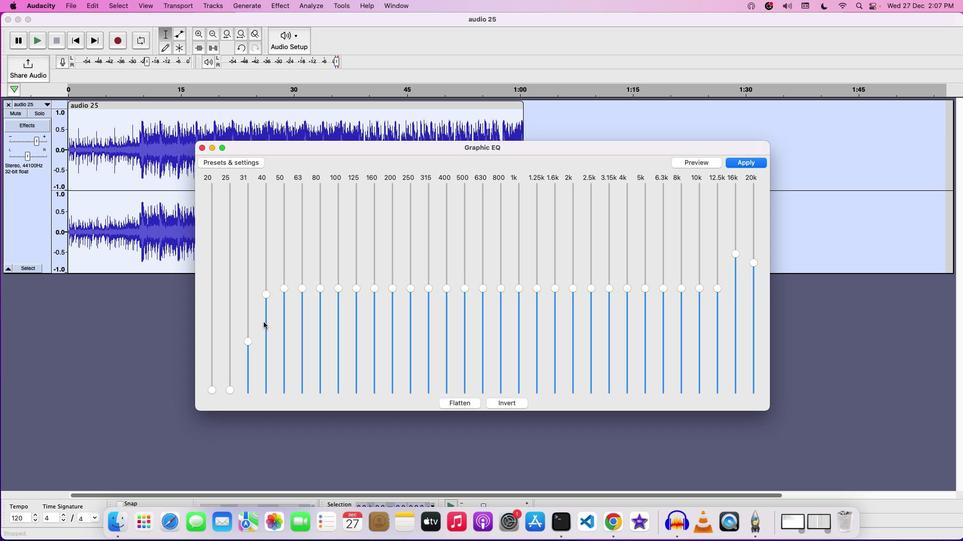 
Action: Mouse pressed left at (263, 322)
Screenshot: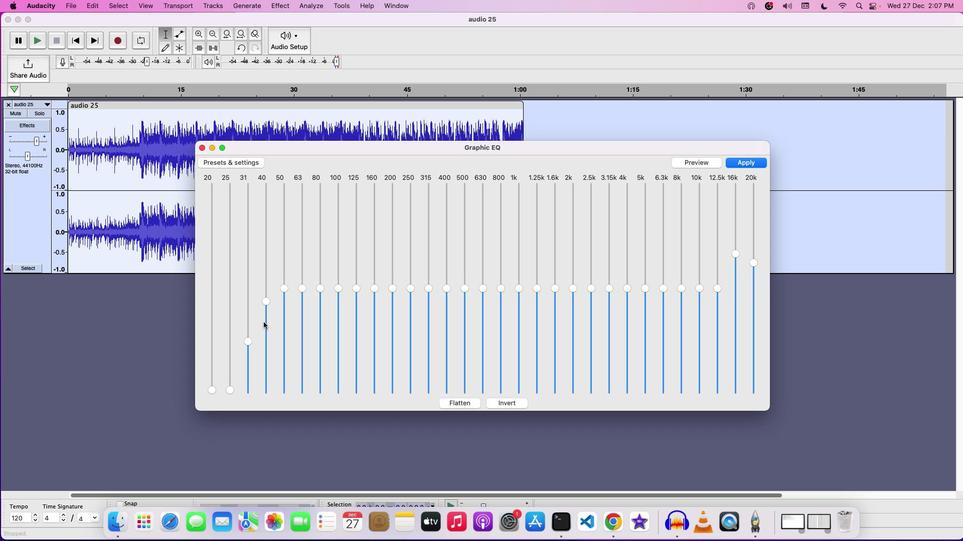 
Action: Mouse moved to (285, 320)
Screenshot: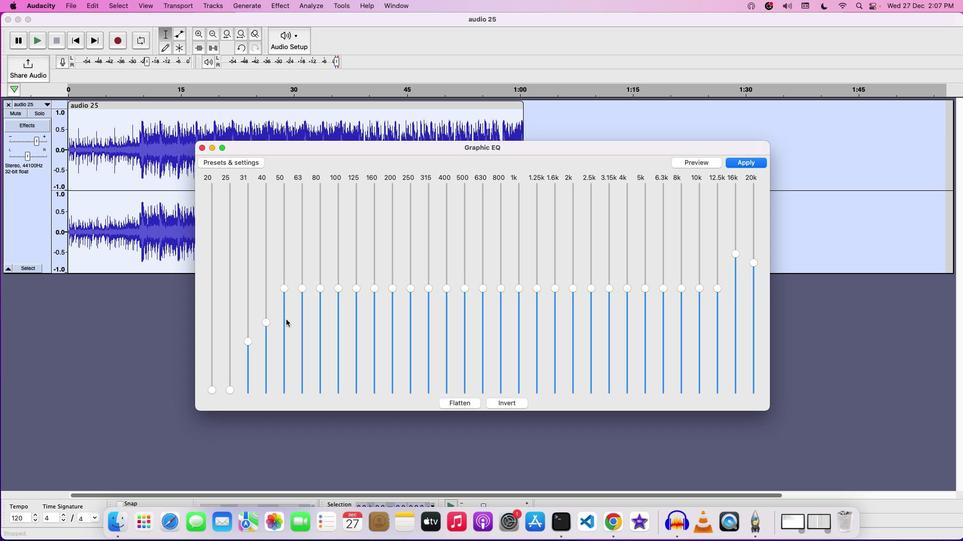 
Action: Mouse pressed left at (285, 320)
Screenshot: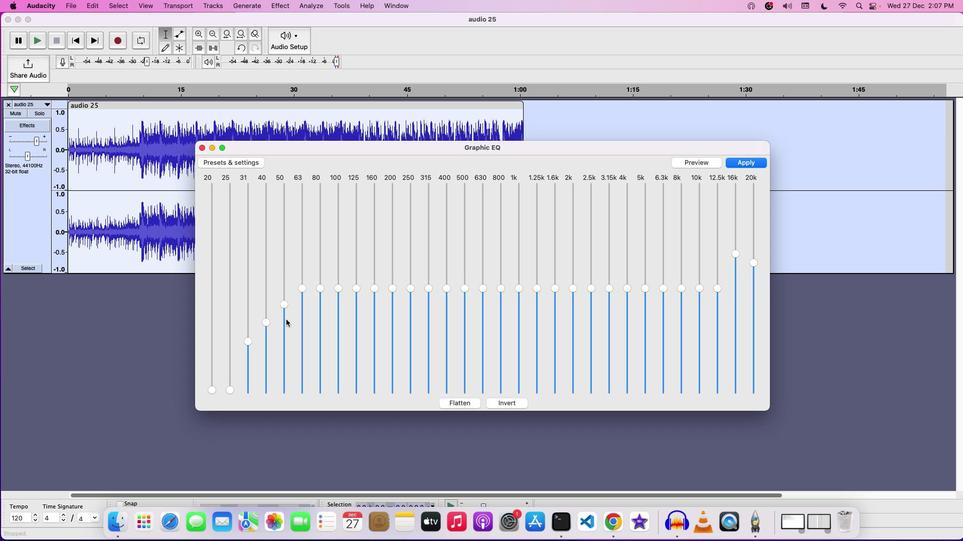 
Action: Mouse moved to (713, 265)
Screenshot: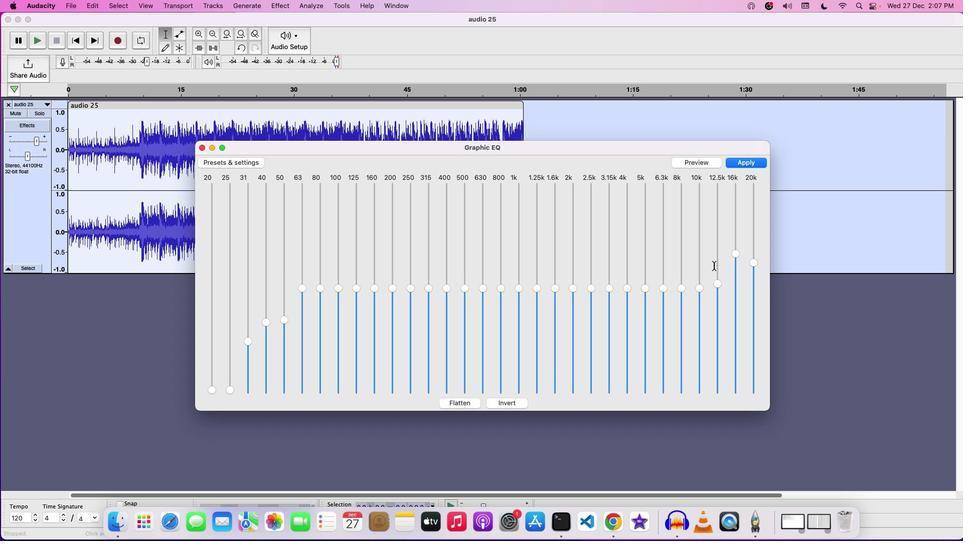 
Action: Mouse pressed left at (713, 265)
Screenshot: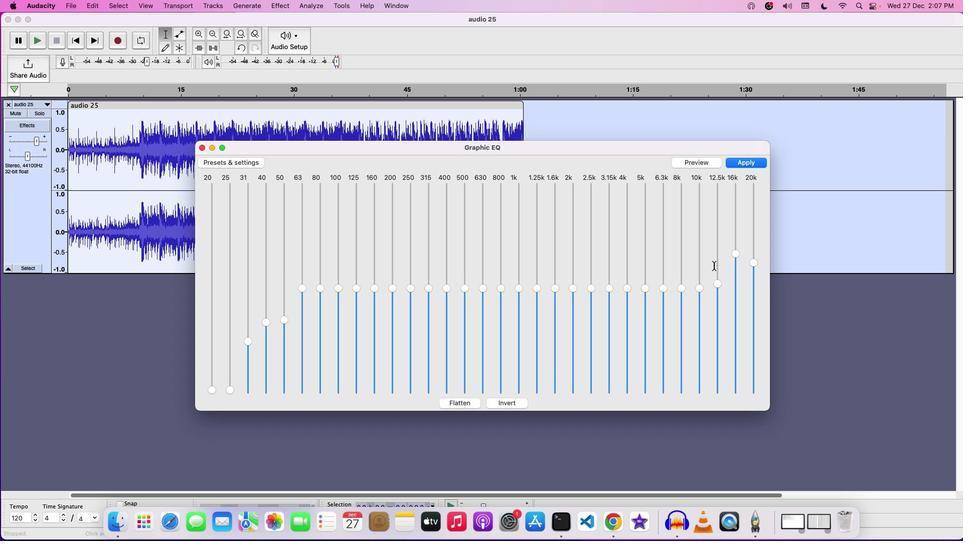 
Action: Mouse moved to (746, 165)
Screenshot: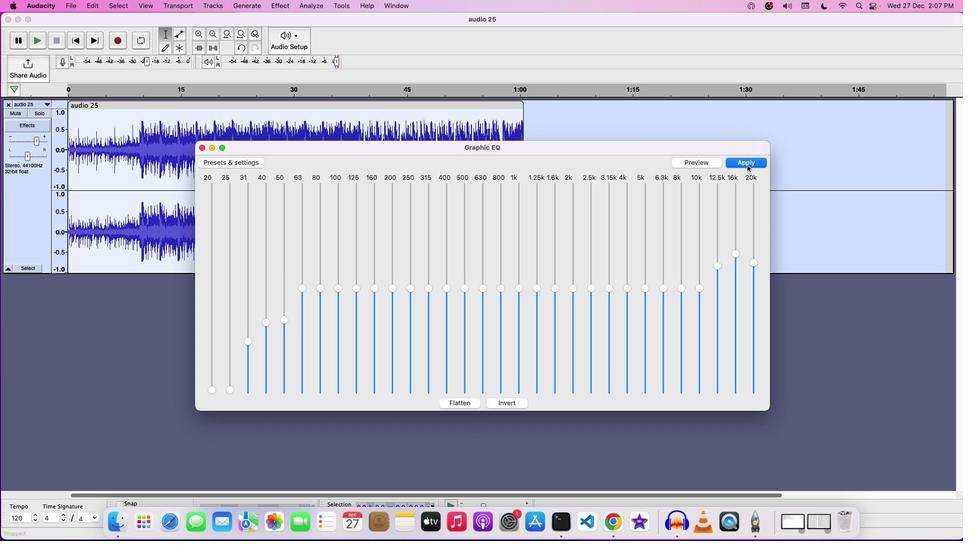 
Action: Mouse pressed left at (746, 165)
Screenshot: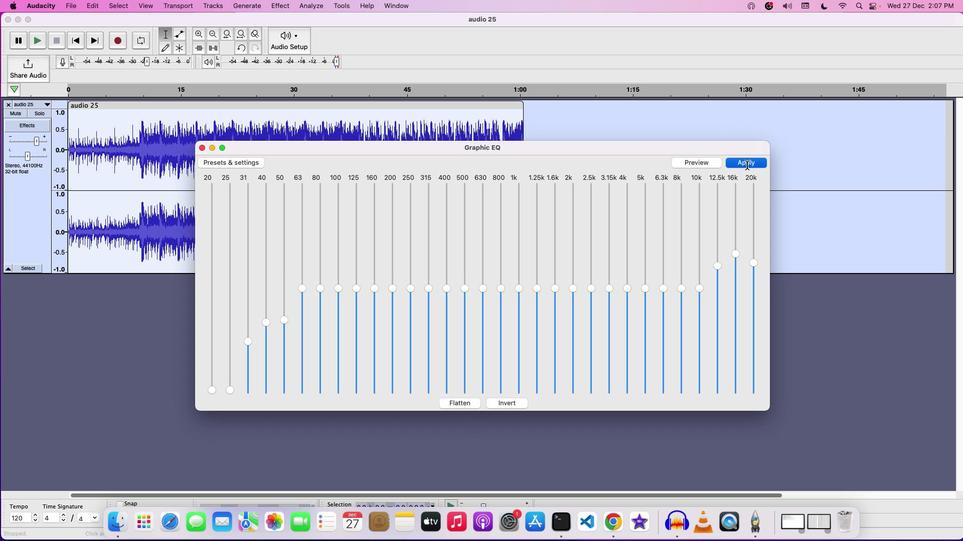 
Action: Mouse moved to (39, 191)
Screenshot: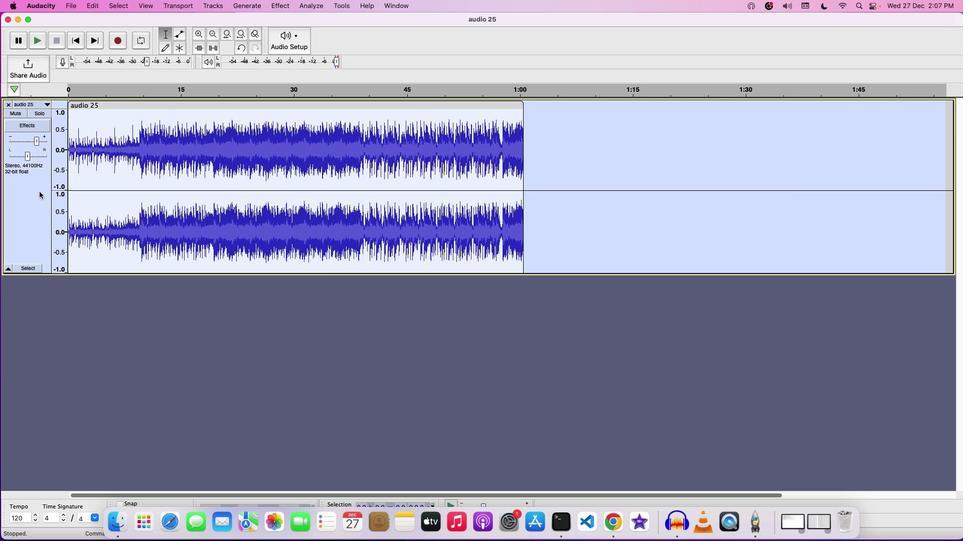 
Action: Mouse pressed left at (39, 191)
Screenshot: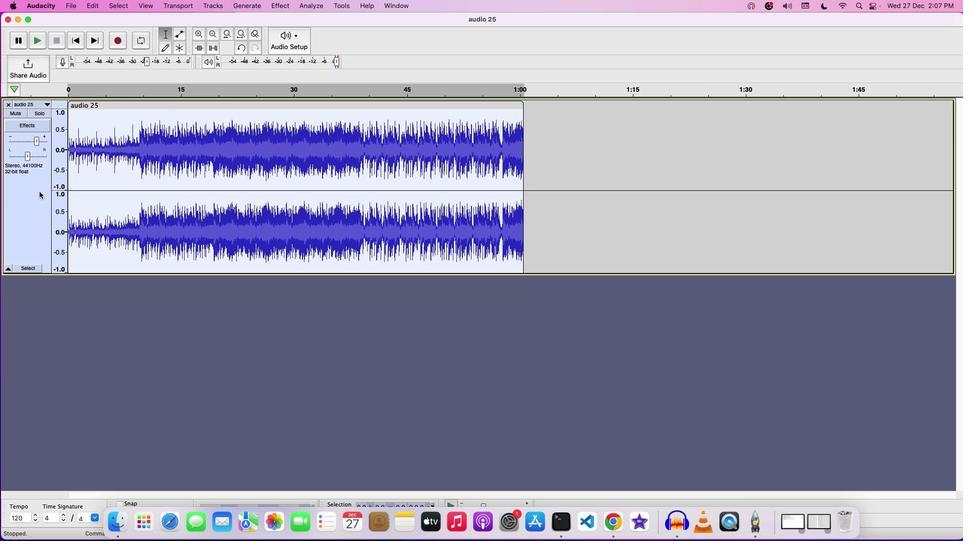
Action: Mouse moved to (174, 120)
Screenshot: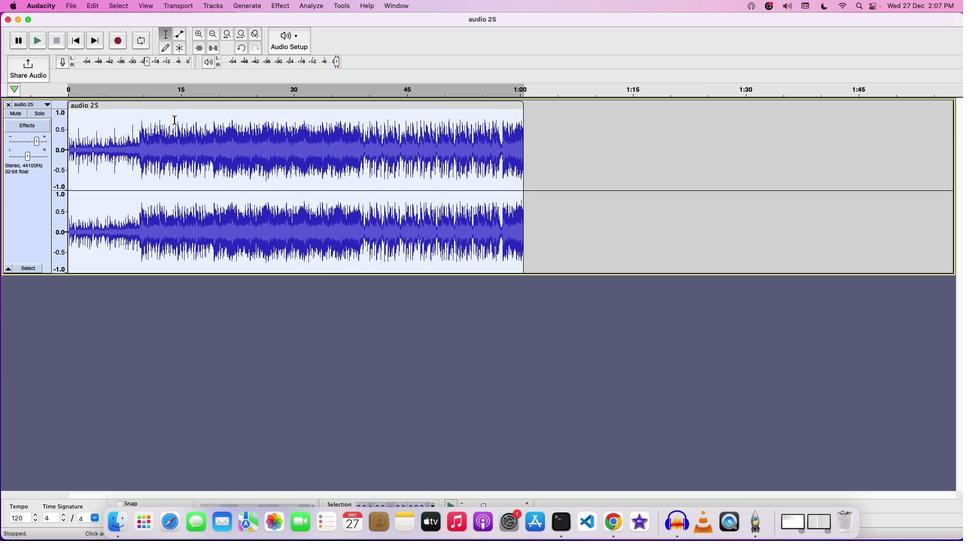 
Action: Key pressed Key.space
Screenshot: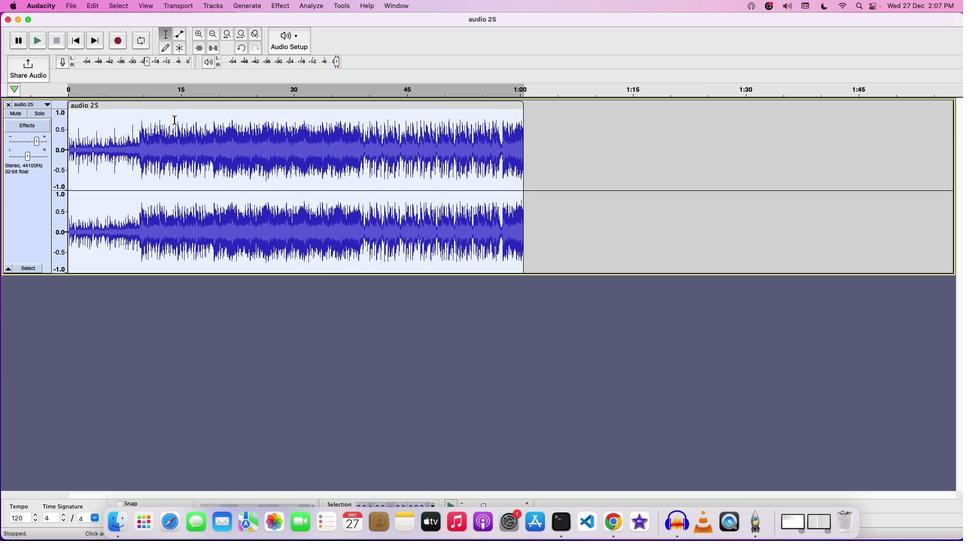 
Action: Mouse moved to (34, 140)
Screenshot: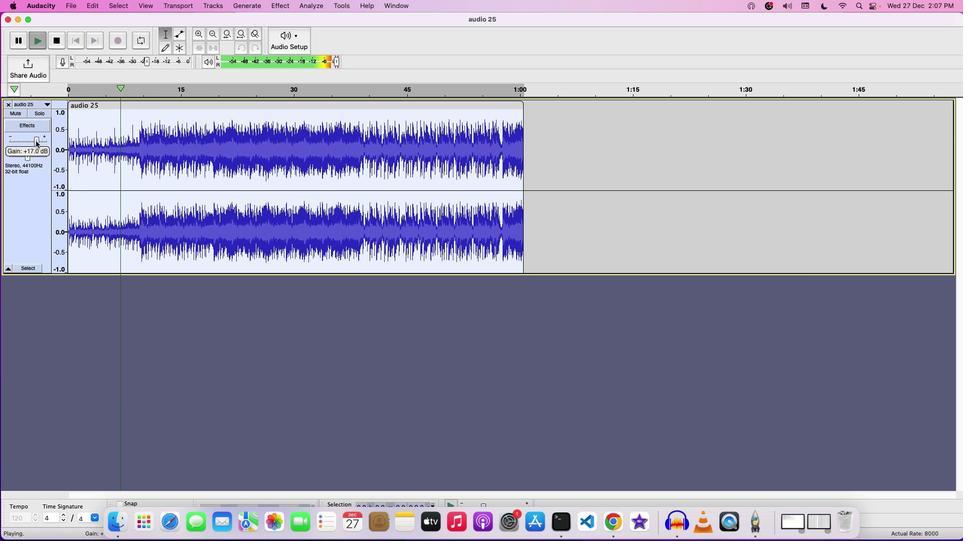 
Action: Mouse pressed left at (34, 140)
Screenshot: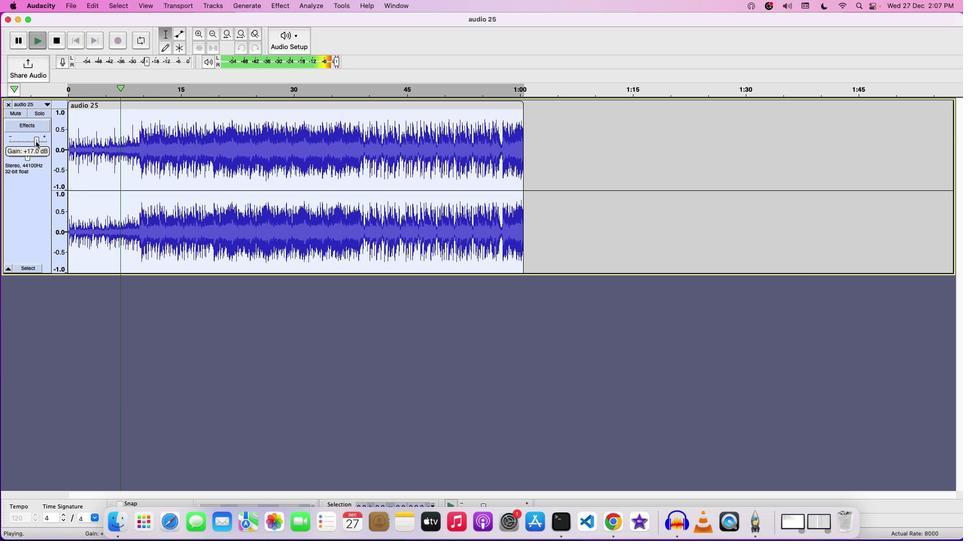 
Action: Mouse moved to (40, 176)
Screenshot: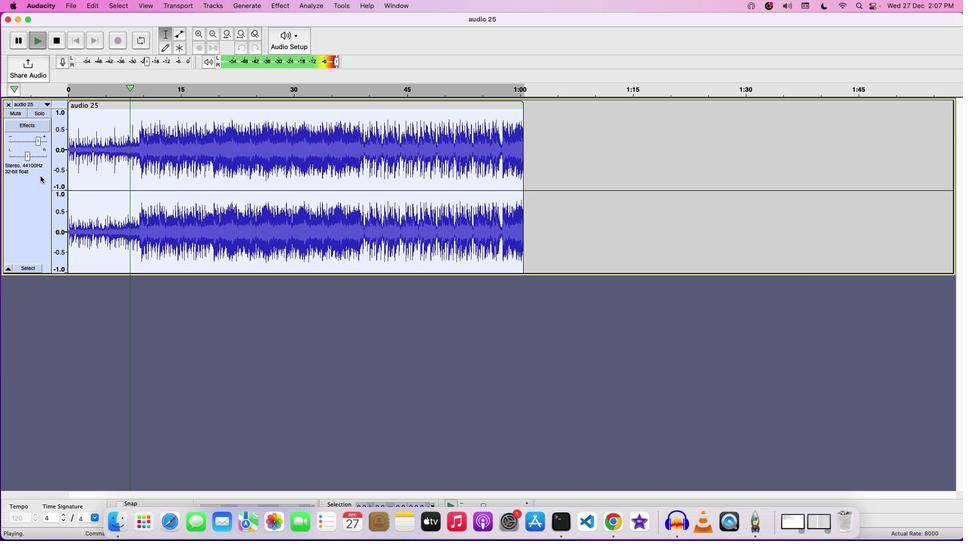 
Action: Mouse pressed left at (40, 176)
Screenshot: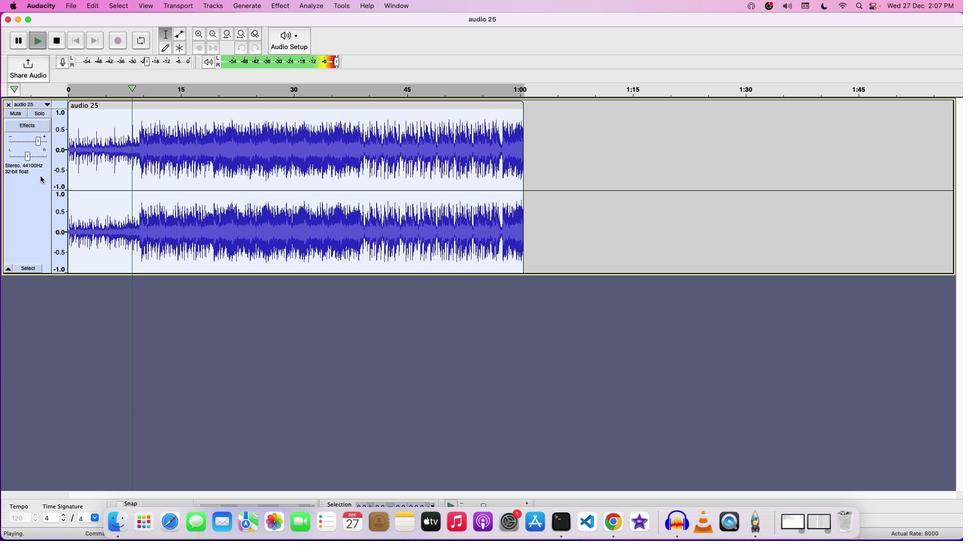 
Action: Mouse moved to (116, 128)
Screenshot: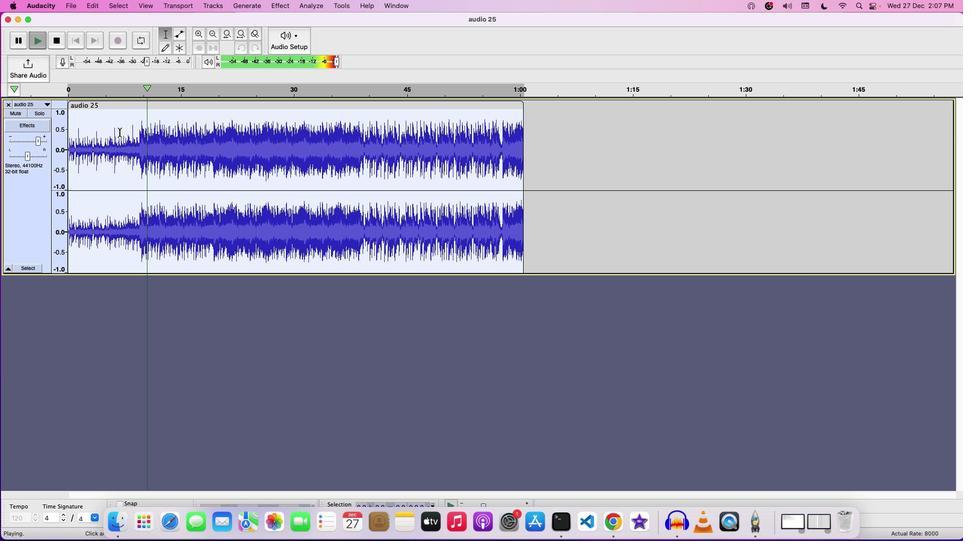 
Action: Key pressed Key.space
Screenshot: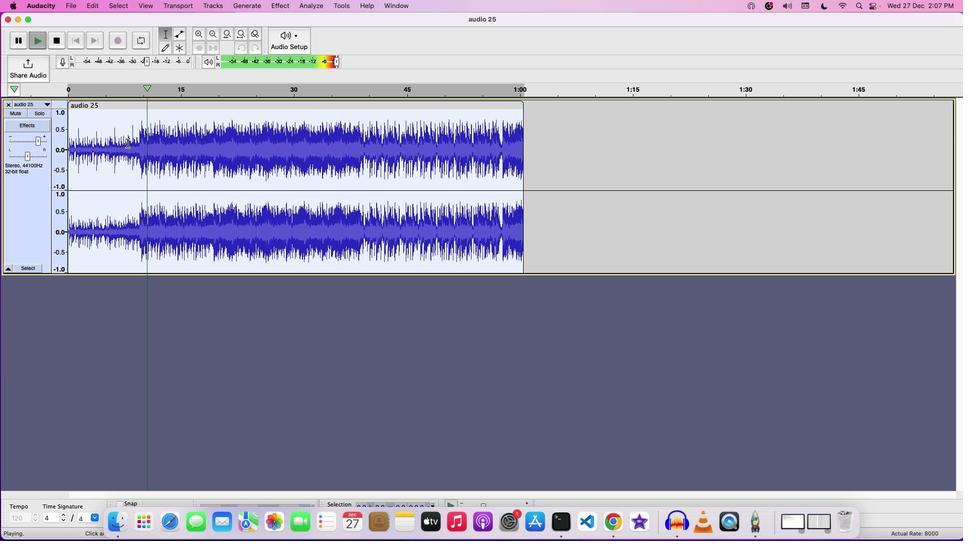 
Action: Mouse moved to (13, 191)
Screenshot: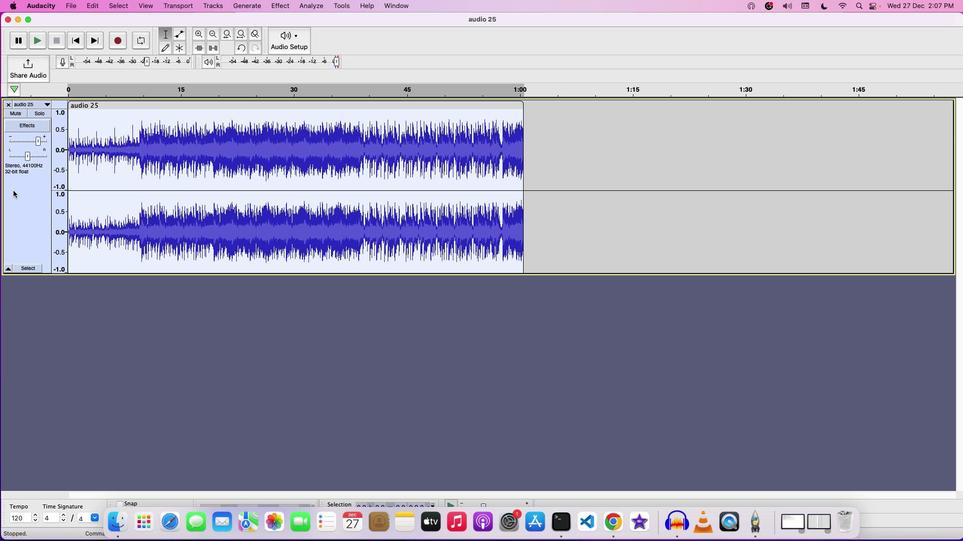 
Action: Mouse pressed left at (13, 191)
Screenshot: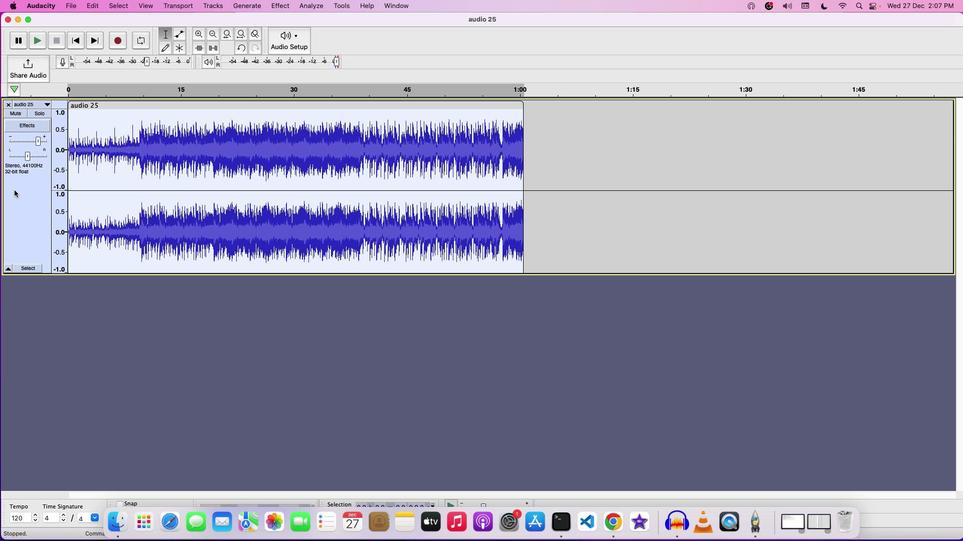 
Action: Mouse moved to (284, 11)
Screenshot: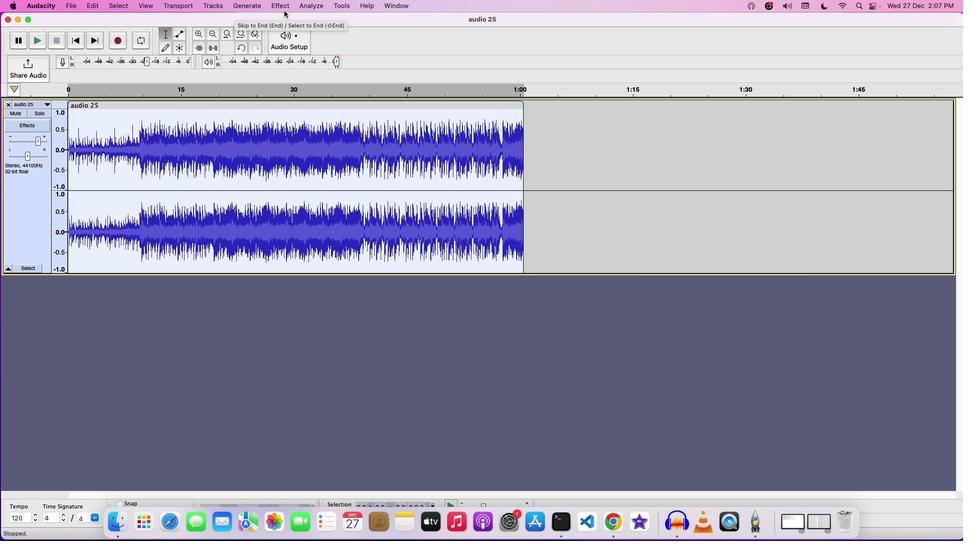 
Action: Mouse pressed left at (284, 11)
Screenshot: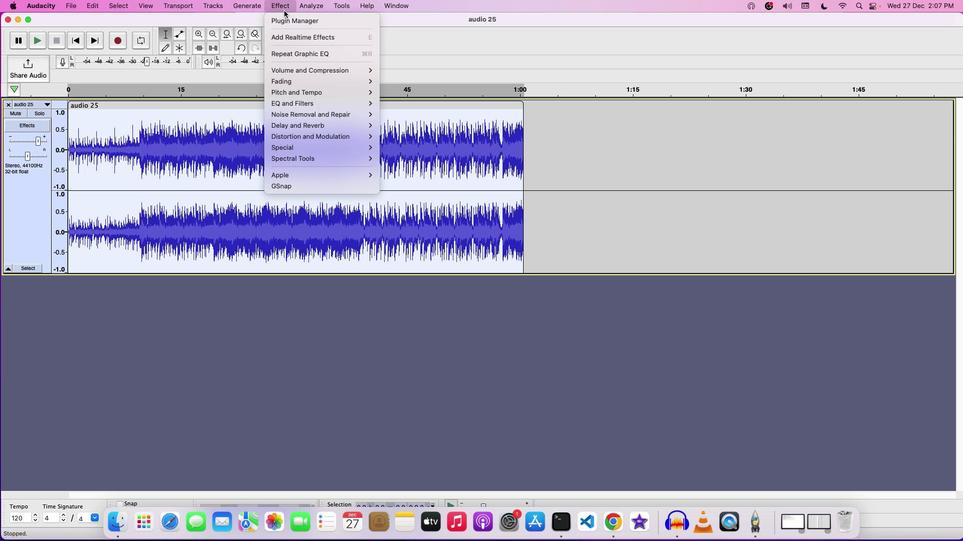 
Action: Mouse moved to (401, 105)
Screenshot: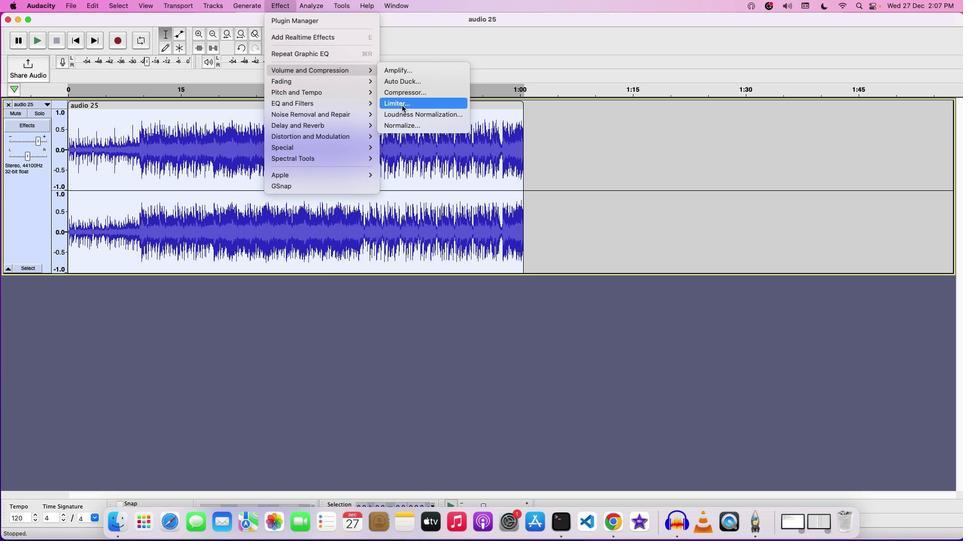 
Action: Mouse pressed left at (401, 105)
Screenshot: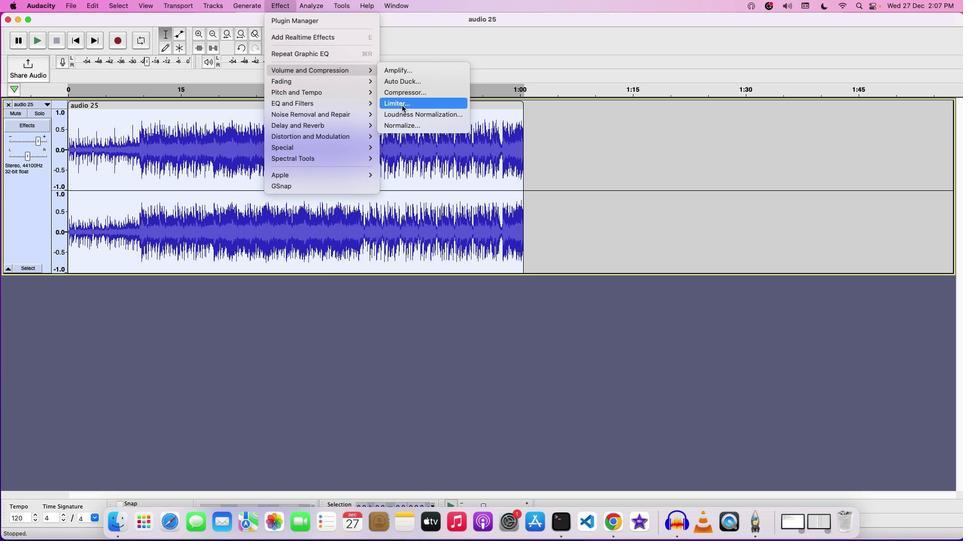 
Action: Mouse moved to (576, 223)
Screenshot: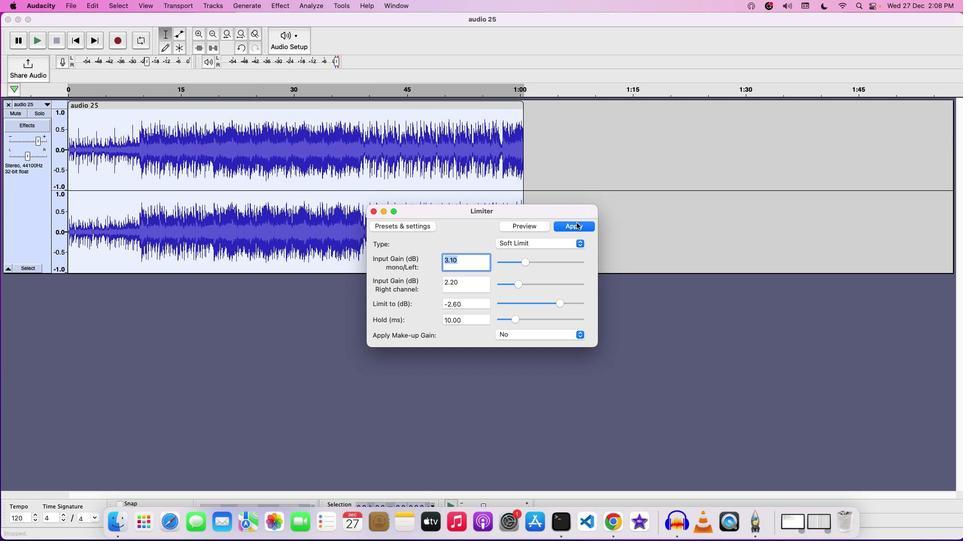 
Action: Mouse pressed left at (576, 223)
Screenshot: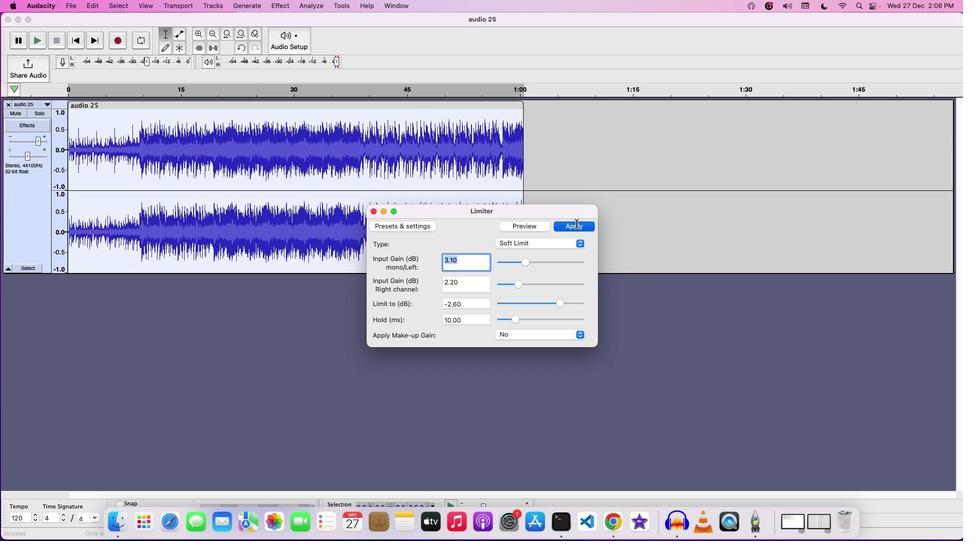 
Action: Mouse moved to (278, 2)
Screenshot: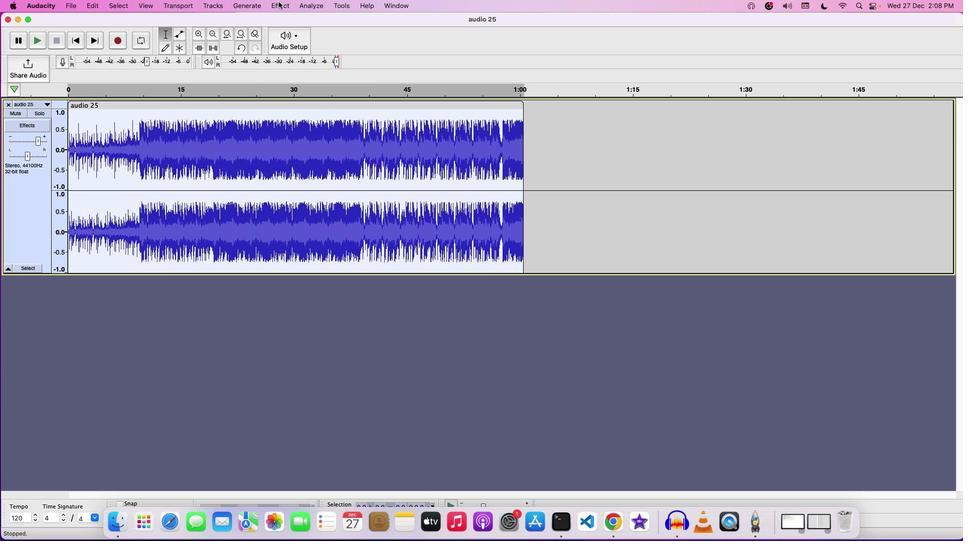 
Action: Mouse pressed left at (278, 2)
Screenshot: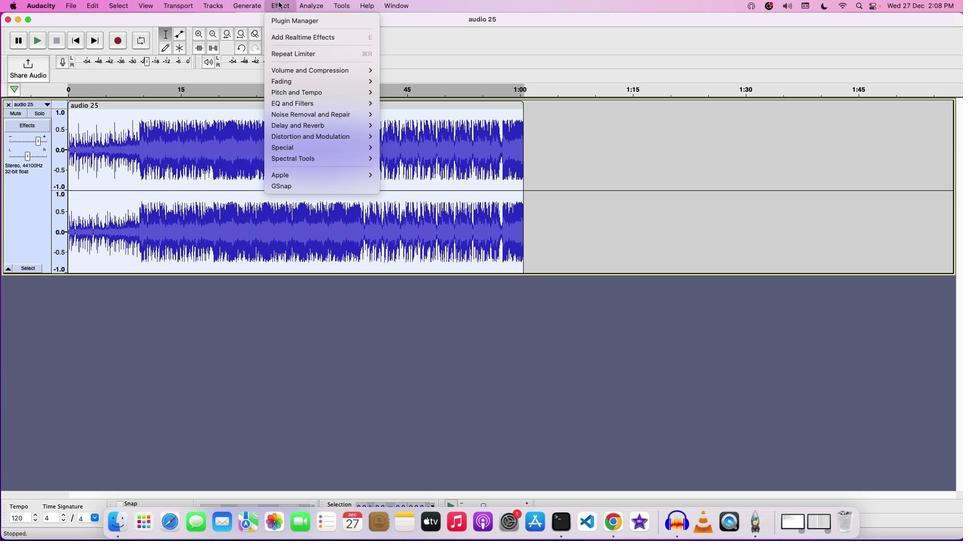 
Action: Mouse moved to (410, 120)
Screenshot: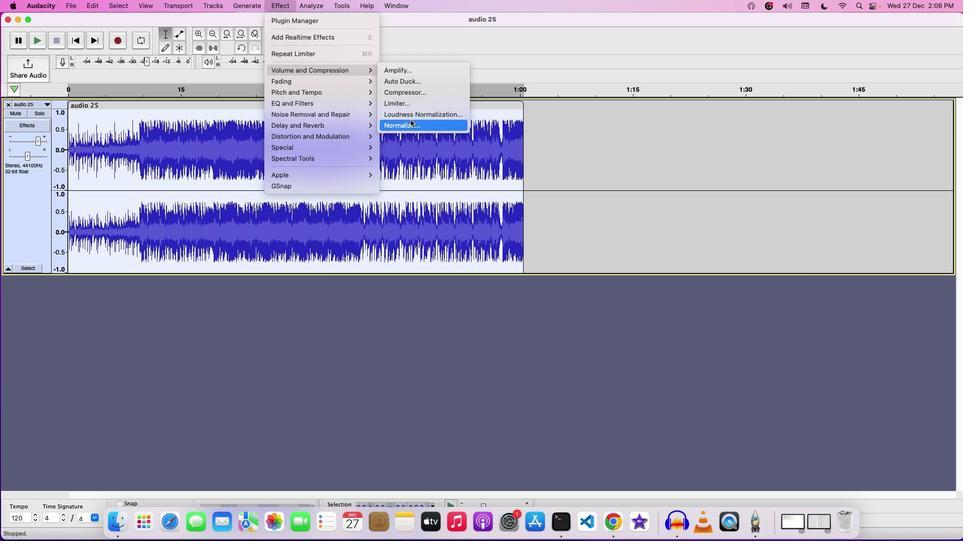 
Action: Mouse pressed left at (410, 120)
Screenshot: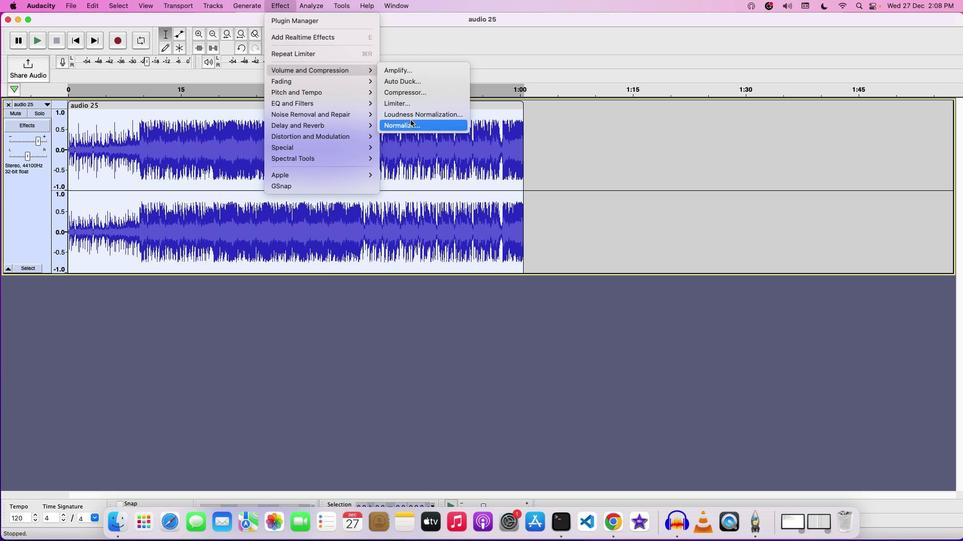 
Action: Mouse moved to (541, 261)
Screenshot: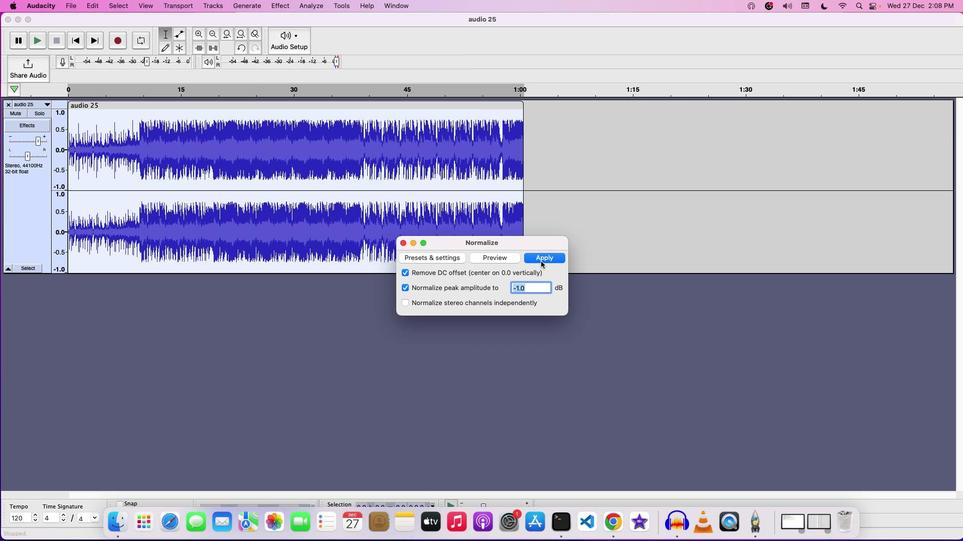
Action: Mouse pressed left at (541, 261)
Screenshot: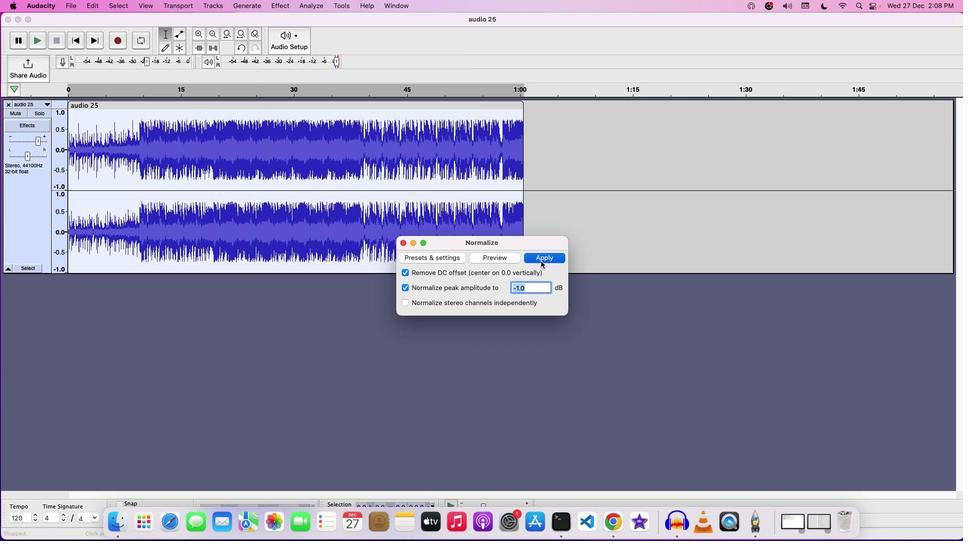 
Action: Mouse moved to (189, 146)
Screenshot: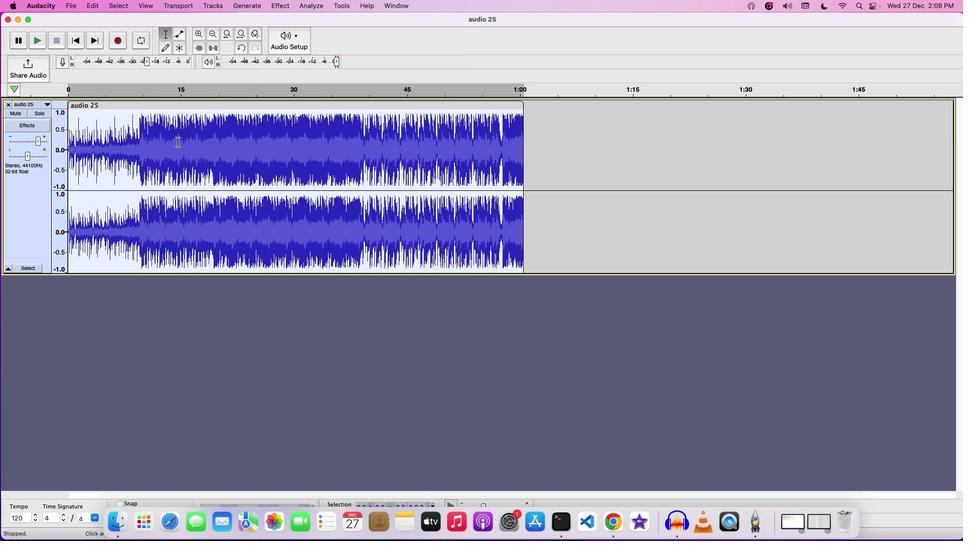 
Action: Key pressed Key.space
Screenshot: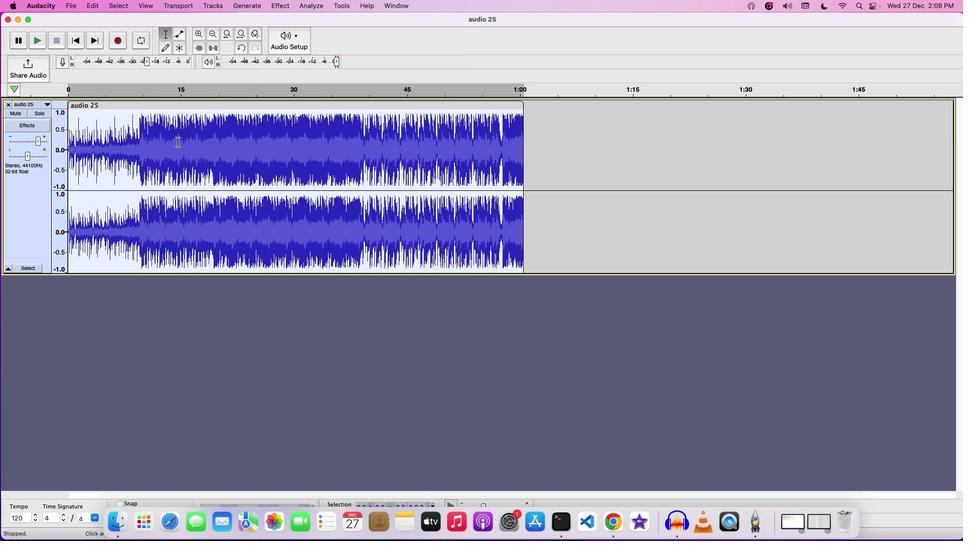 
Action: Mouse moved to (37, 141)
Screenshot: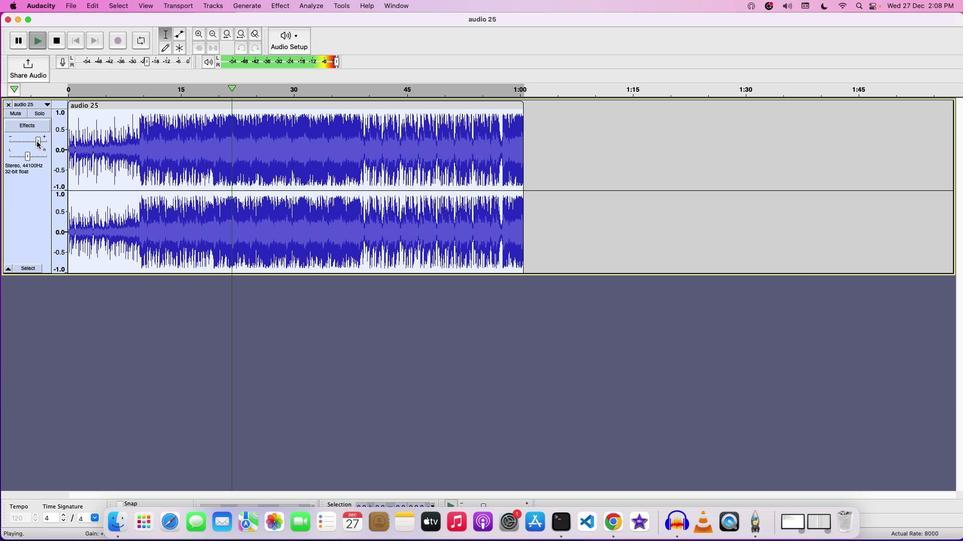 
Action: Mouse pressed left at (37, 141)
Screenshot: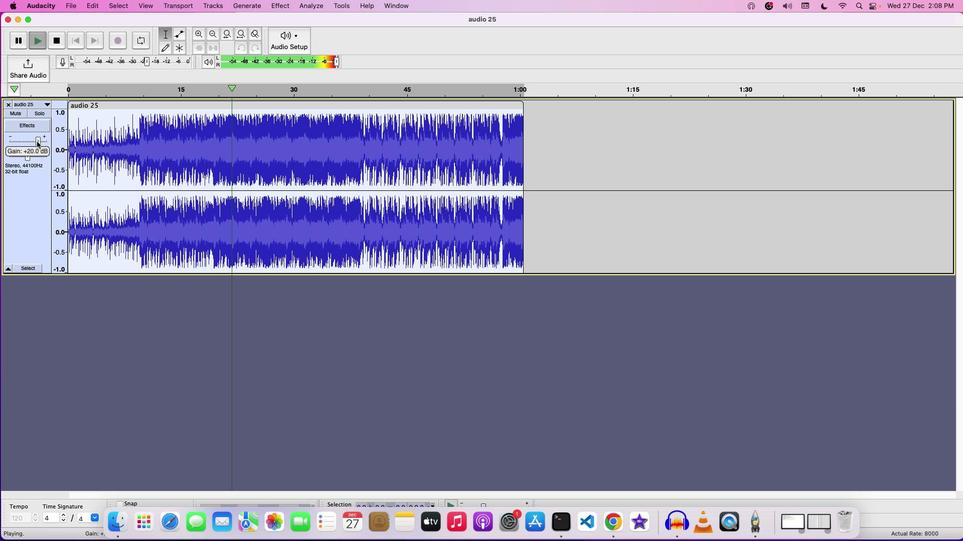 
Action: Mouse moved to (377, 141)
Screenshot: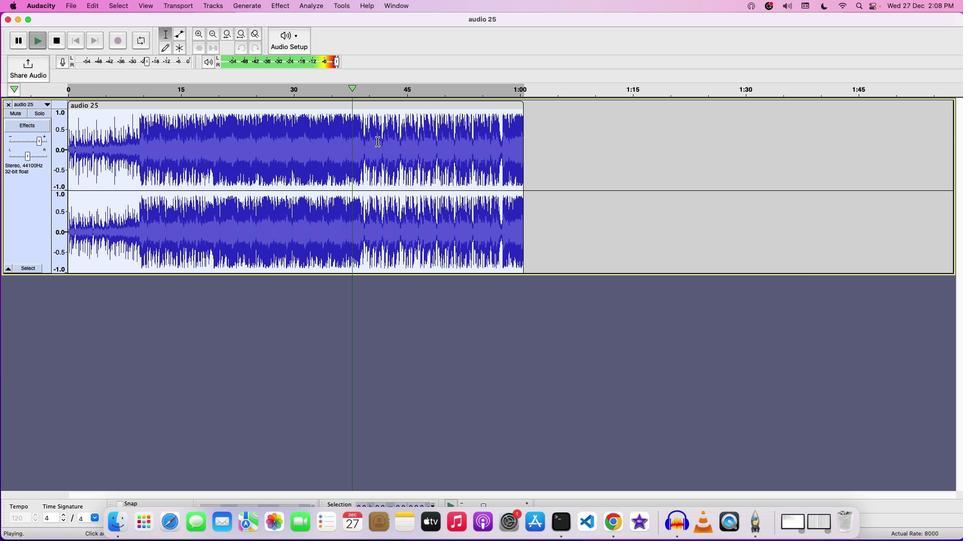 
Action: Key pressed Key.space
Screenshot: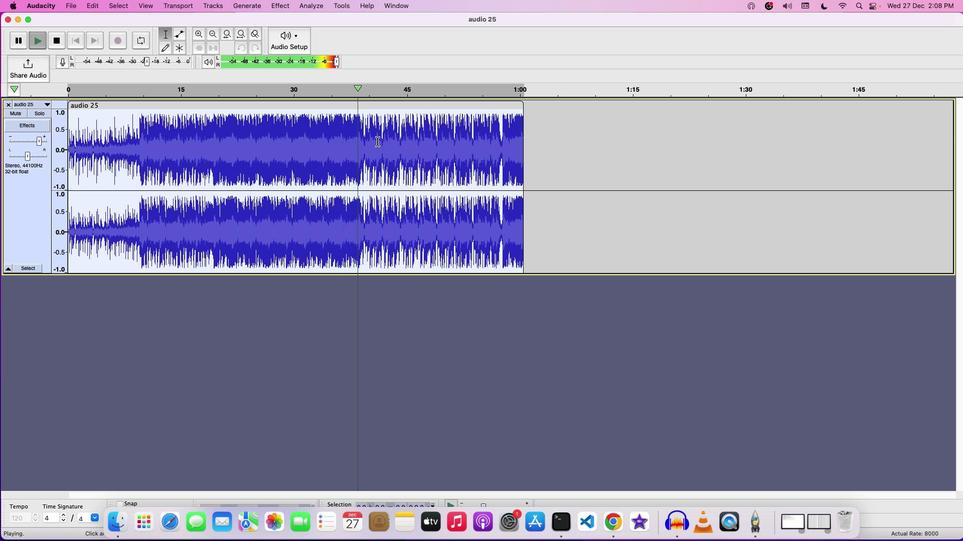 
Action: Mouse moved to (75, 7)
Screenshot: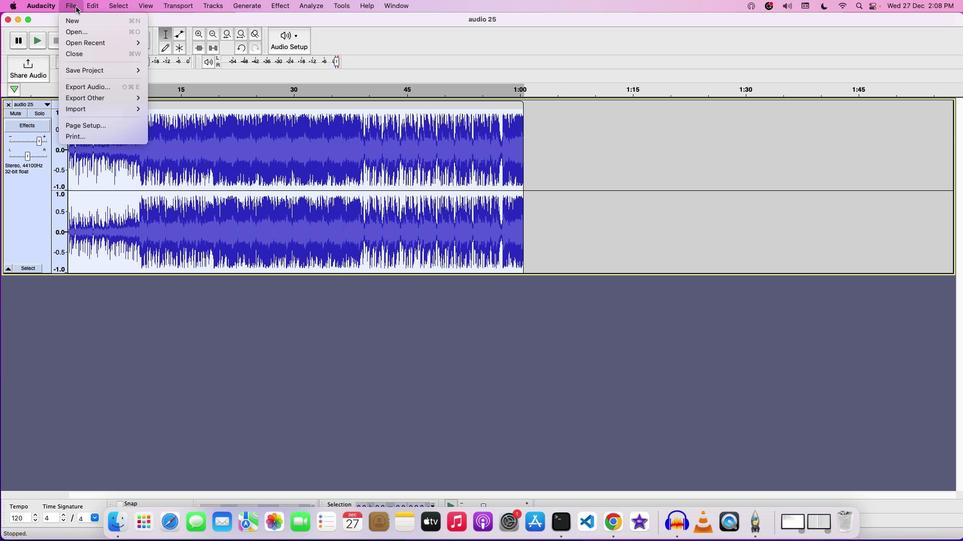 
Action: Mouse pressed left at (75, 7)
Screenshot: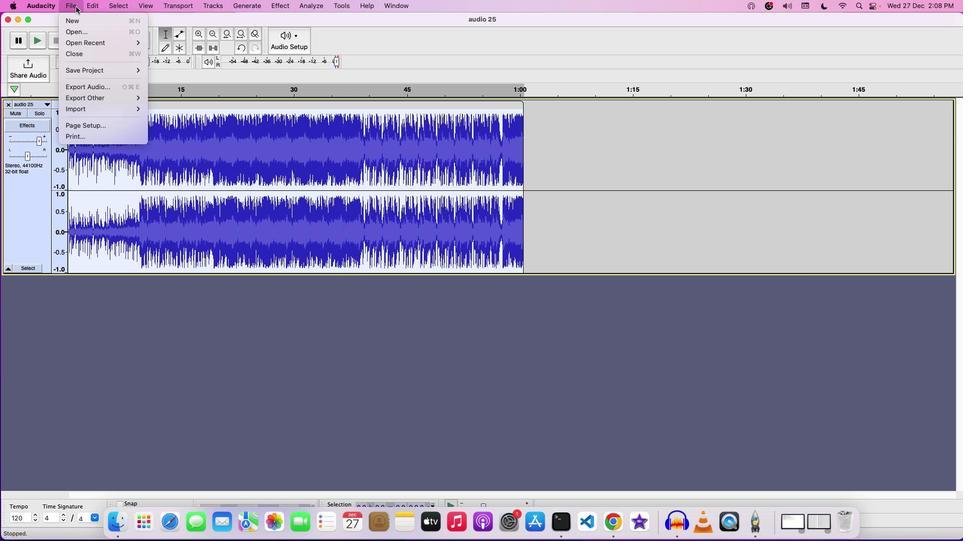 
Action: Mouse moved to (165, 68)
Screenshot: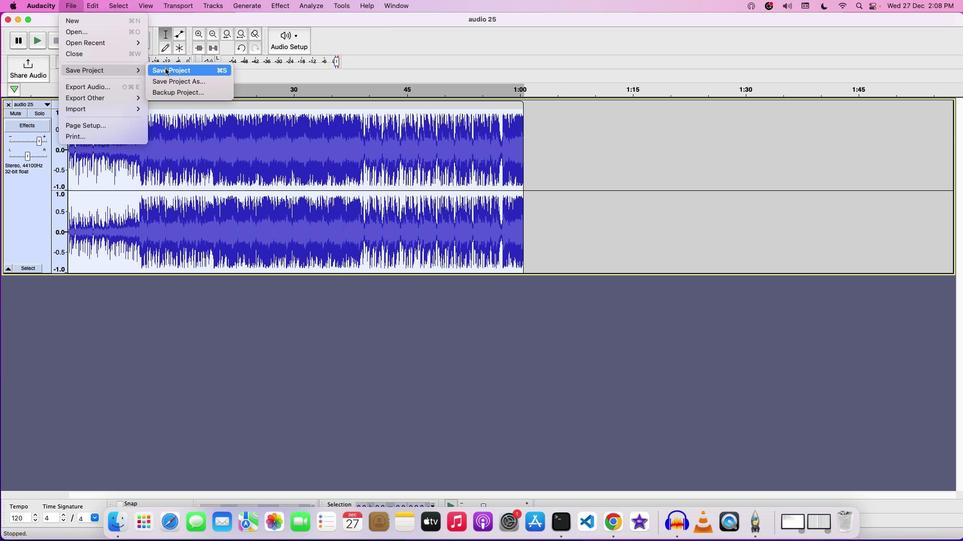 
Action: Mouse pressed left at (165, 68)
Screenshot: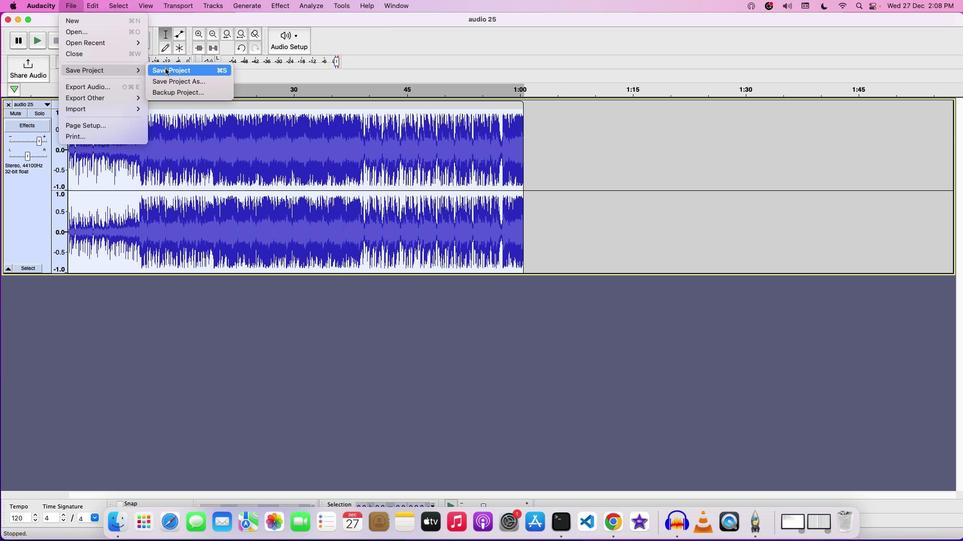 
Action: Mouse moved to (468, 142)
Screenshot: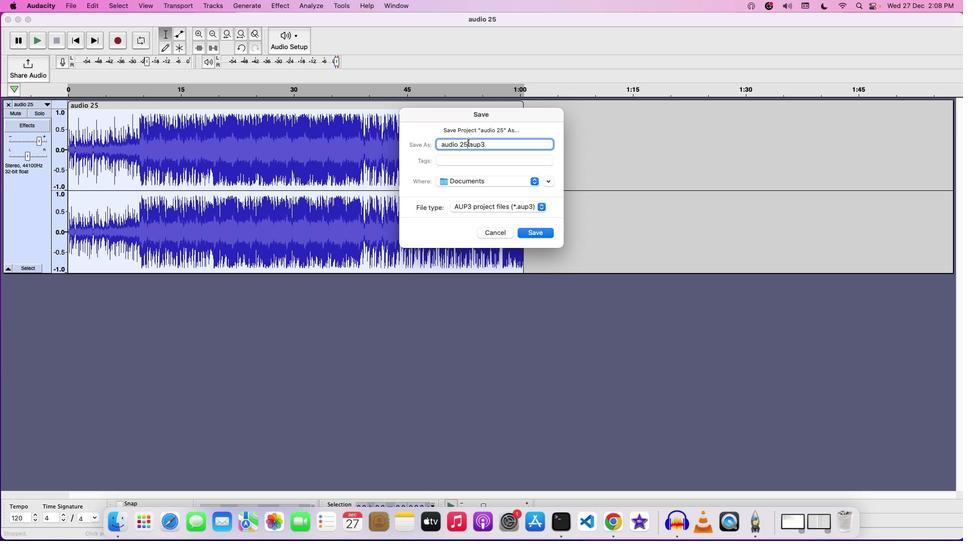 
Action: Mouse pressed left at (468, 142)
Screenshot: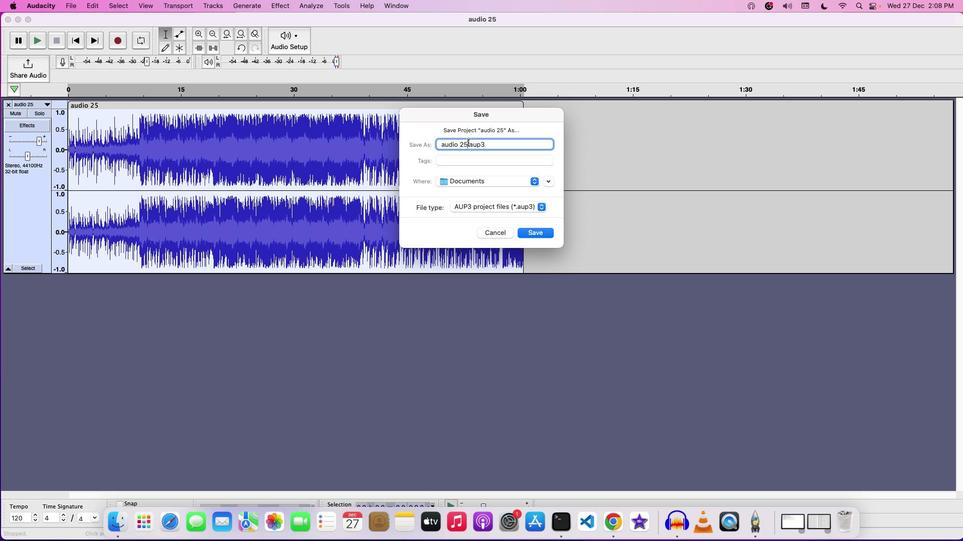 
Action: Mouse moved to (514, 136)
Screenshot: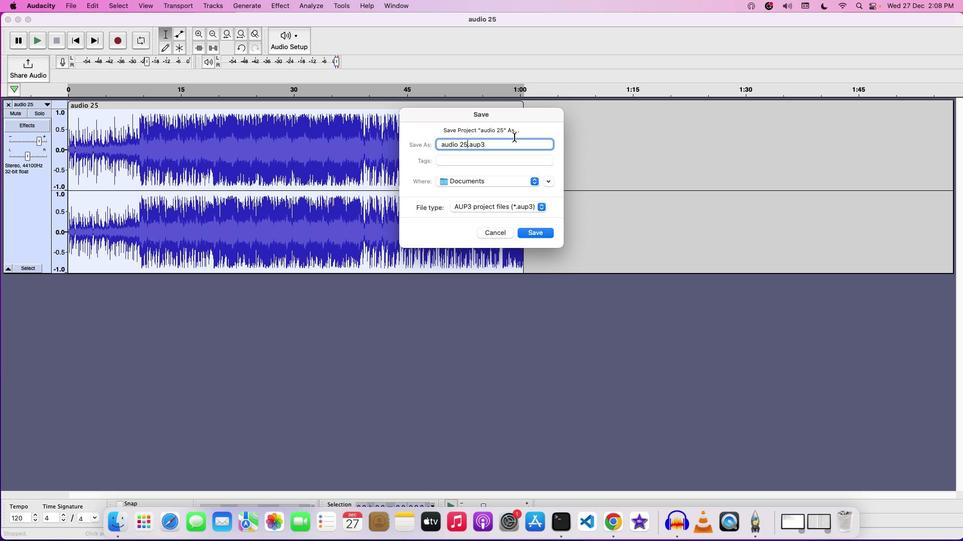 
Action: Key pressed Key.backspaceKey.backspace'F''O''R'Key.space'I''N''D''I''E'Key.space'G''A''M''E'Key.space'T''R''A''I''L''E''R'
Screenshot: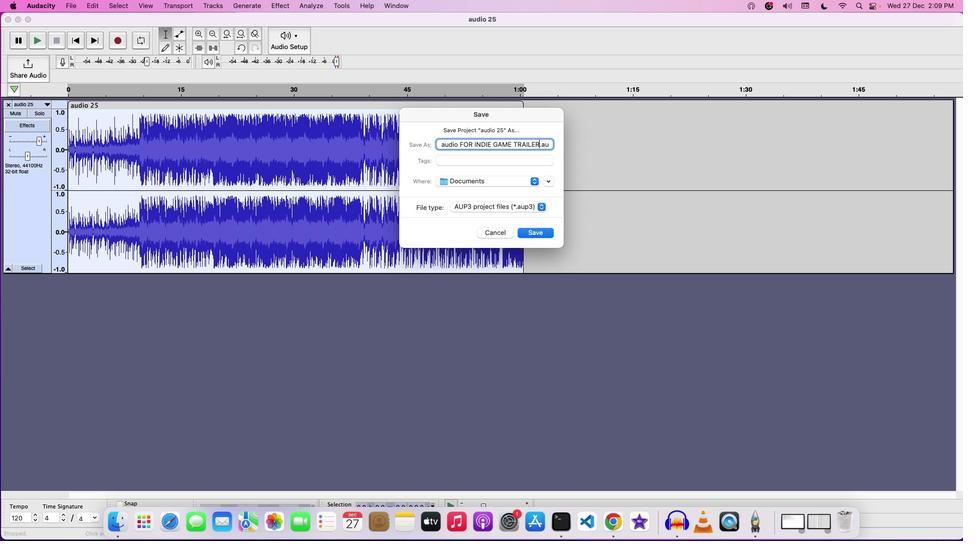 
Action: Mouse moved to (549, 234)
Screenshot: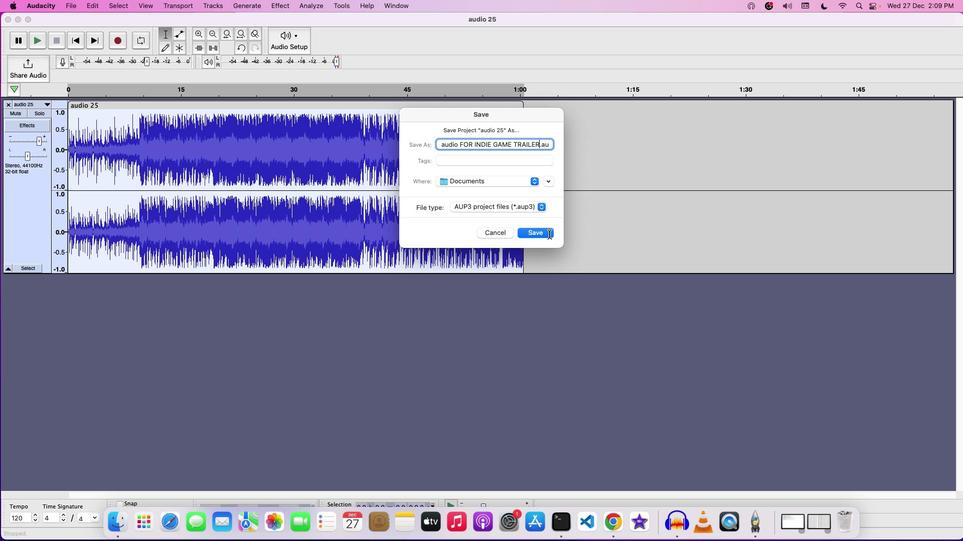 
Action: Mouse pressed left at (549, 234)
Screenshot: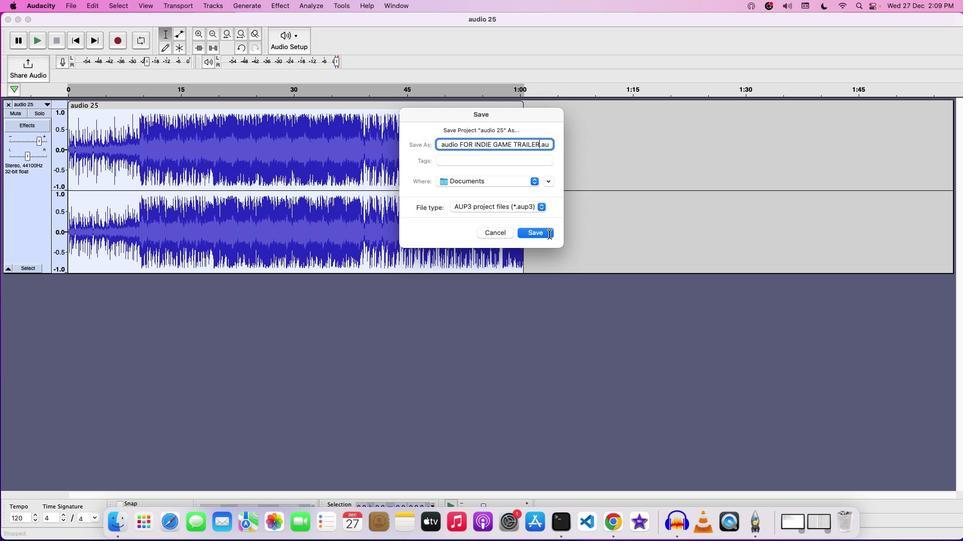 
Action: Mouse moved to (544, 261)
Screenshot: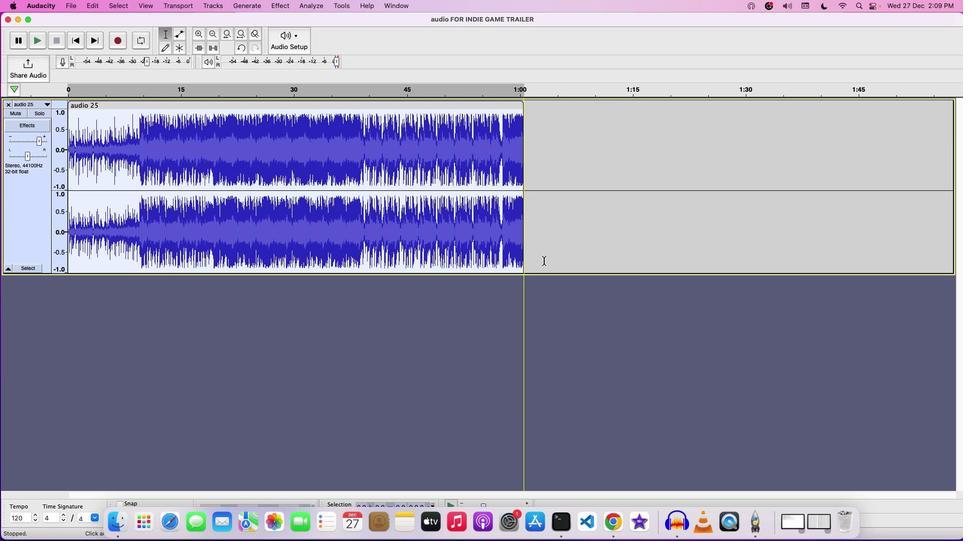 
